Task: Explore Airbnb accommodation in Doboj, Bosnia and Herzegovina from 6th December, 2023 to 12th December, 2023 for 4 adults.4 bedrooms having 4 beds and 4 bathrooms. Property type can be flat. Amenities needed are: wifi, washing machine, TV, free parkinig on premises, hot tub, gym, smoking allowed. Look for 5 properties as per requirement.
Action: Mouse moved to (544, 75)
Screenshot: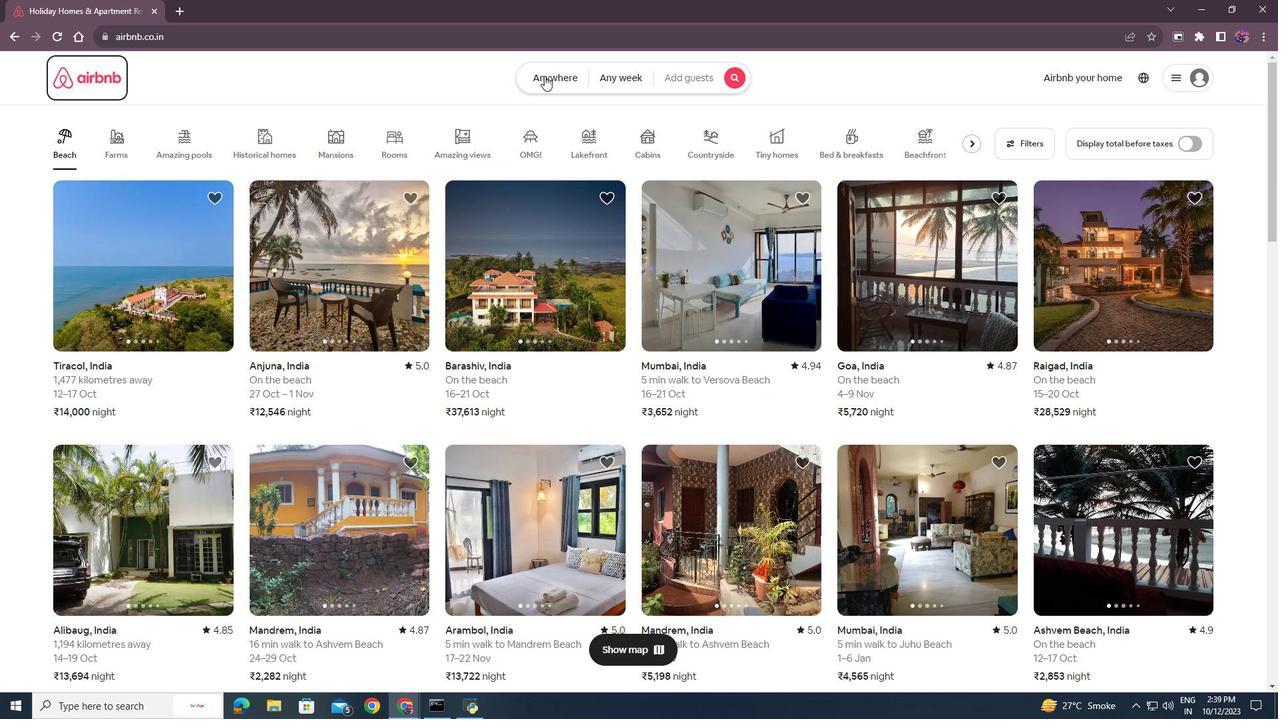 
Action: Mouse pressed left at (544, 75)
Screenshot: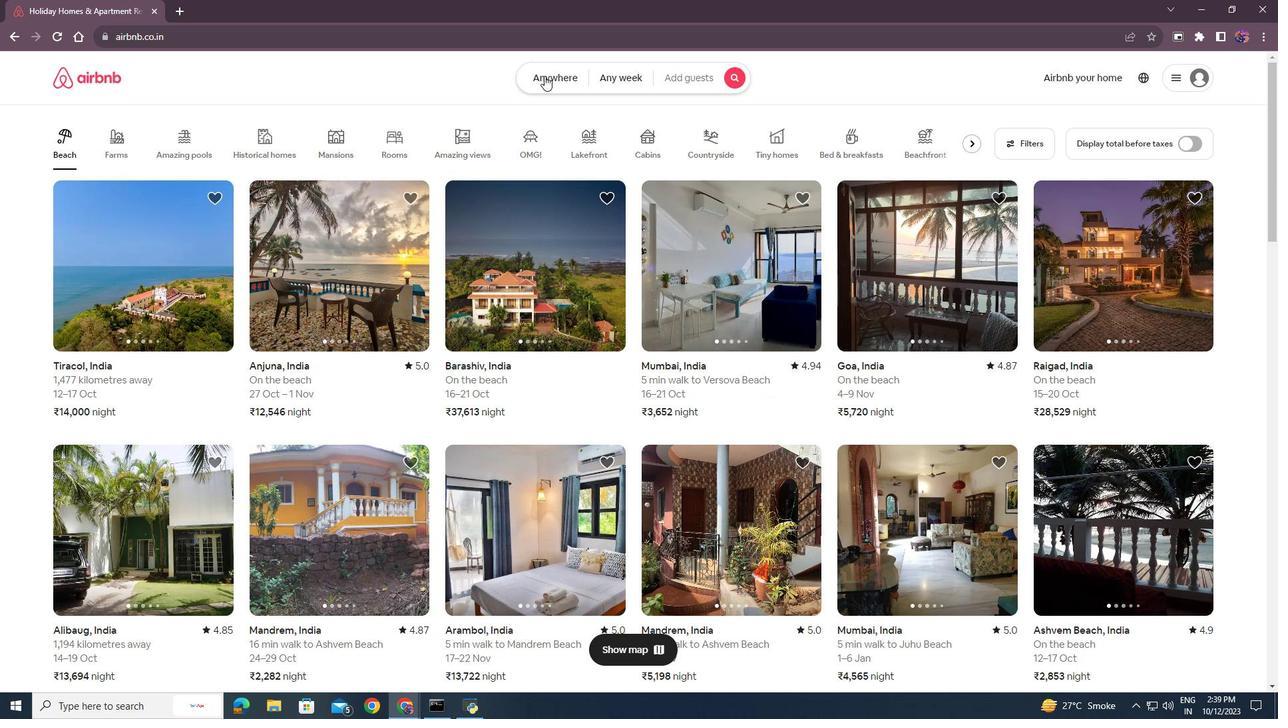 
Action: Mouse moved to (430, 129)
Screenshot: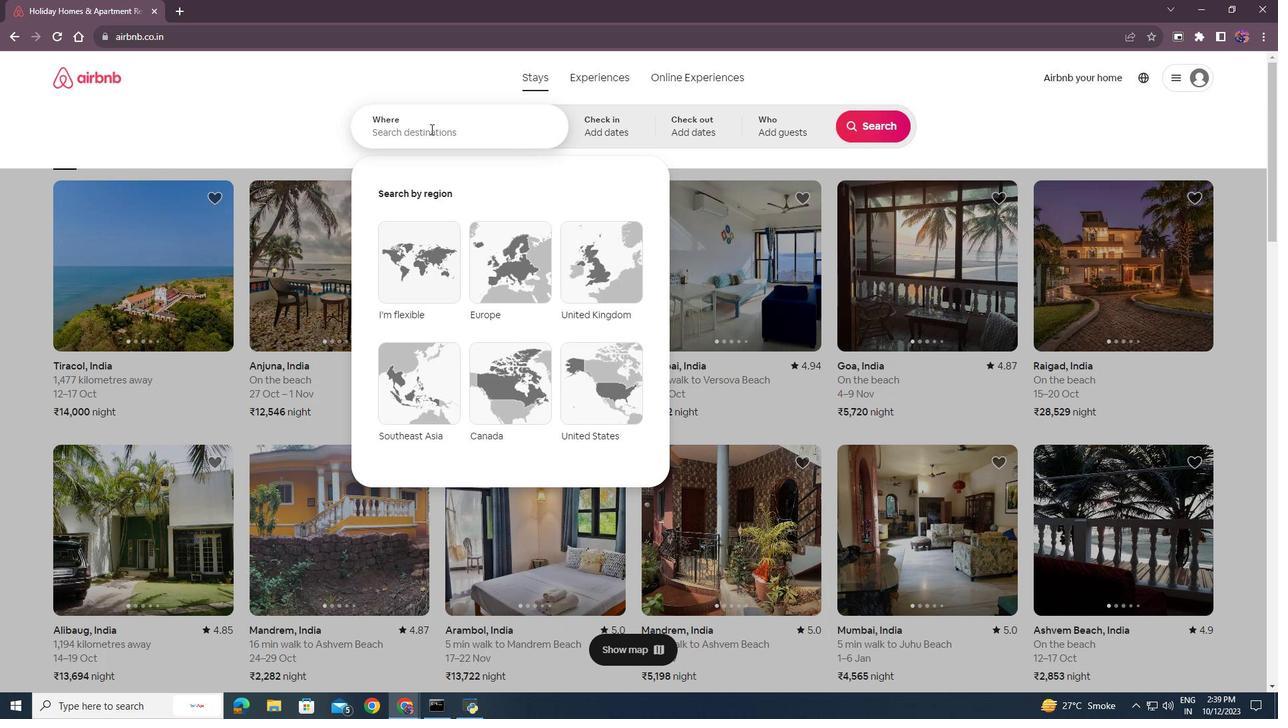 
Action: Mouse pressed left at (430, 129)
Screenshot: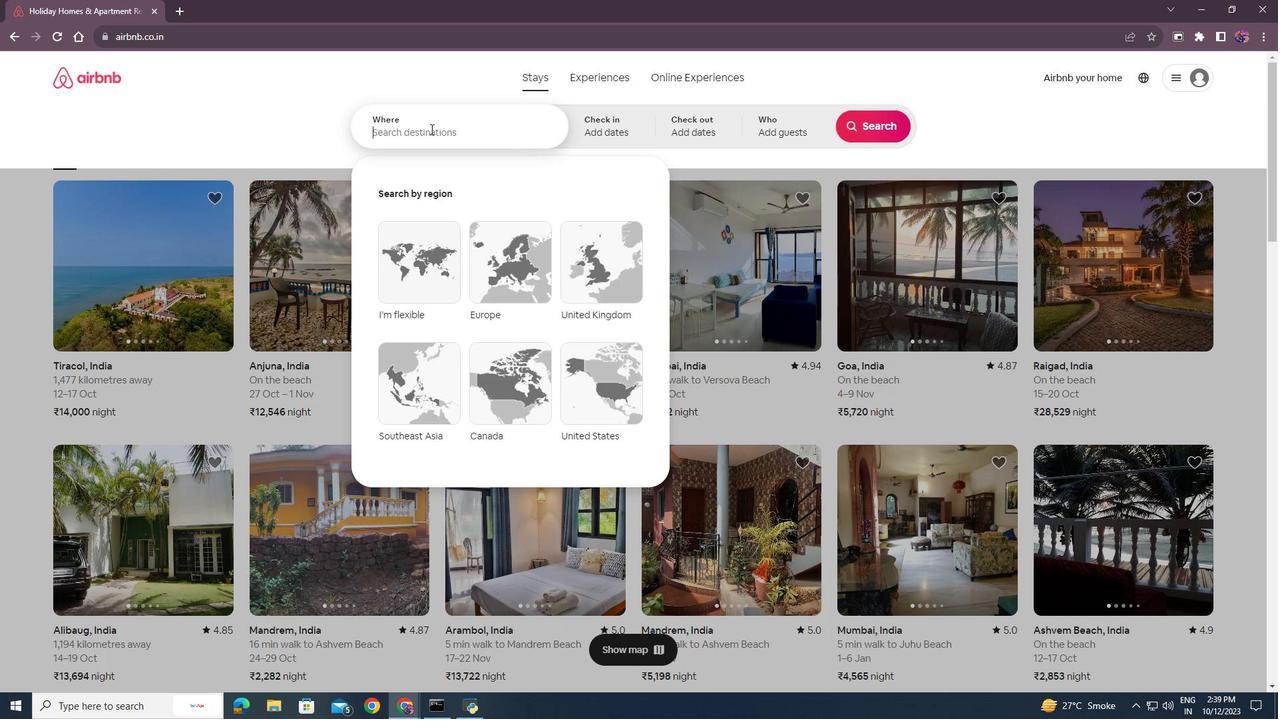 
Action: Key pressed <Key.shift>Doboj<Key.space><Key.shift><Key.shift><Key.shift><Key.shift>Bosnia<Key.enter>
Screenshot: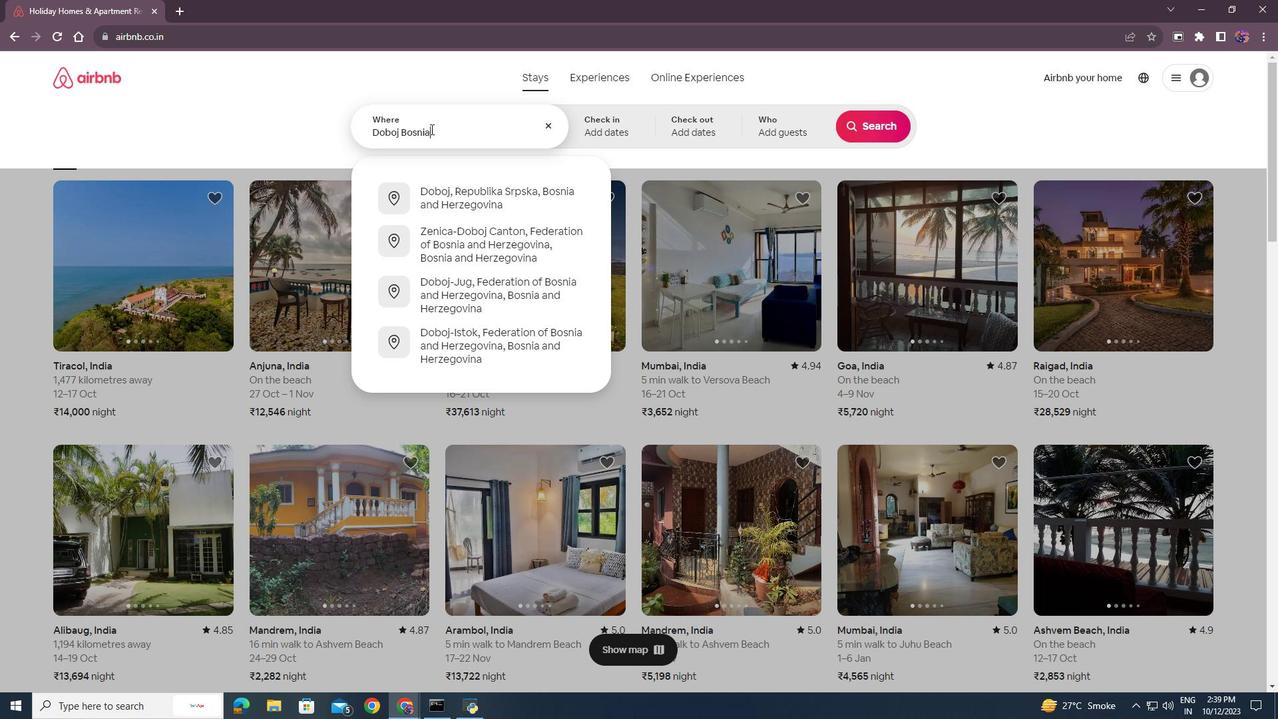 
Action: Mouse moved to (870, 231)
Screenshot: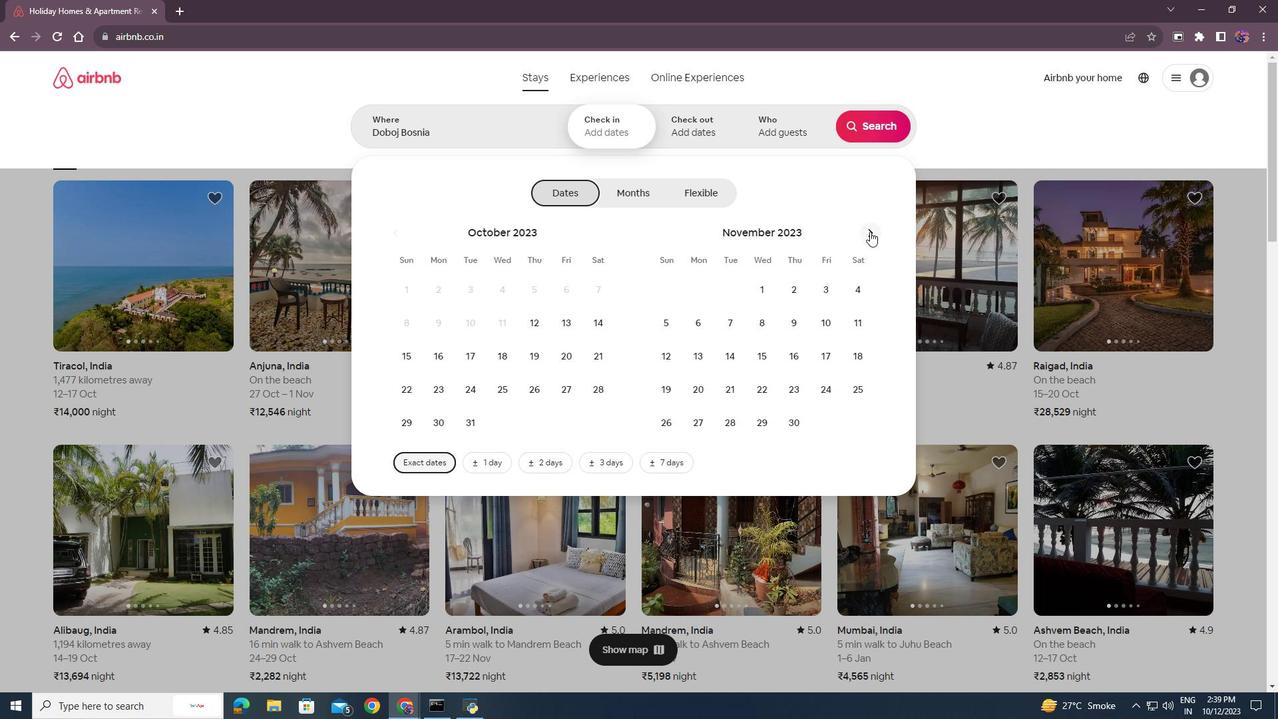 
Action: Mouse pressed left at (870, 231)
Screenshot: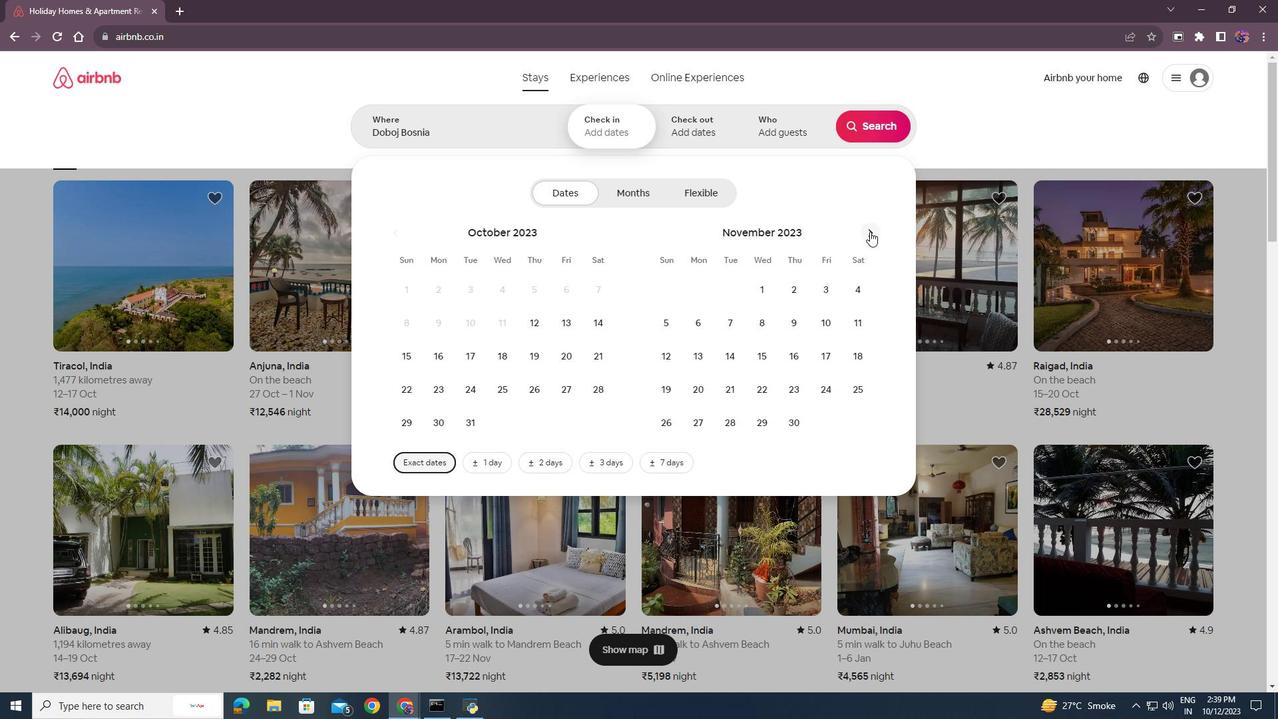 
Action: Mouse moved to (731, 352)
Screenshot: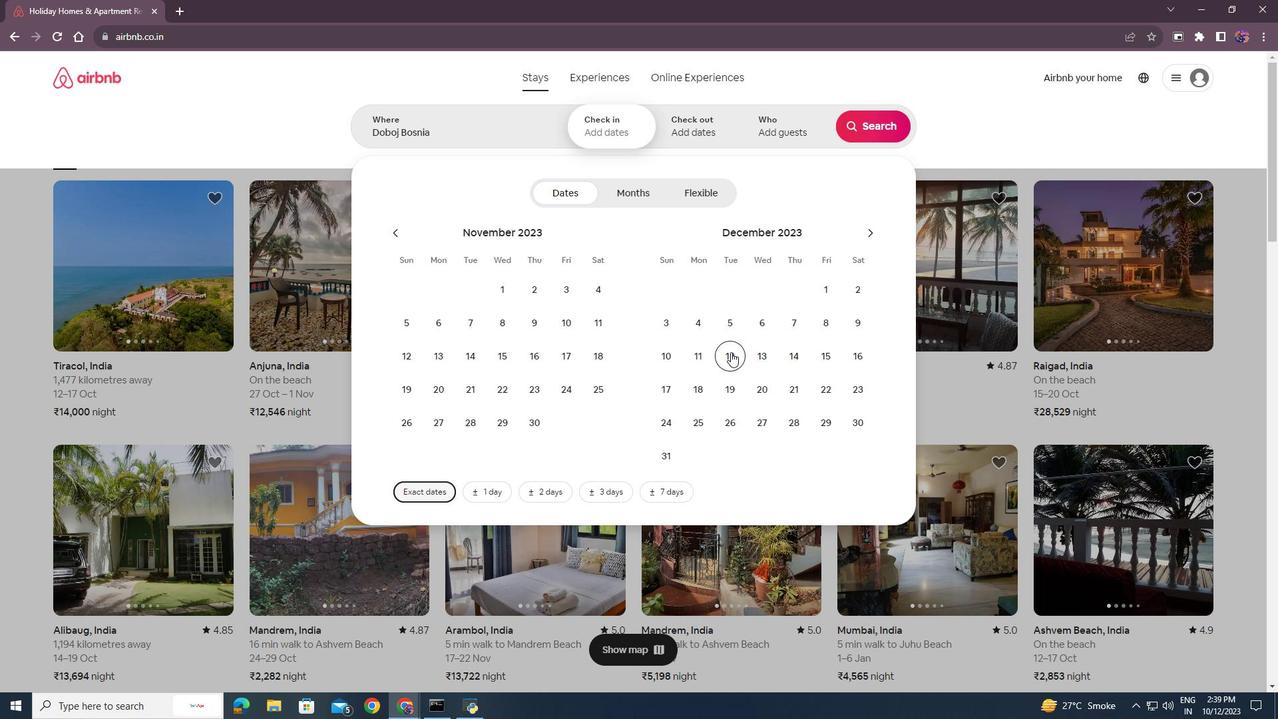 
Action: Mouse pressed left at (731, 352)
Screenshot: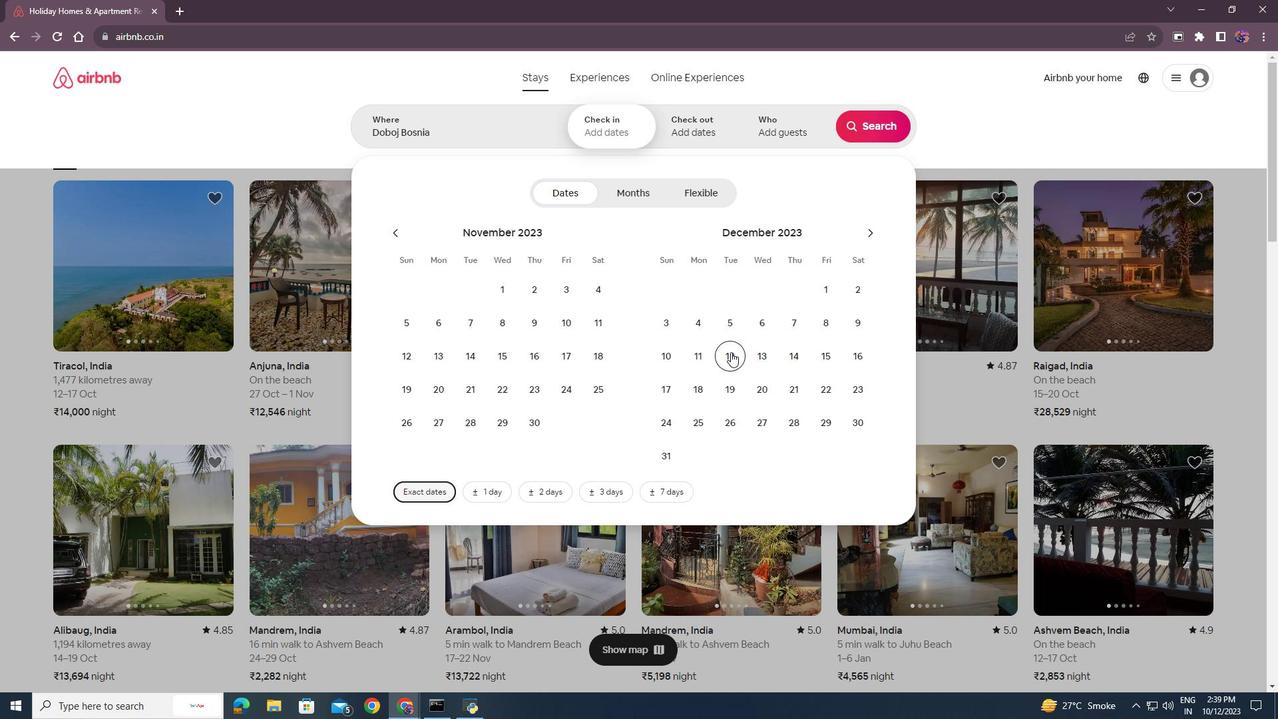 
Action: Mouse moved to (764, 318)
Screenshot: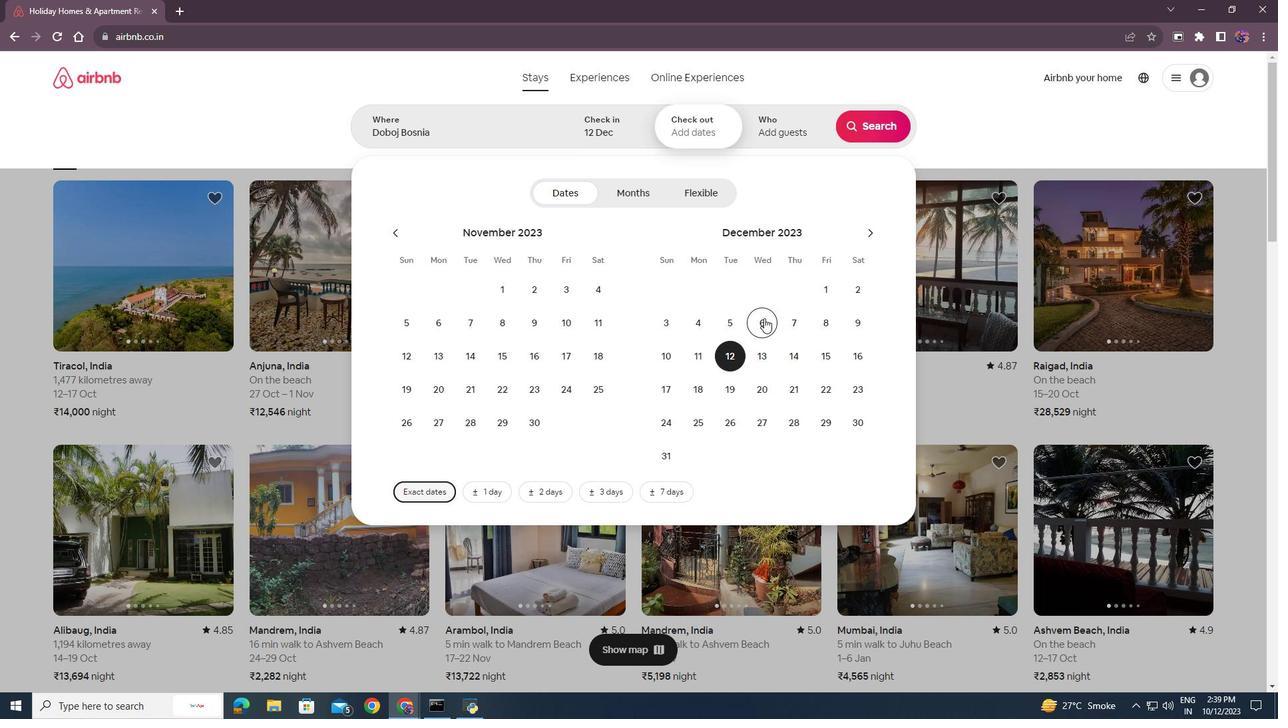 
Action: Mouse pressed left at (764, 318)
Screenshot: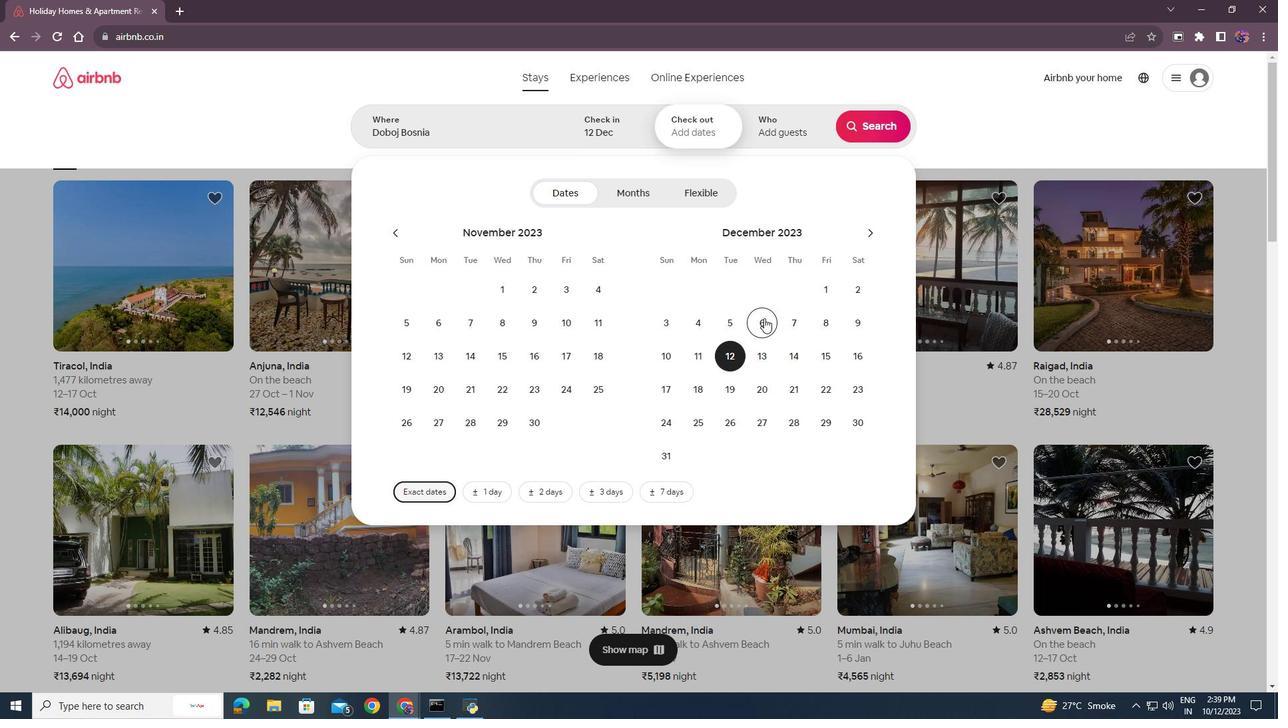 
Action: Mouse moved to (735, 354)
Screenshot: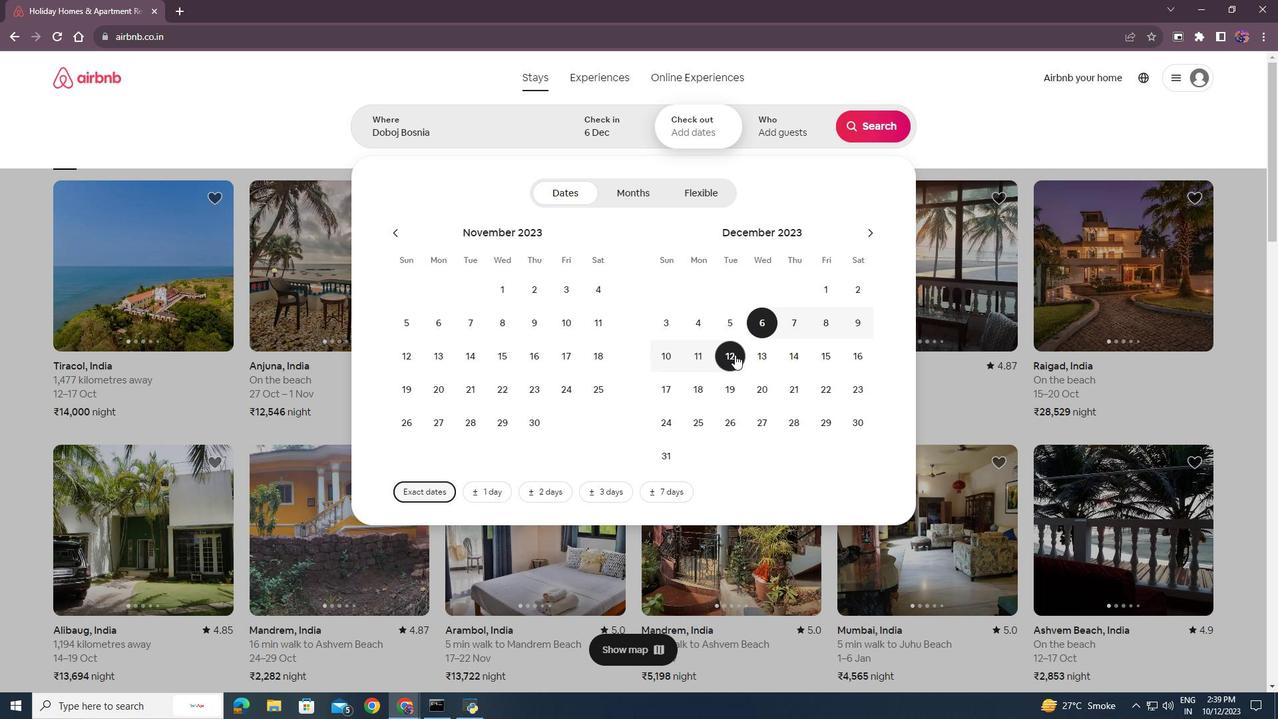 
Action: Mouse pressed left at (735, 354)
Screenshot: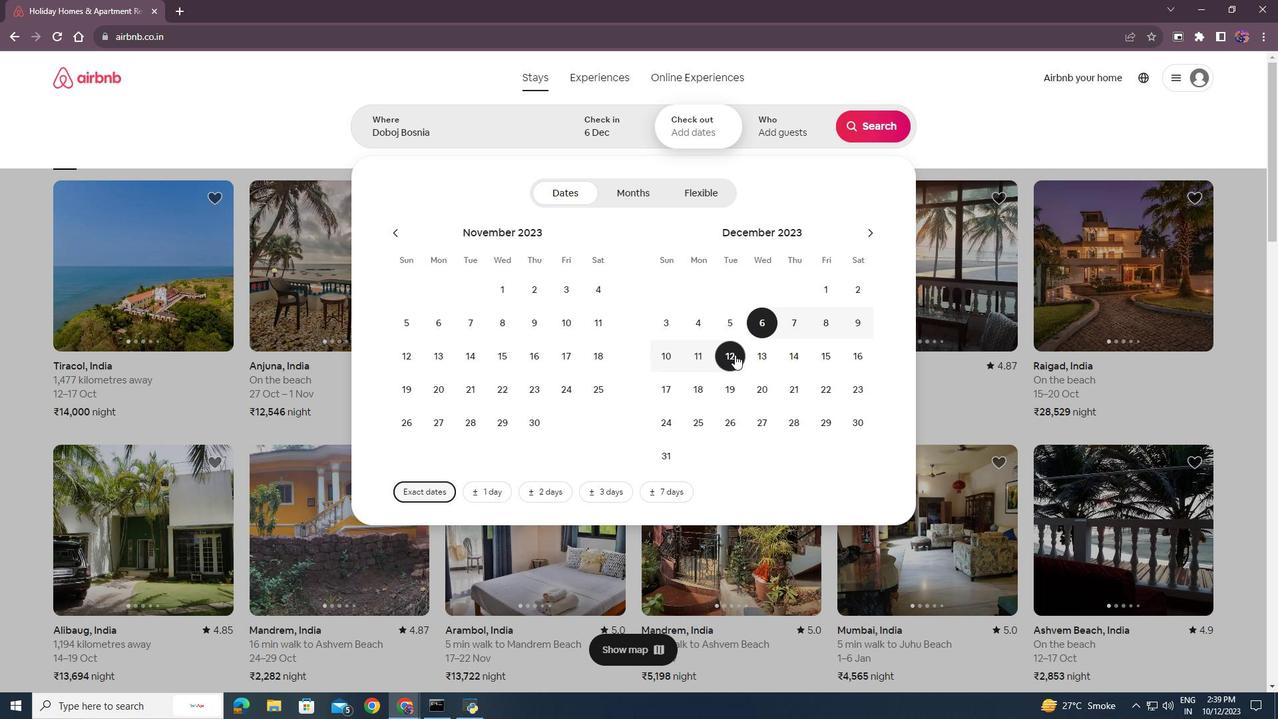 
Action: Mouse moved to (763, 316)
Screenshot: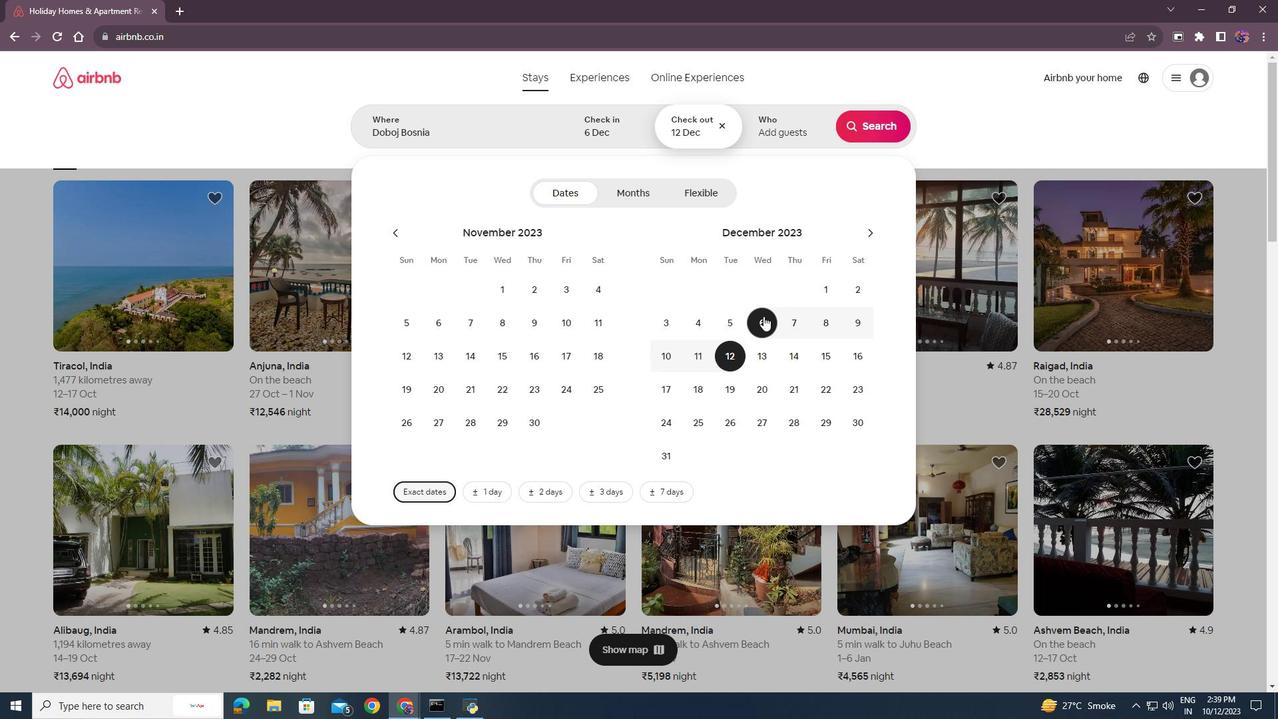 
Action: Mouse pressed left at (763, 316)
Screenshot: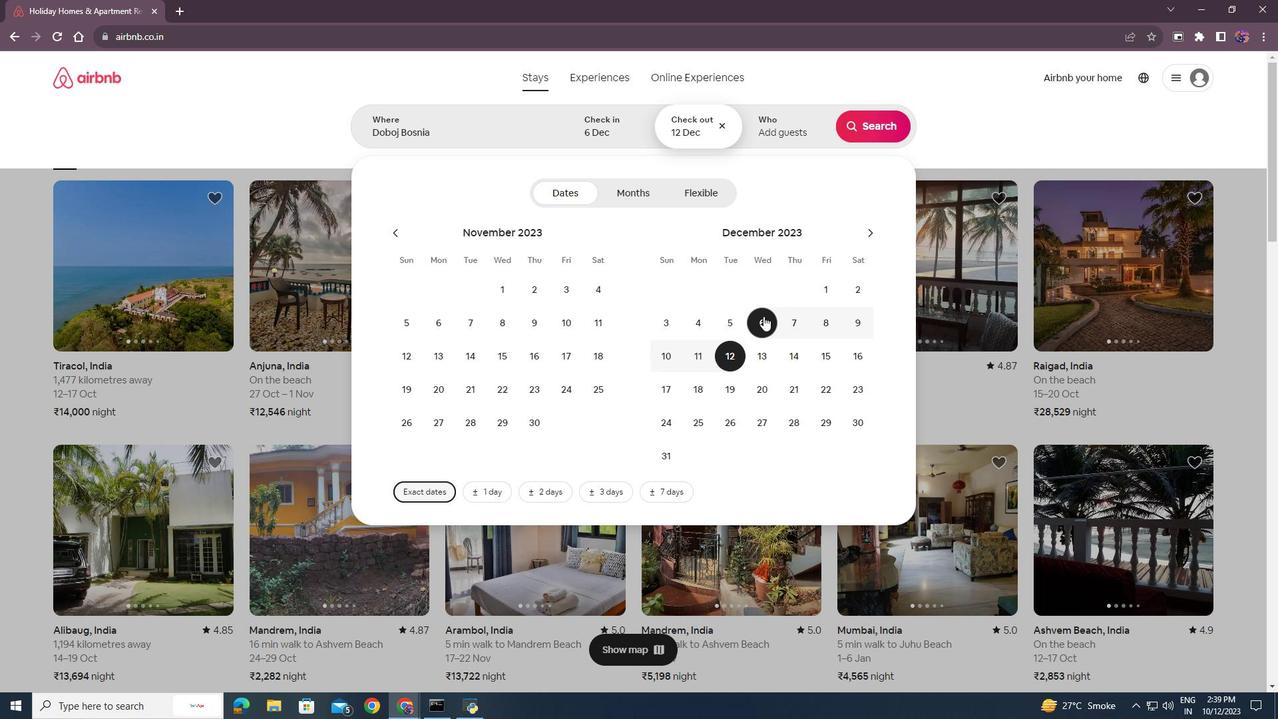 
Action: Mouse moved to (729, 358)
Screenshot: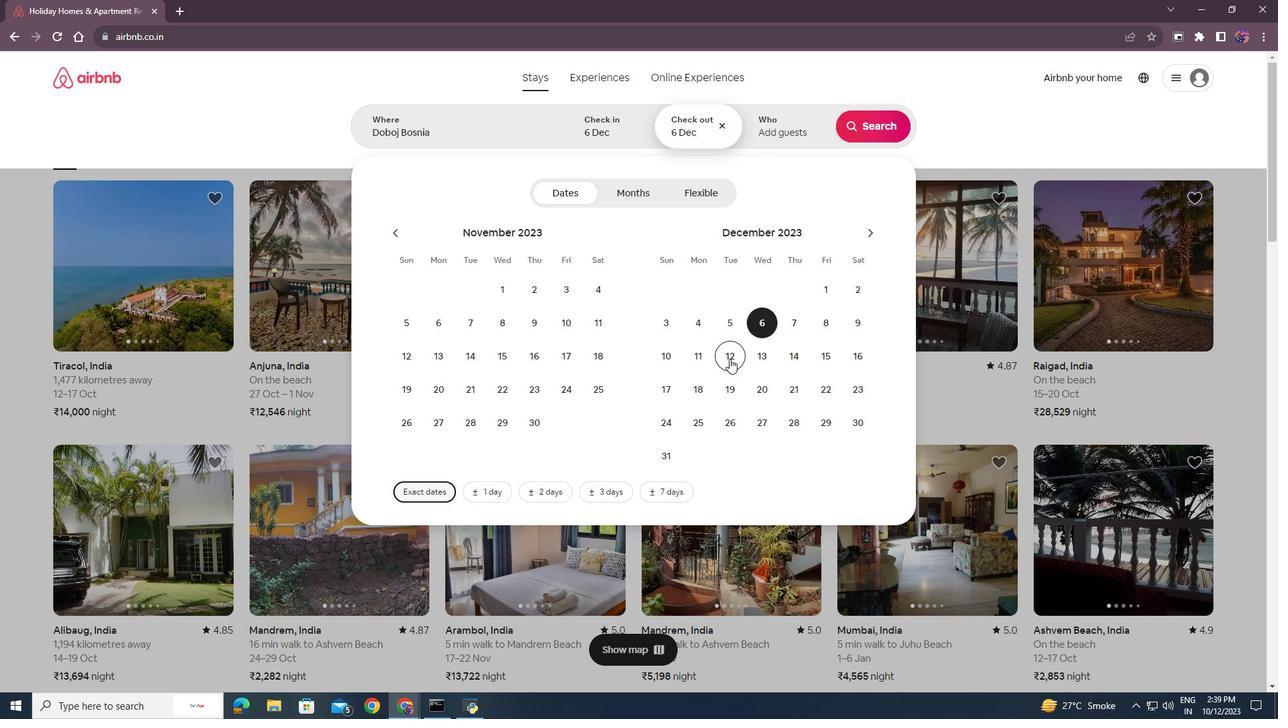 
Action: Mouse pressed left at (729, 358)
Screenshot: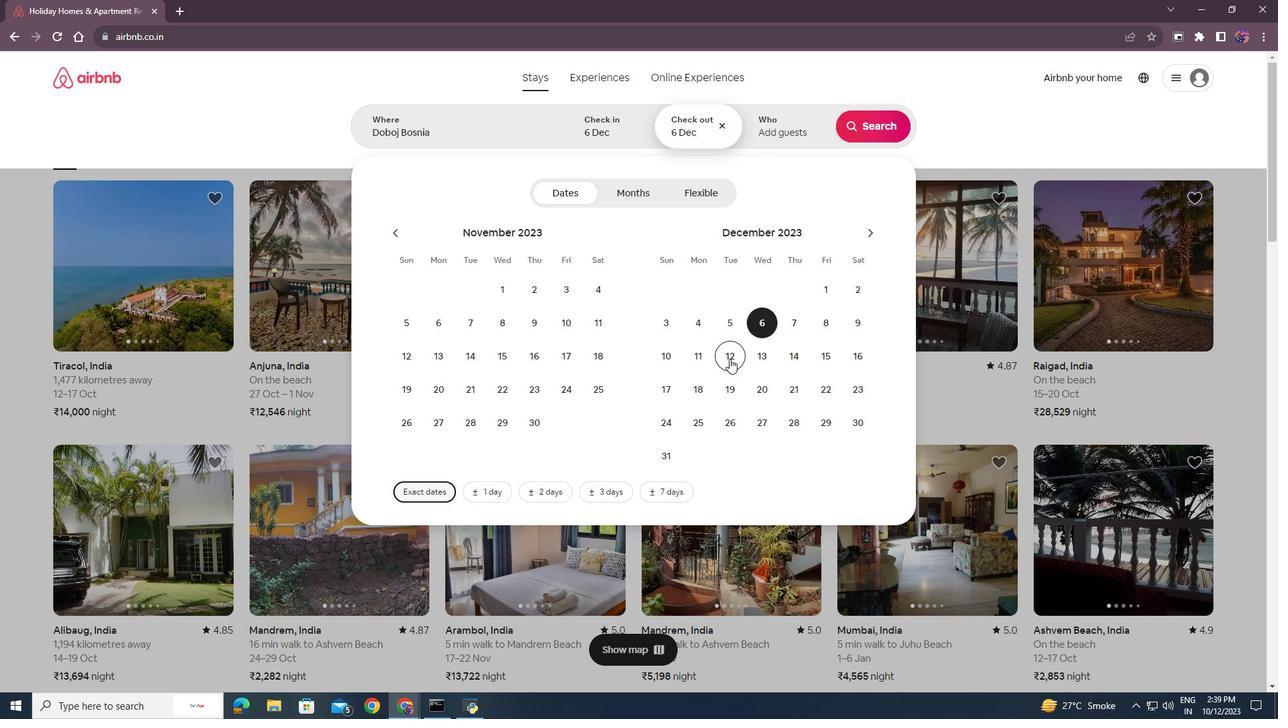 
Action: Mouse moved to (785, 125)
Screenshot: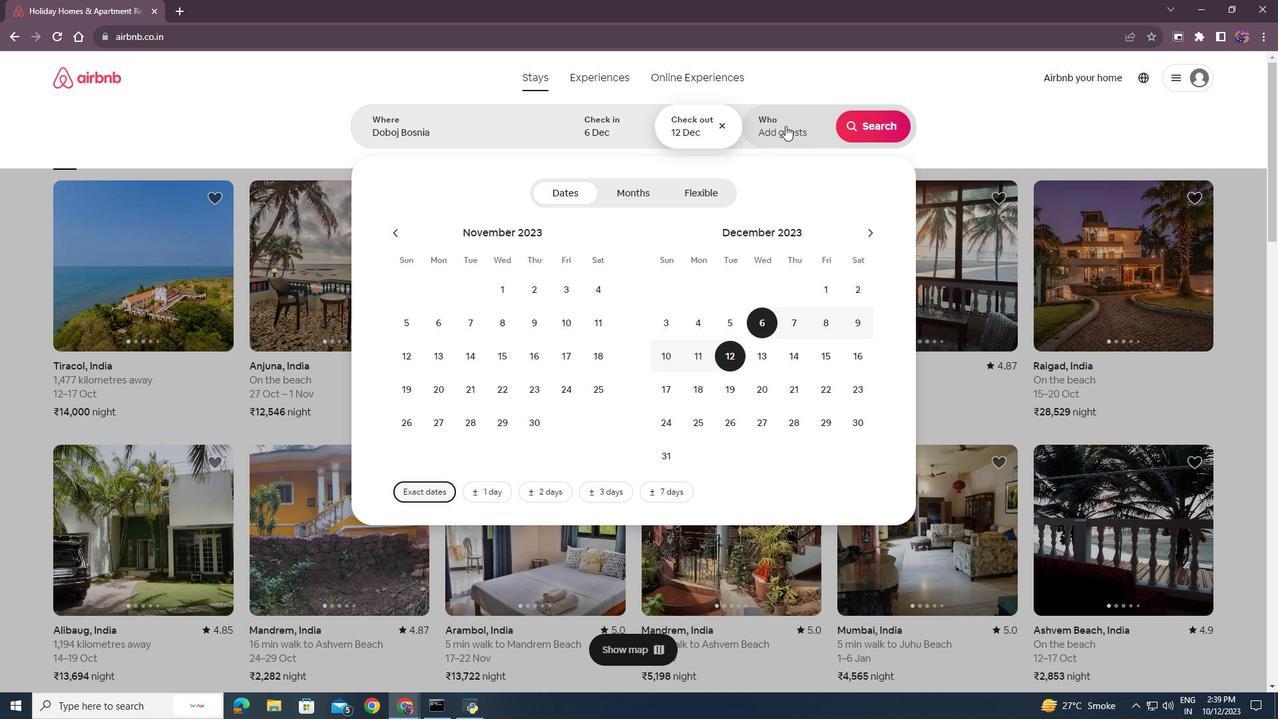
Action: Mouse pressed left at (785, 125)
Screenshot: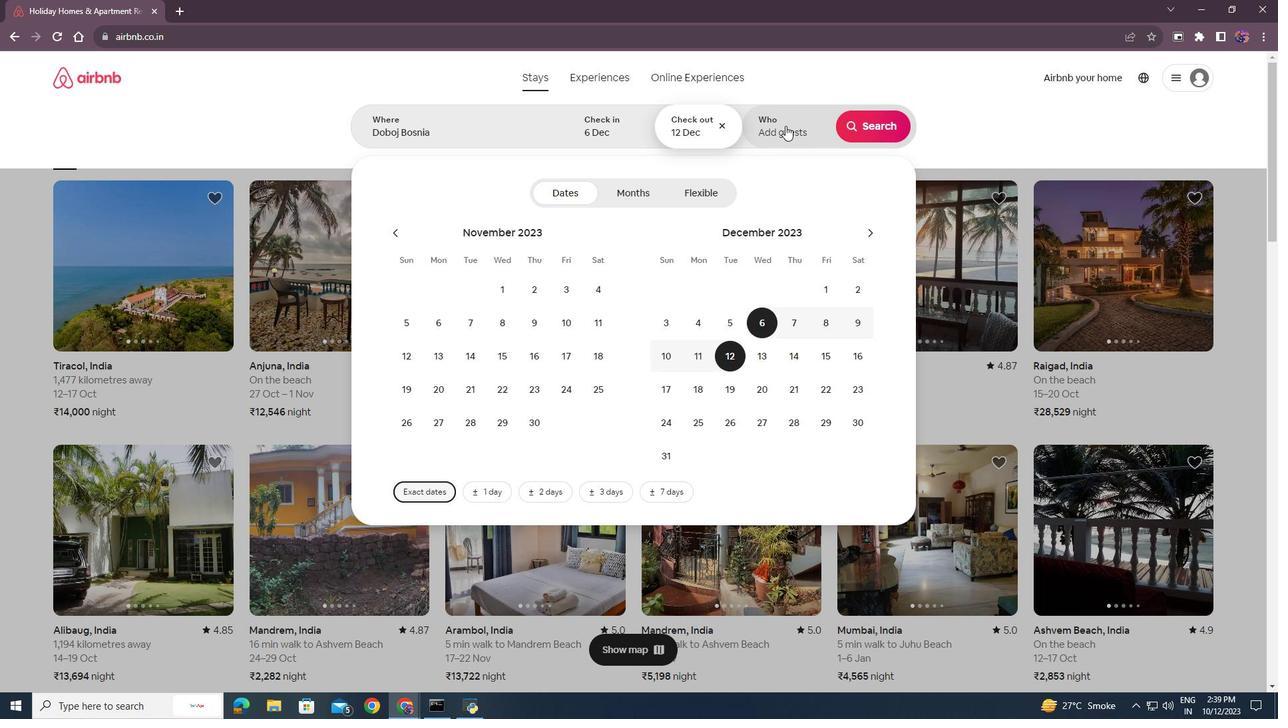 
Action: Mouse moved to (882, 199)
Screenshot: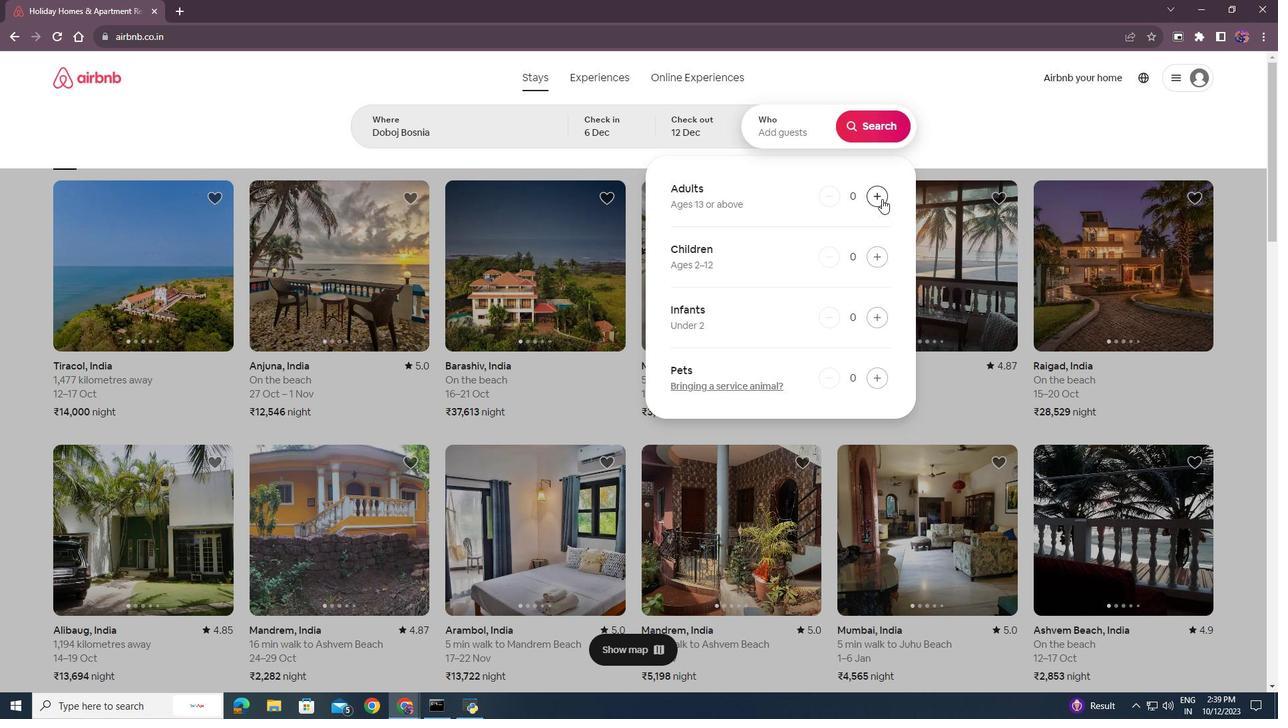 
Action: Mouse pressed left at (882, 199)
Screenshot: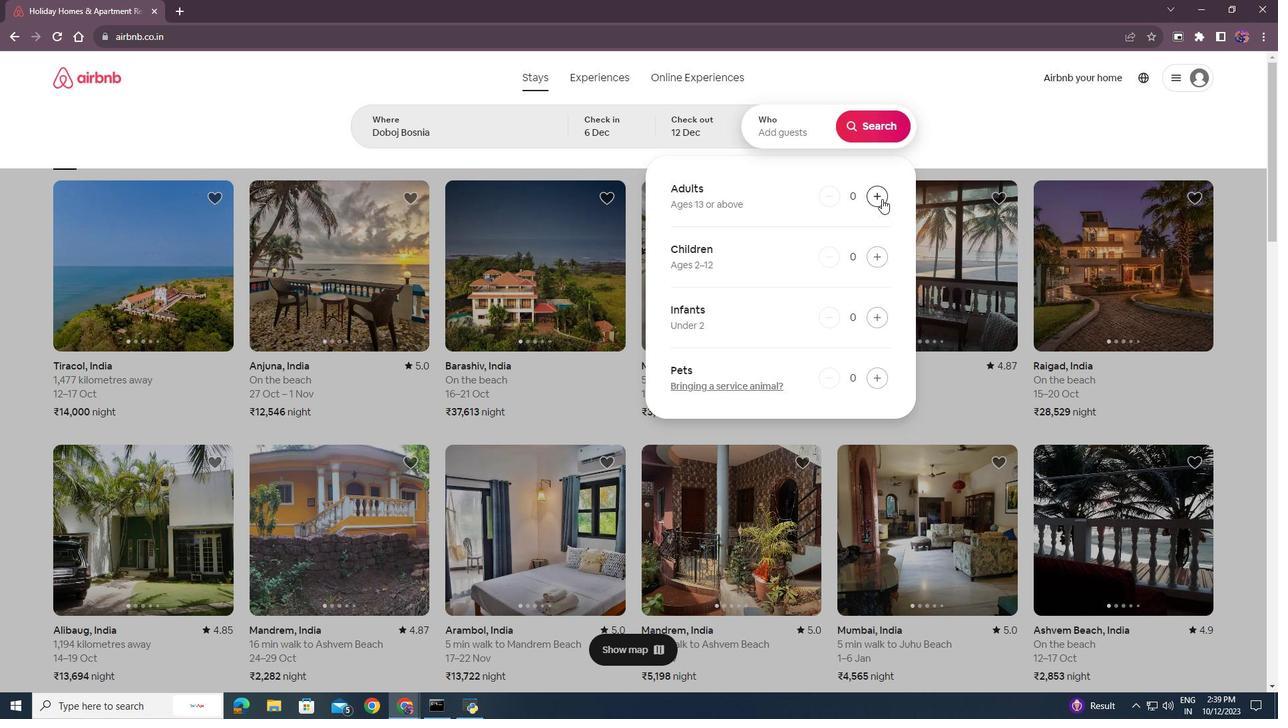 
Action: Mouse pressed left at (882, 199)
Screenshot: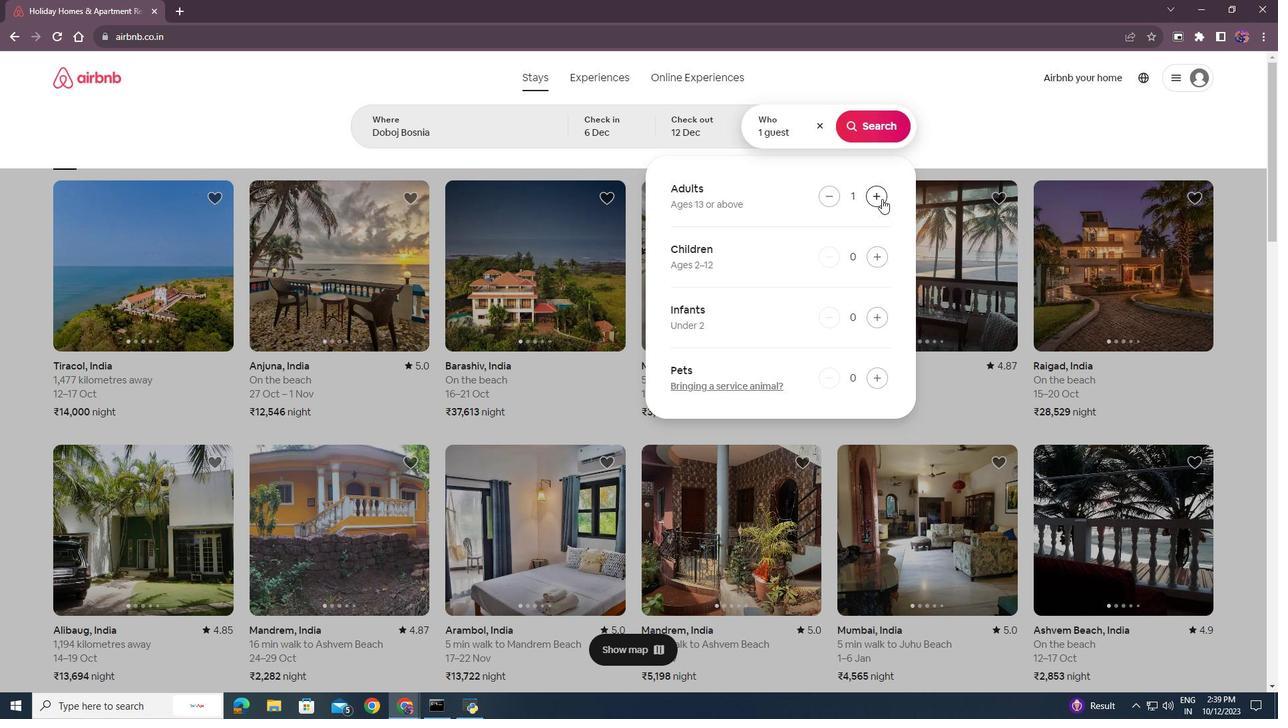 
Action: Mouse pressed left at (882, 199)
Screenshot: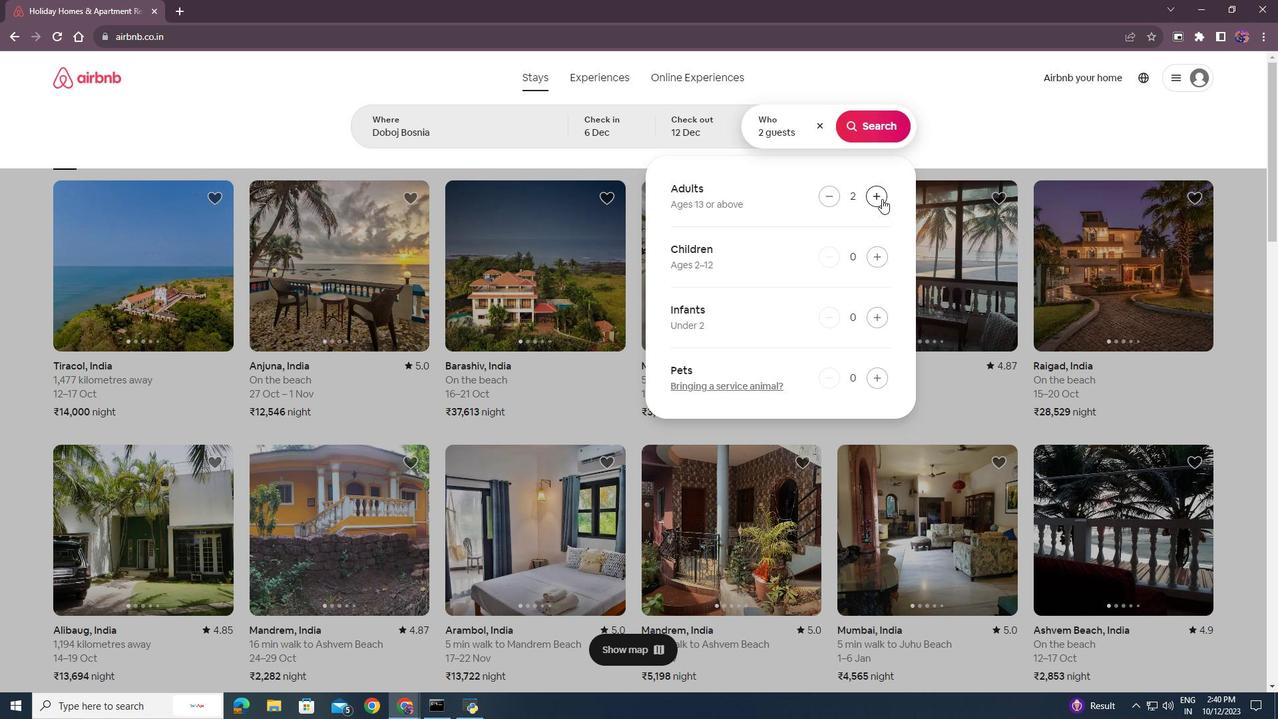 
Action: Mouse pressed left at (882, 199)
Screenshot: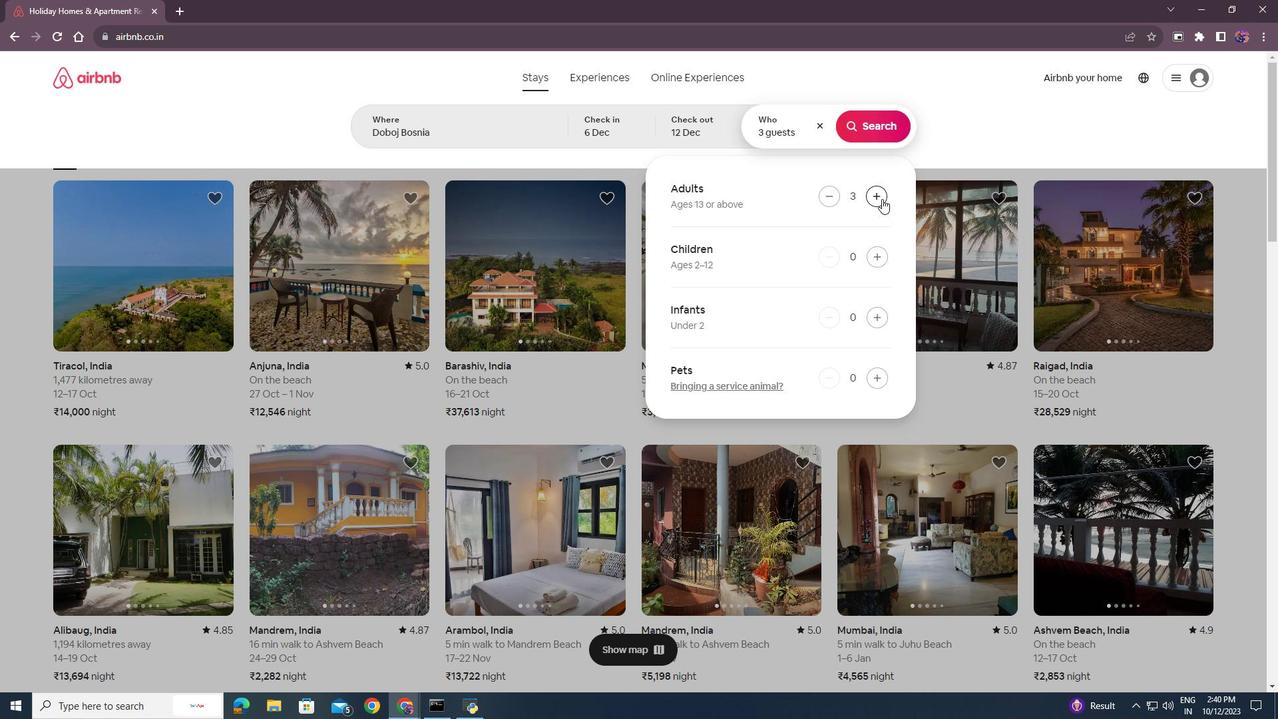 
Action: Mouse moved to (867, 126)
Screenshot: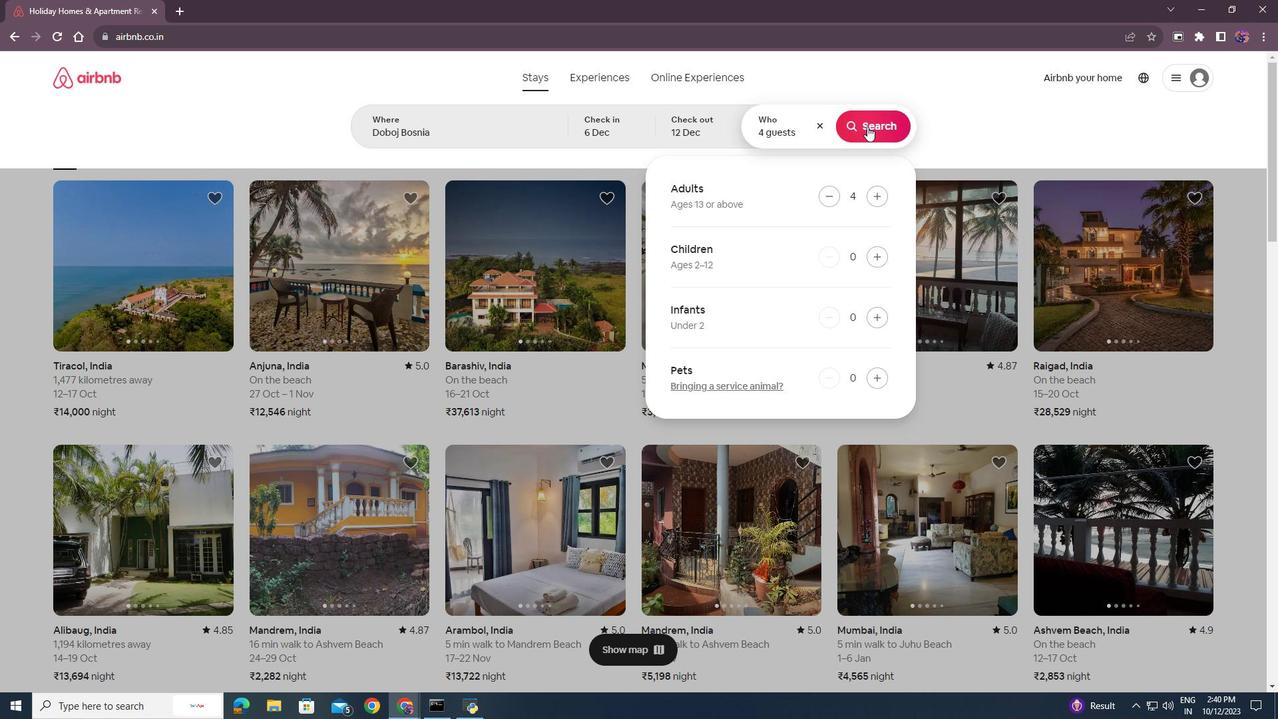 
Action: Mouse pressed left at (867, 126)
Screenshot: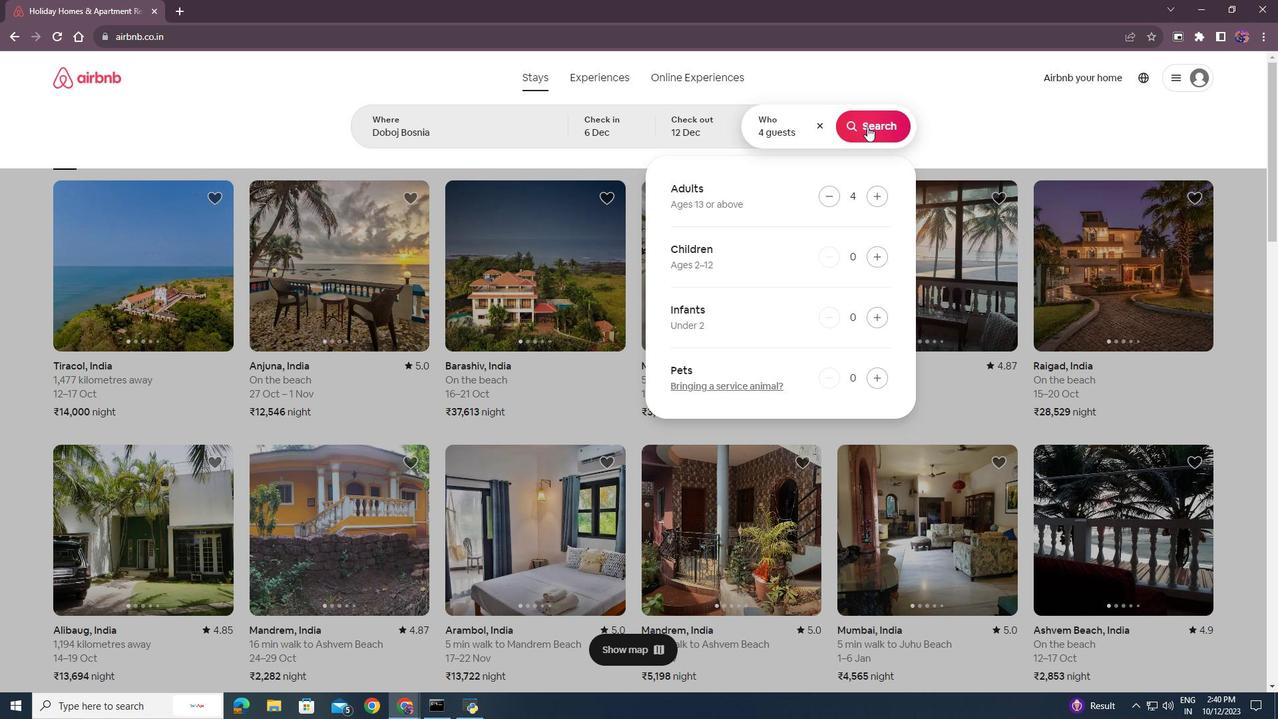 
Action: Mouse moved to (1067, 128)
Screenshot: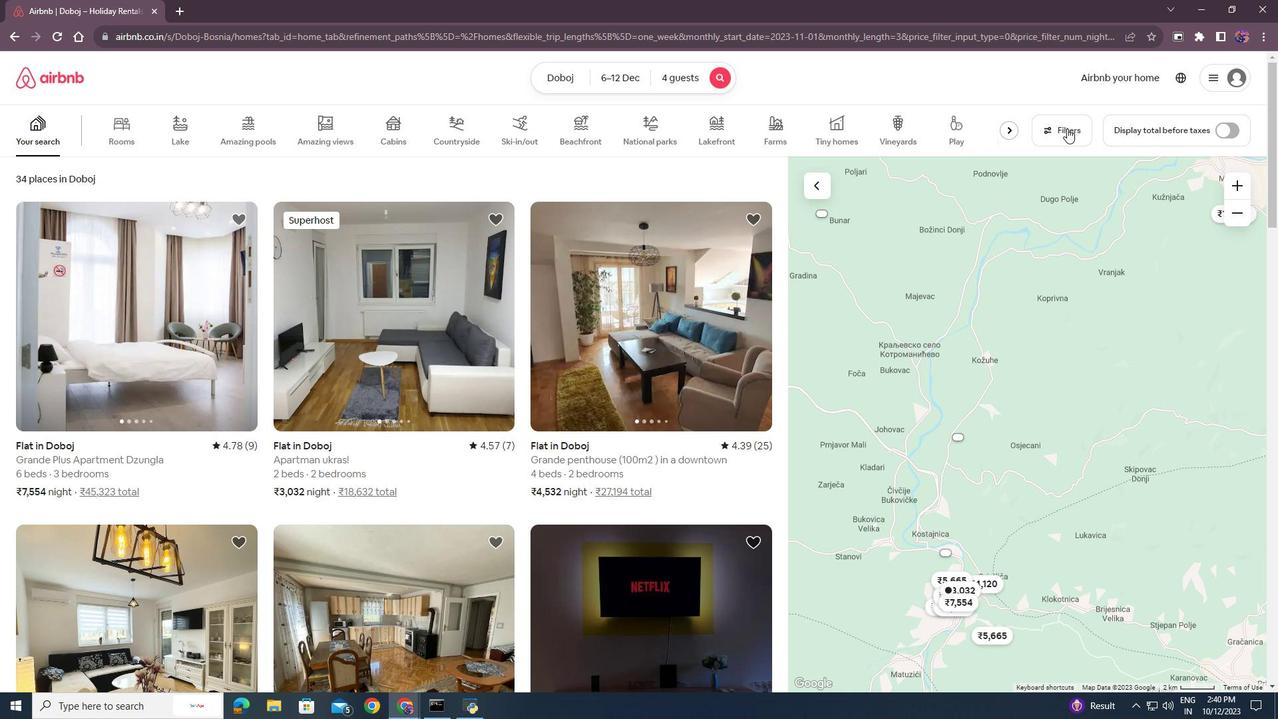 
Action: Mouse pressed left at (1067, 128)
Screenshot: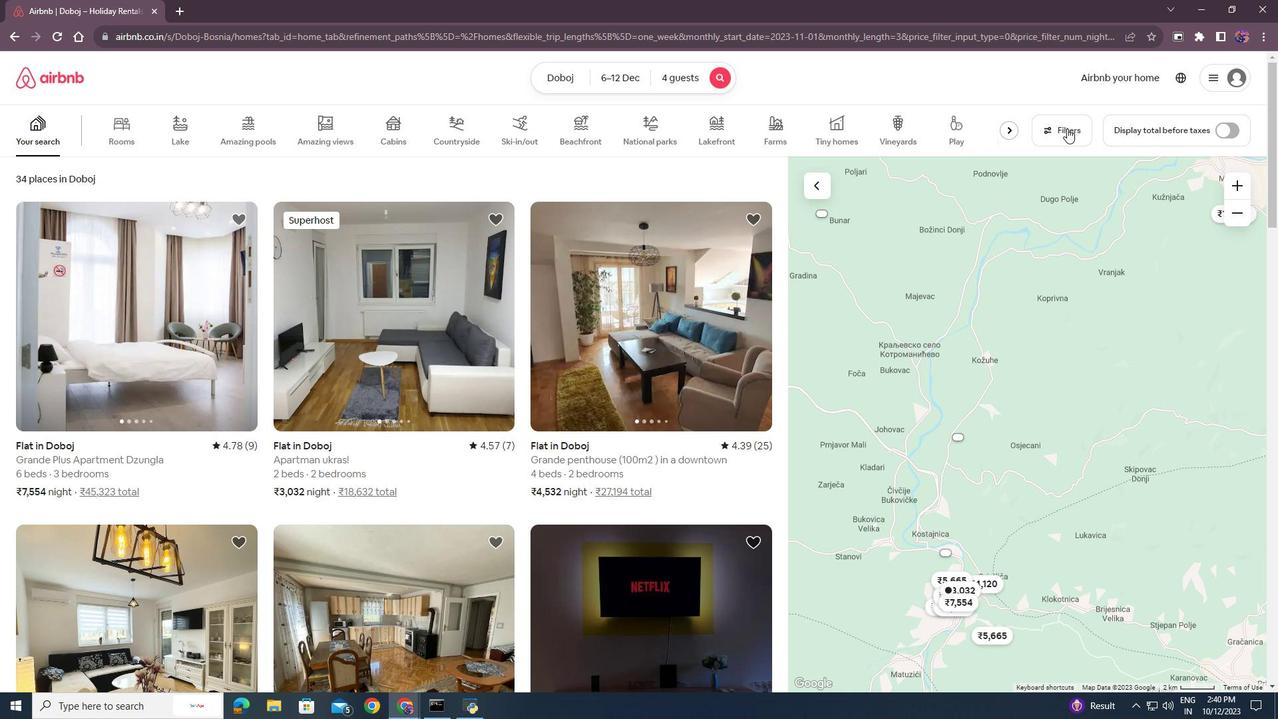 
Action: Mouse moved to (553, 424)
Screenshot: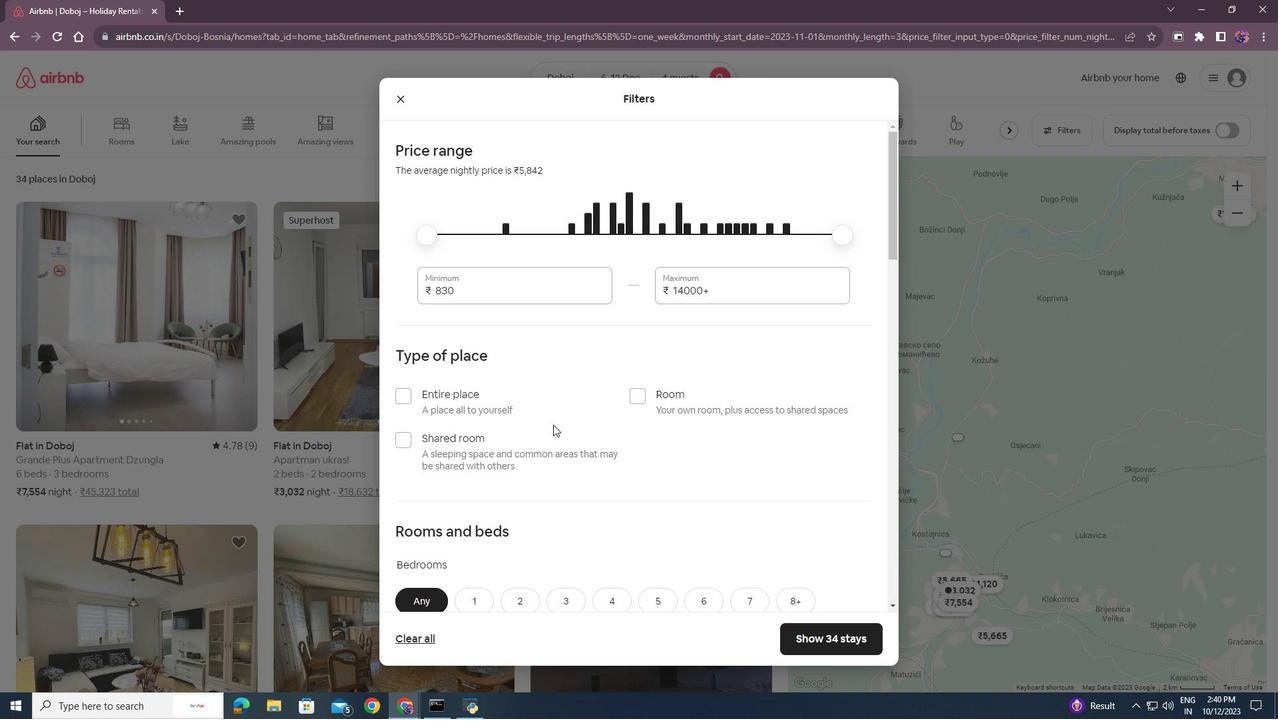 
Action: Mouse scrolled (553, 424) with delta (0, 0)
Screenshot: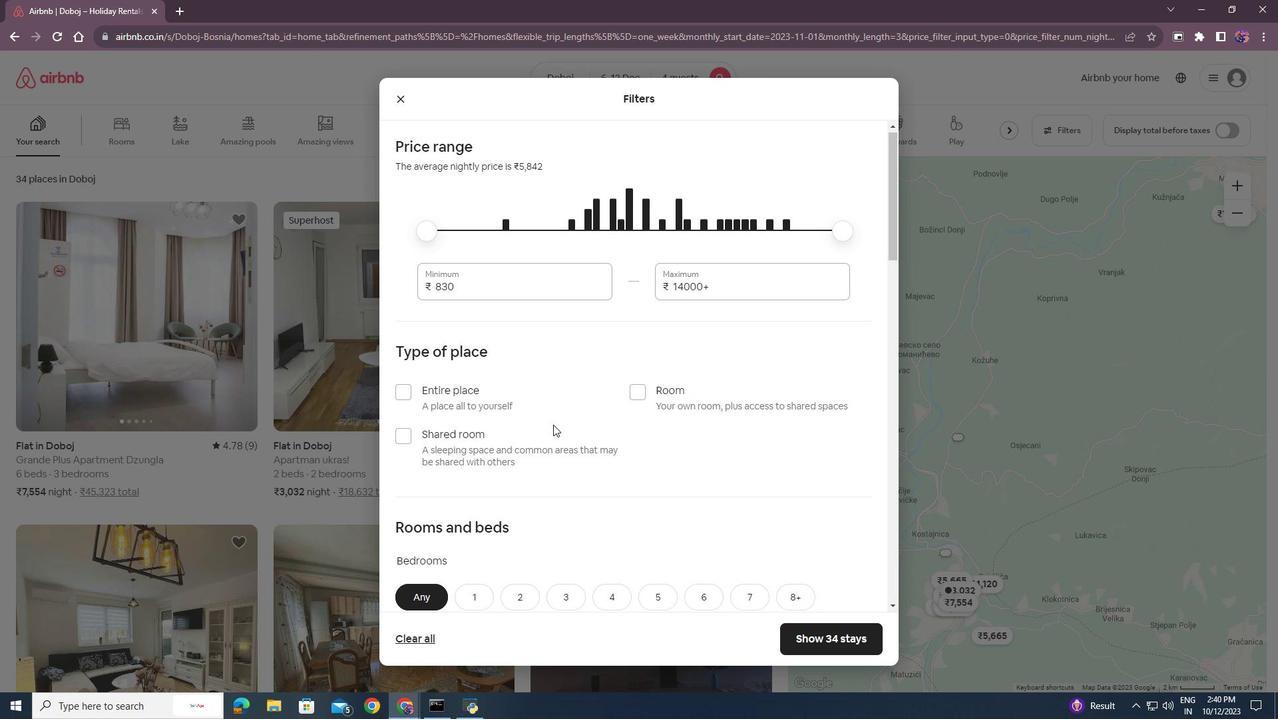 
Action: Mouse scrolled (553, 424) with delta (0, 0)
Screenshot: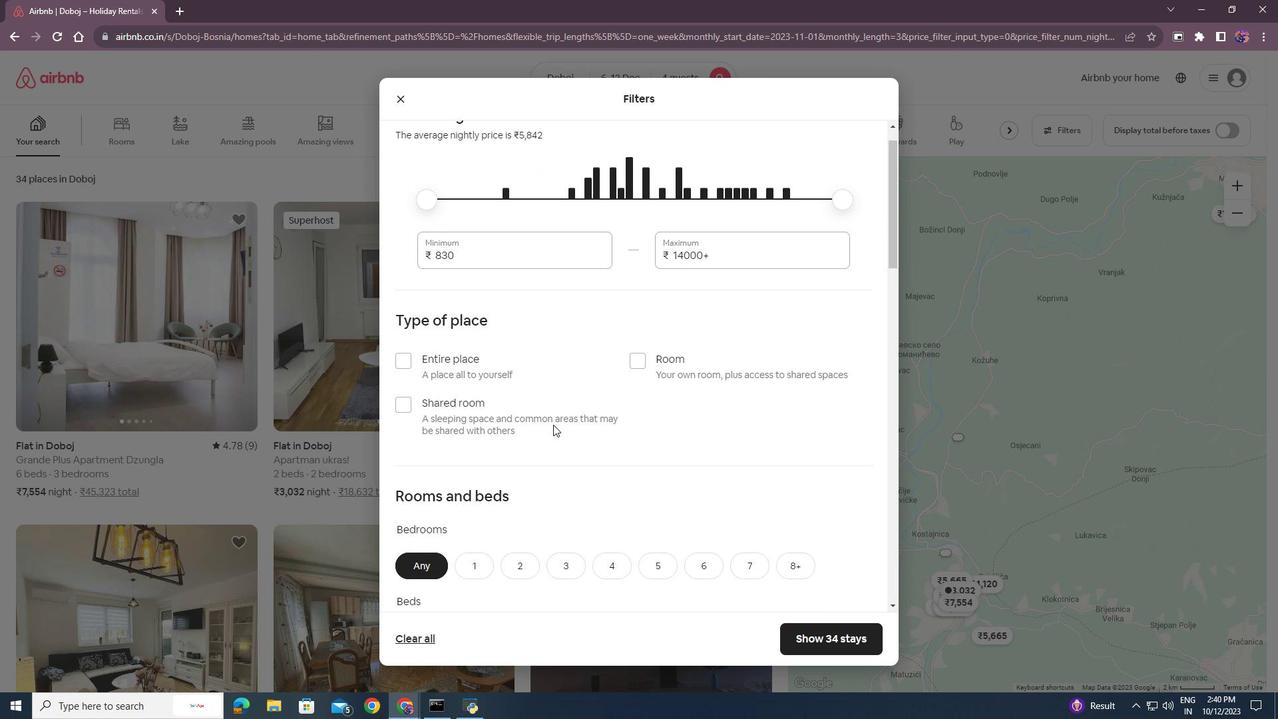 
Action: Mouse scrolled (553, 424) with delta (0, 0)
Screenshot: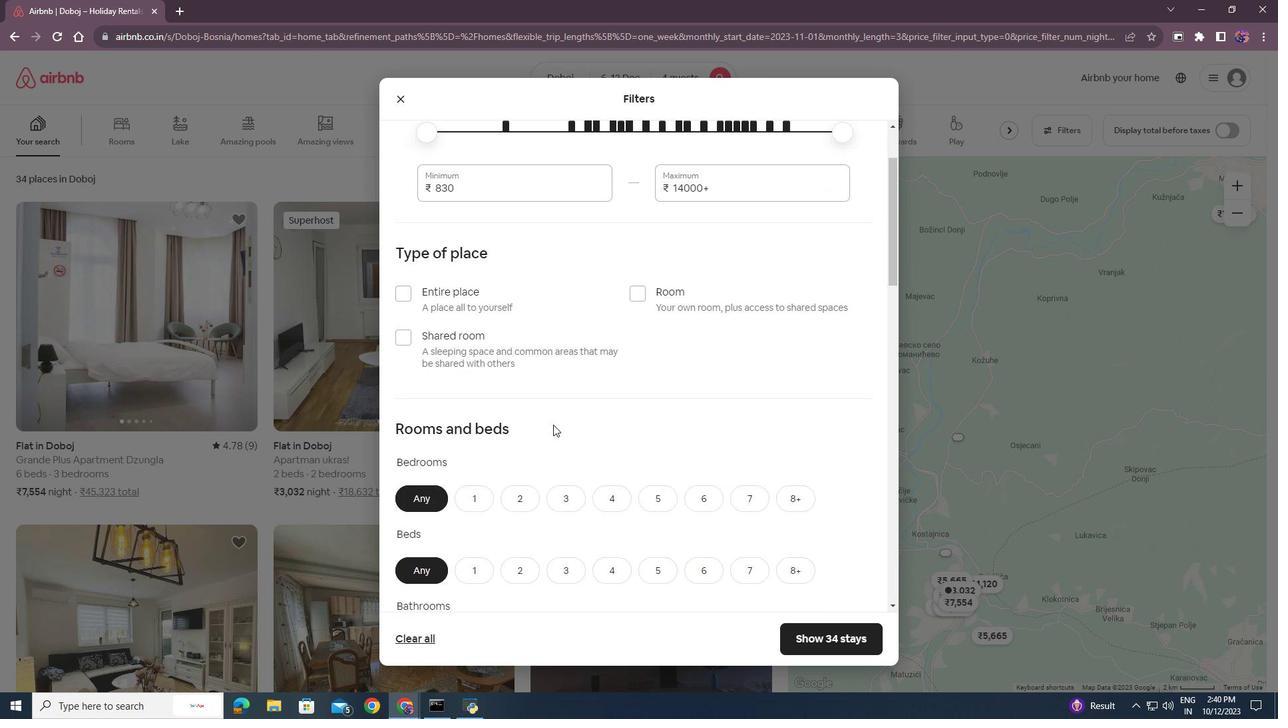 
Action: Mouse scrolled (553, 424) with delta (0, 0)
Screenshot: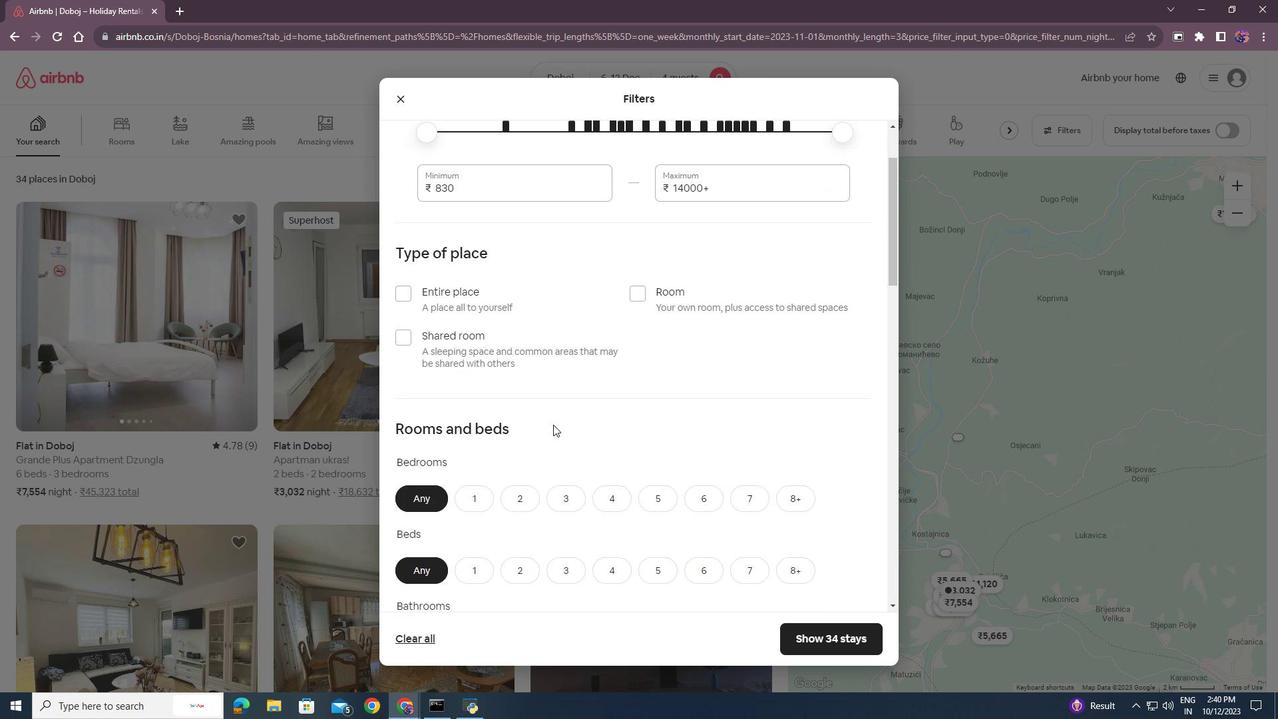 
Action: Mouse moved to (615, 328)
Screenshot: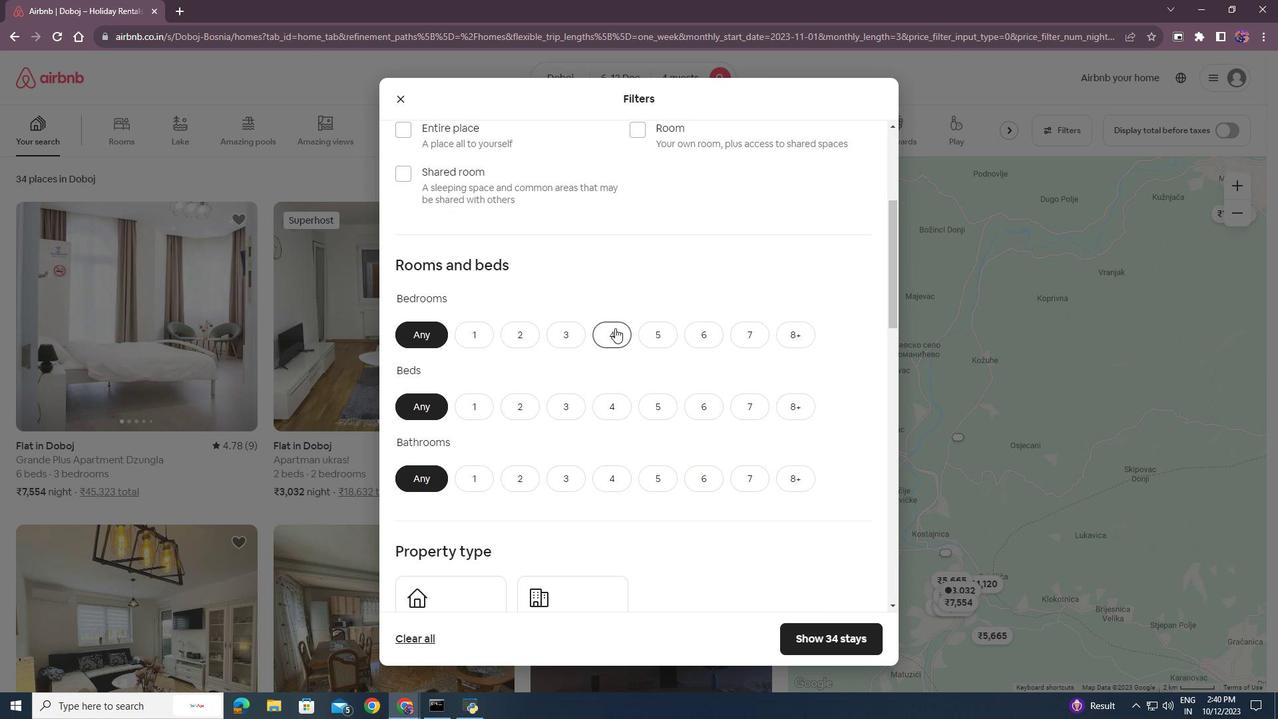 
Action: Mouse pressed left at (615, 328)
Screenshot: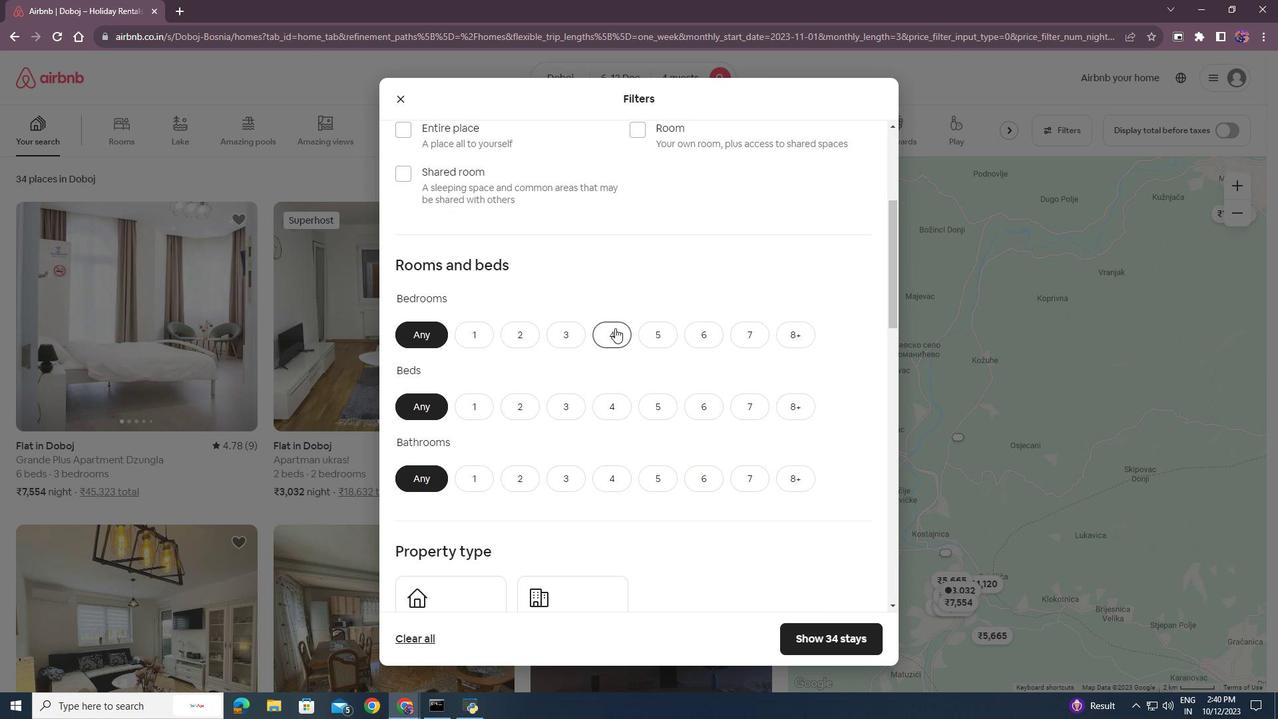 
Action: Mouse moved to (608, 402)
Screenshot: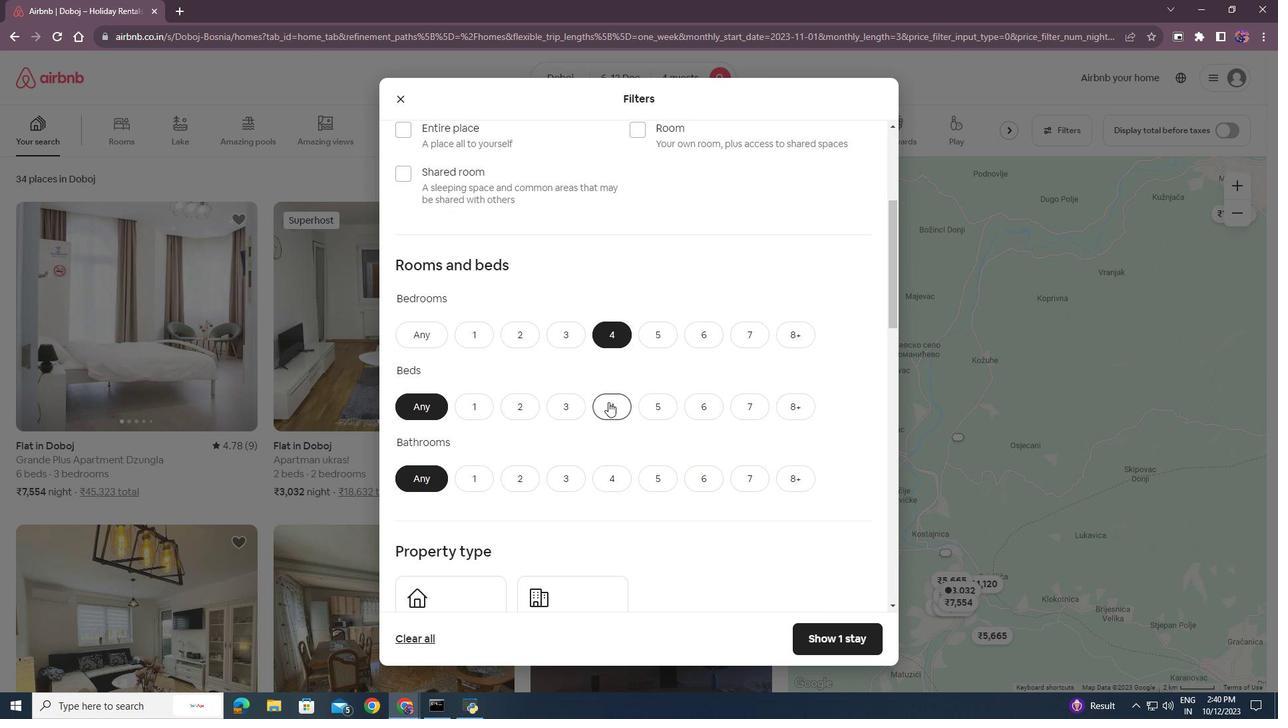 
Action: Mouse pressed left at (608, 402)
Screenshot: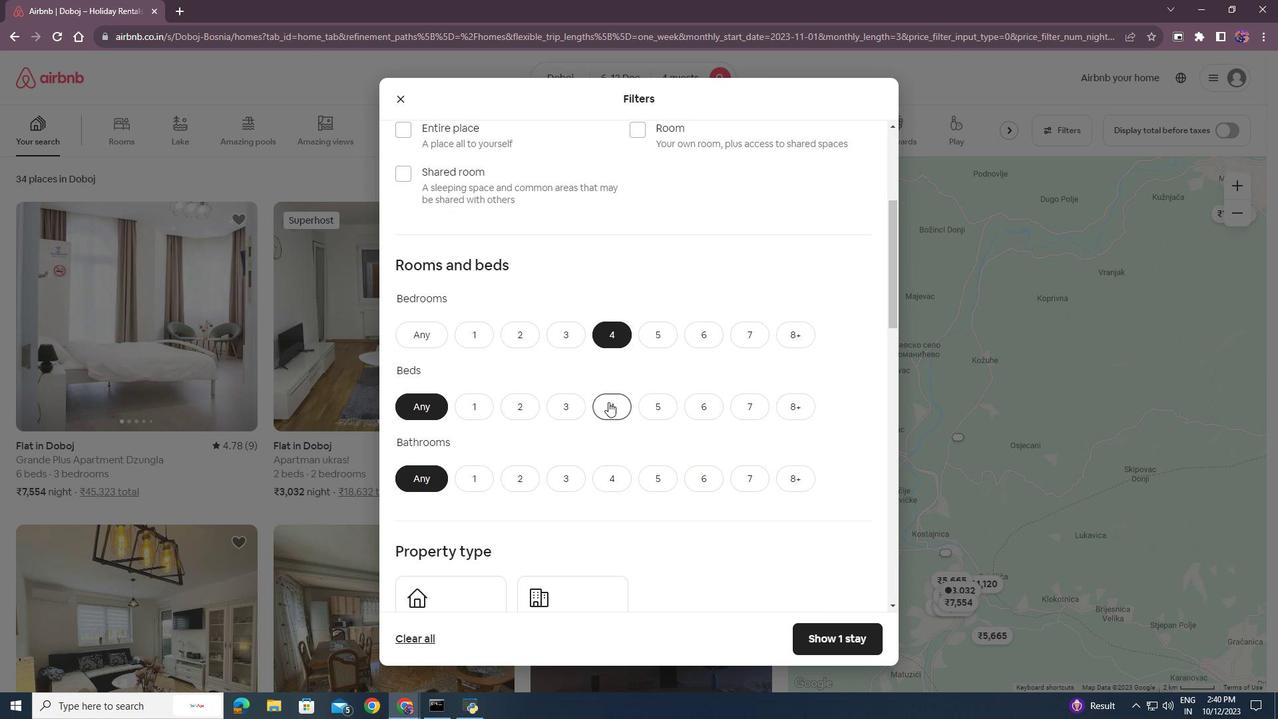 
Action: Mouse moved to (611, 484)
Screenshot: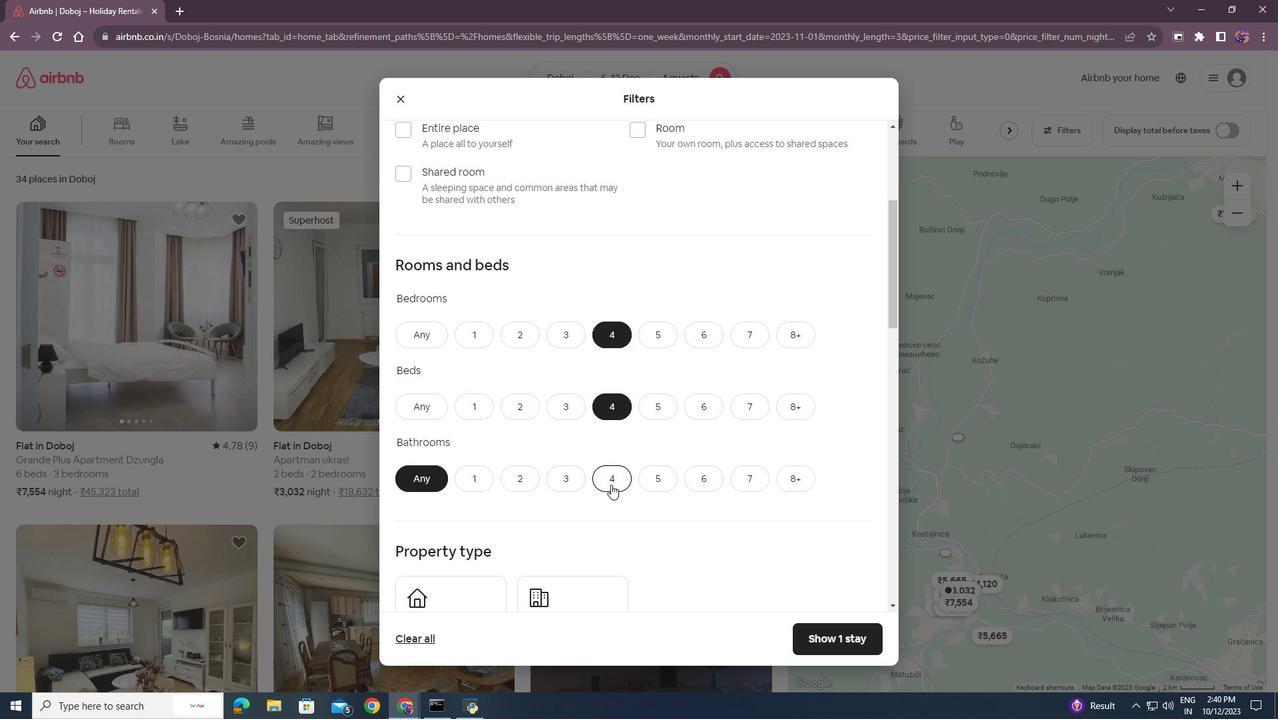
Action: Mouse pressed left at (611, 484)
Screenshot: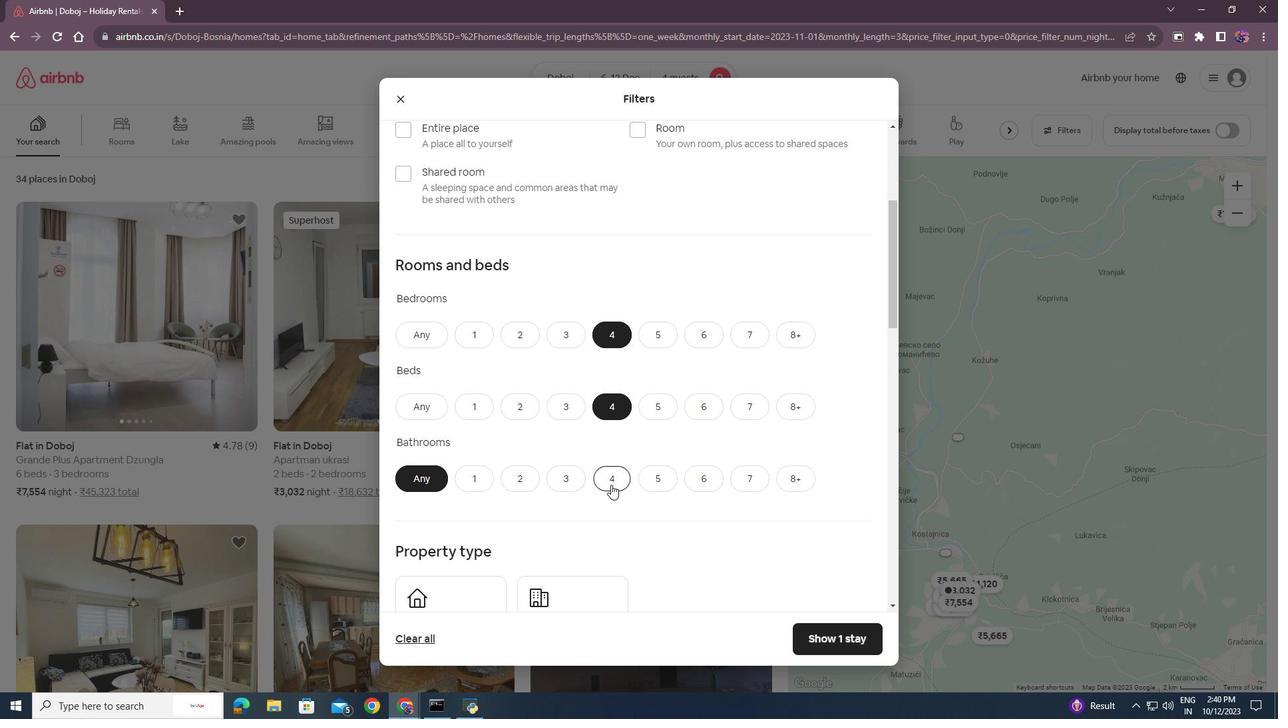 
Action: Mouse moved to (613, 522)
Screenshot: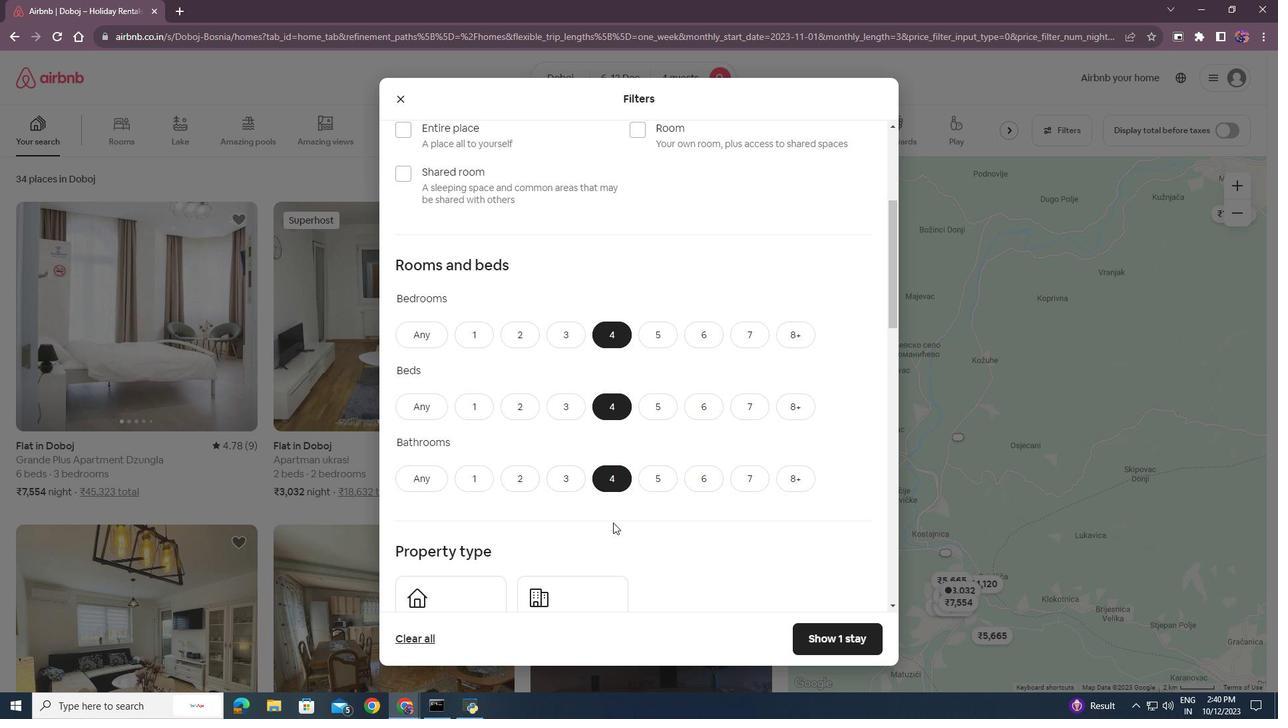
Action: Mouse scrolled (613, 522) with delta (0, 0)
Screenshot: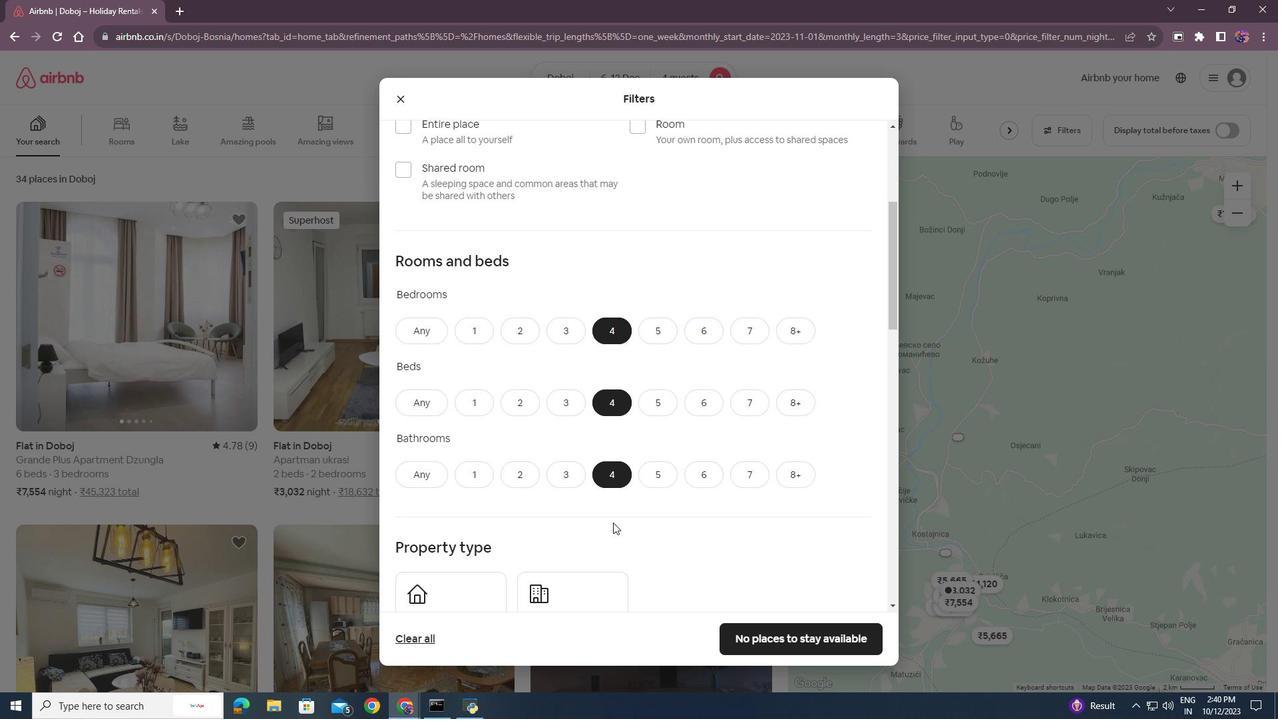 
Action: Mouse scrolled (613, 522) with delta (0, 0)
Screenshot: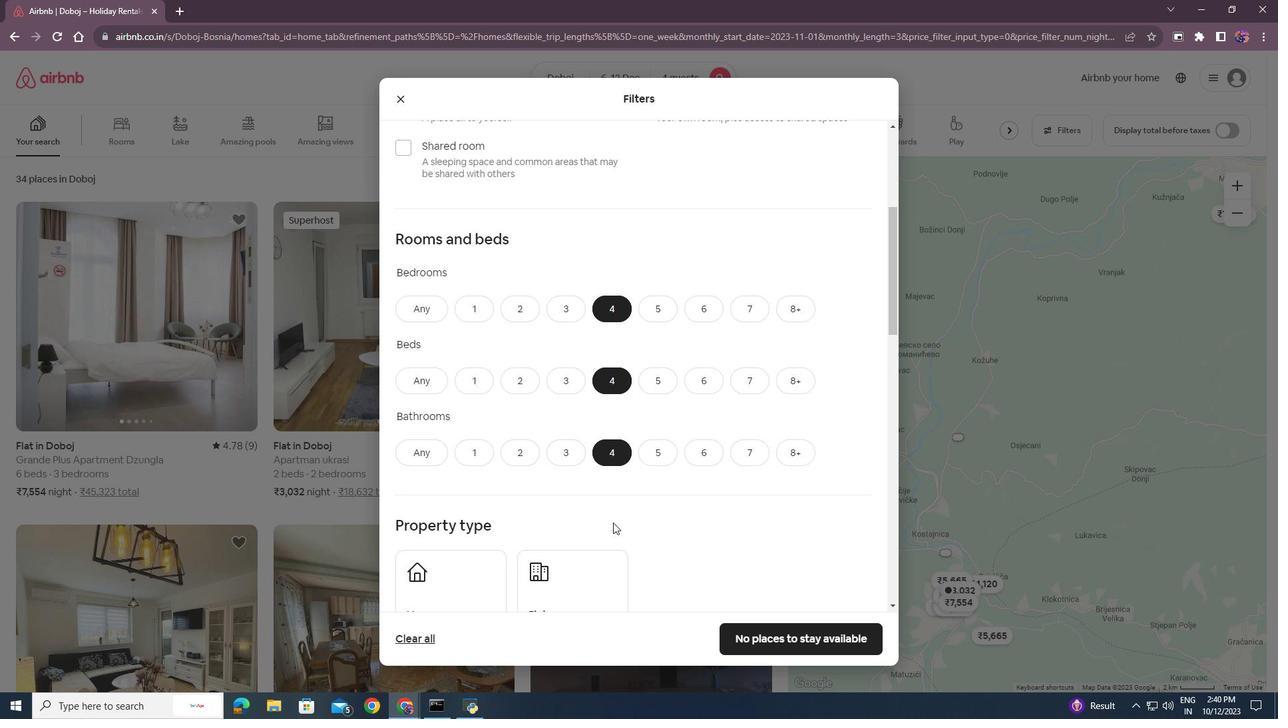 
Action: Mouse moved to (612, 517)
Screenshot: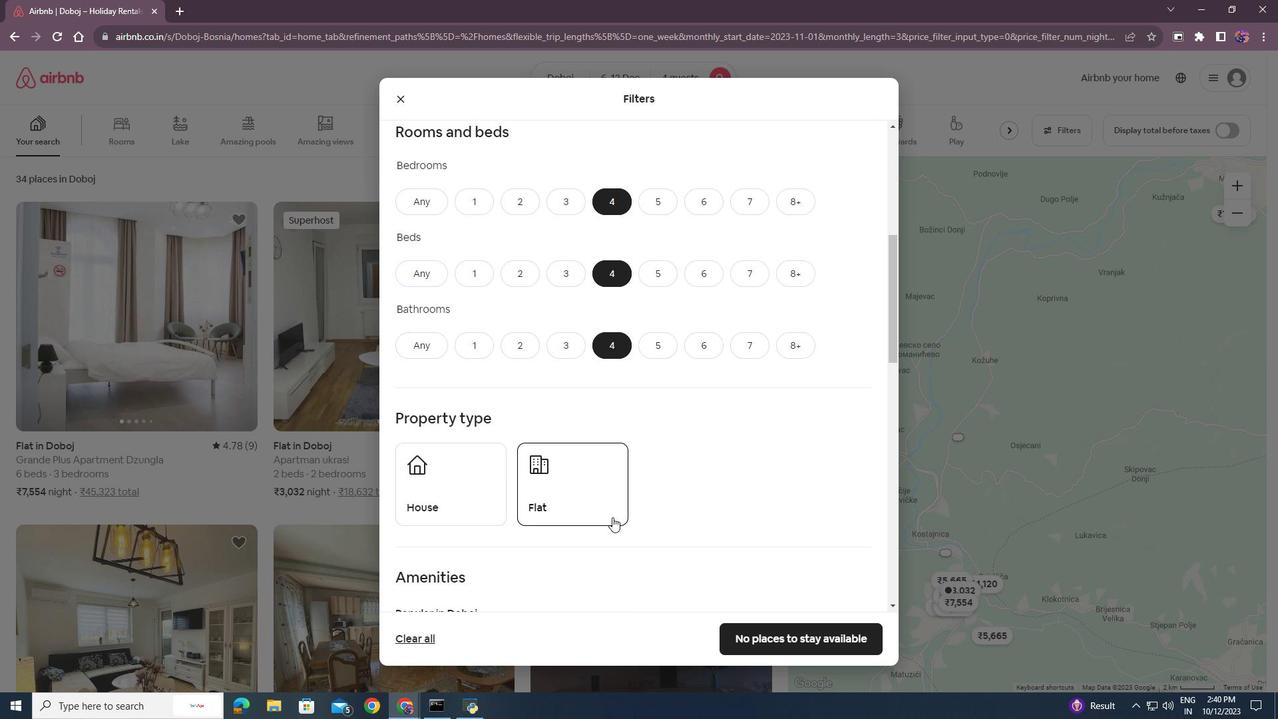
Action: Mouse scrolled (612, 516) with delta (0, 0)
Screenshot: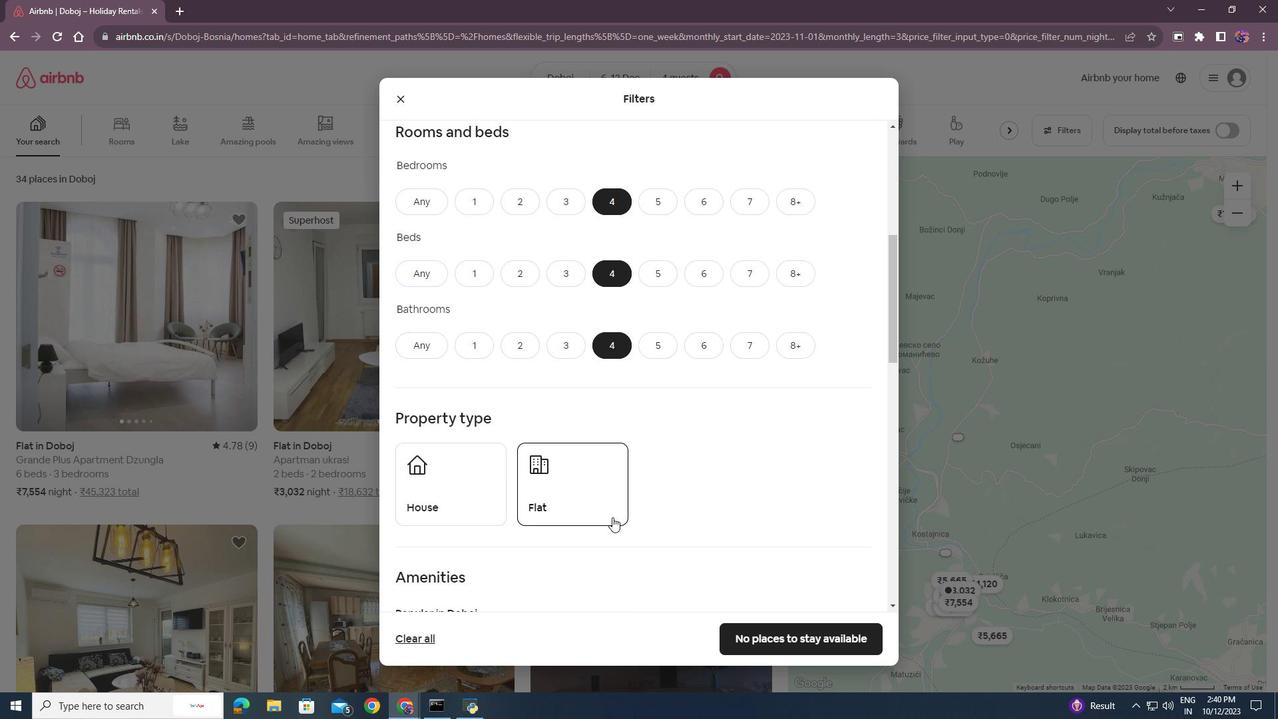 
Action: Mouse moved to (578, 438)
Screenshot: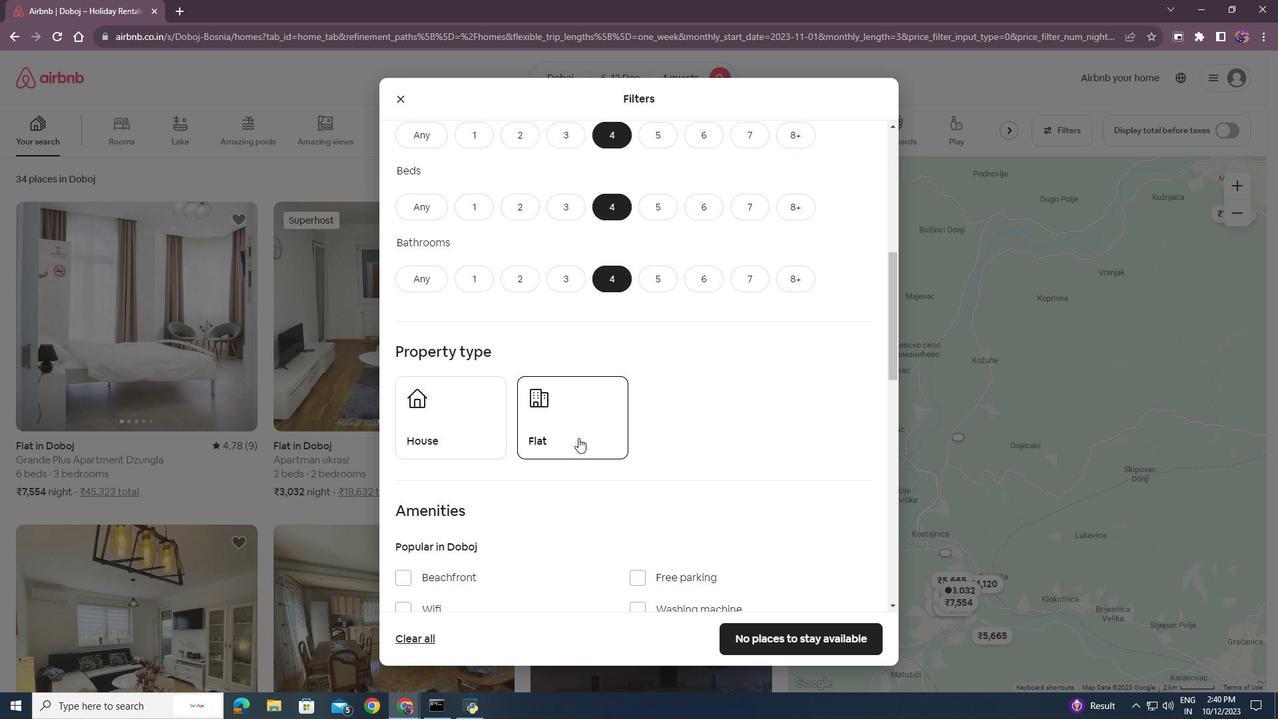 
Action: Mouse pressed left at (578, 438)
Screenshot: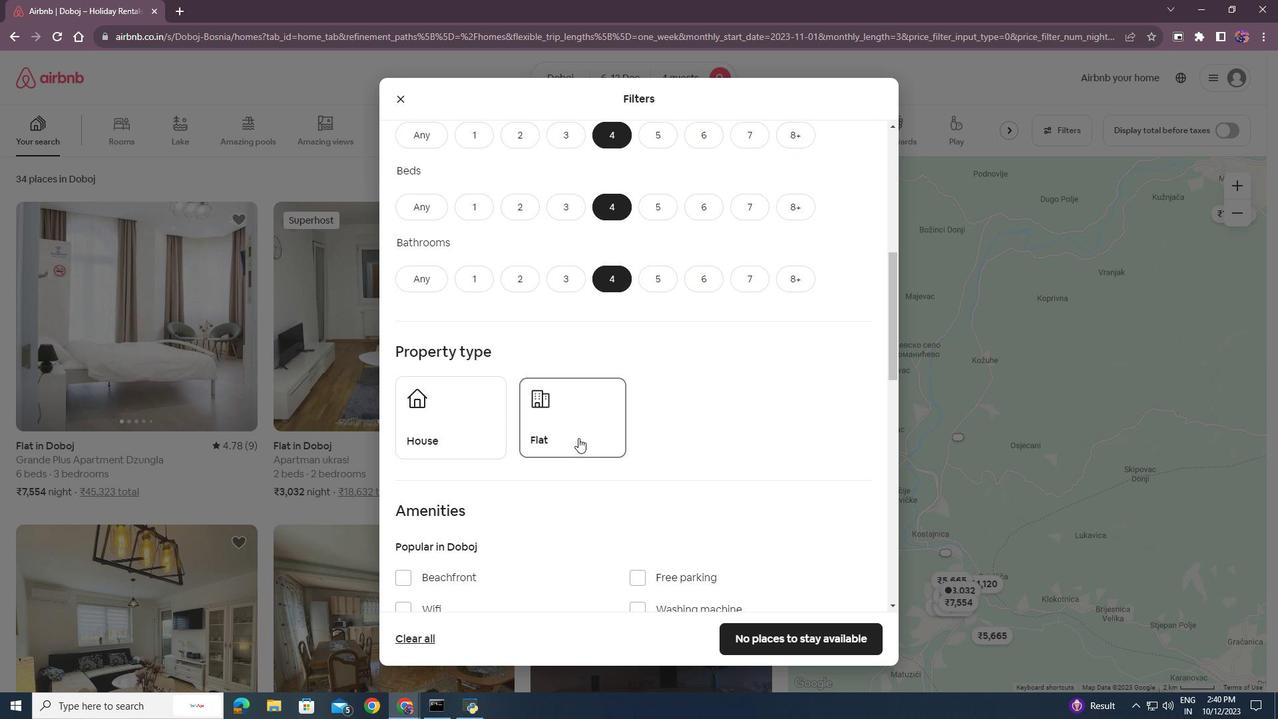 
Action: Mouse moved to (580, 513)
Screenshot: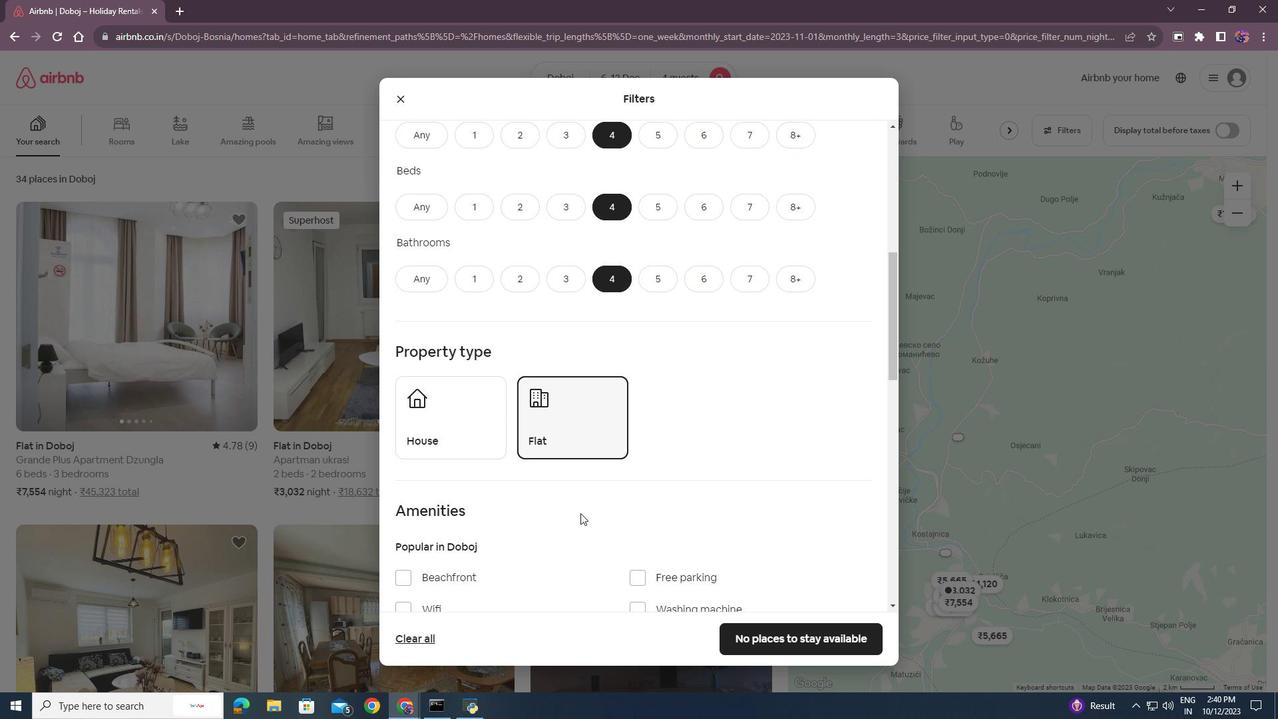 
Action: Mouse scrolled (580, 512) with delta (0, 0)
Screenshot: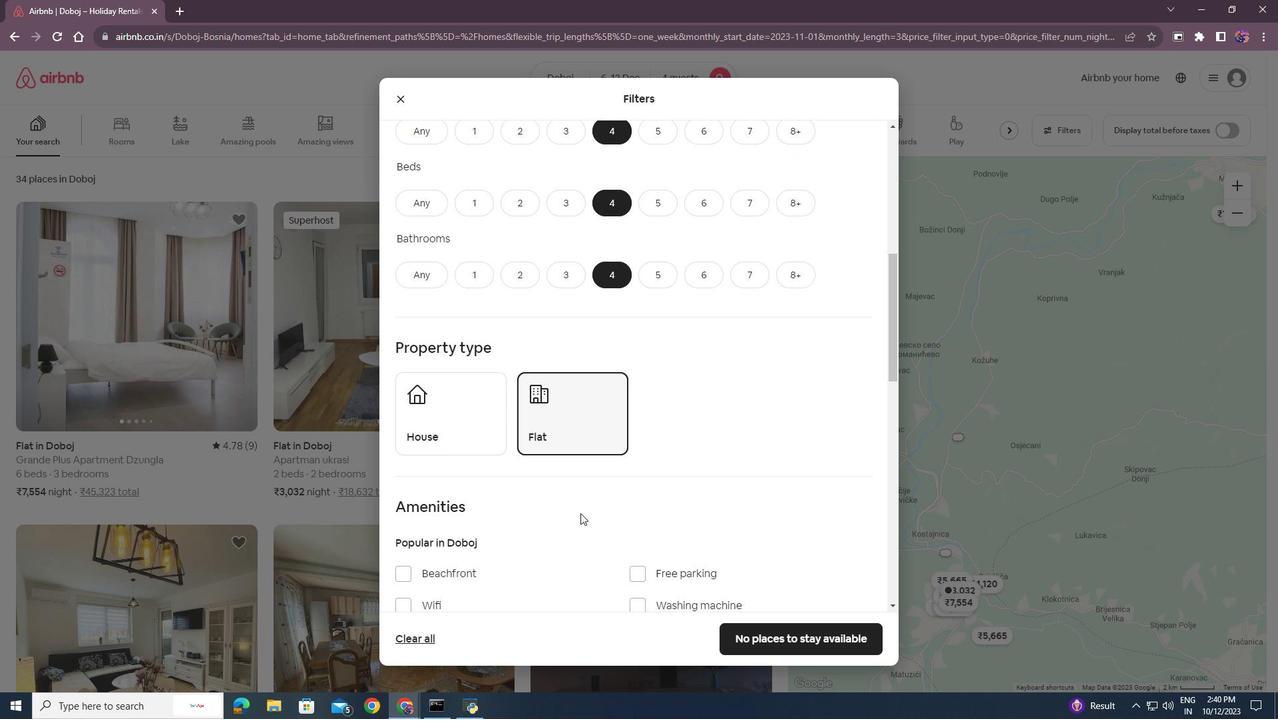 
Action: Mouse moved to (580, 513)
Screenshot: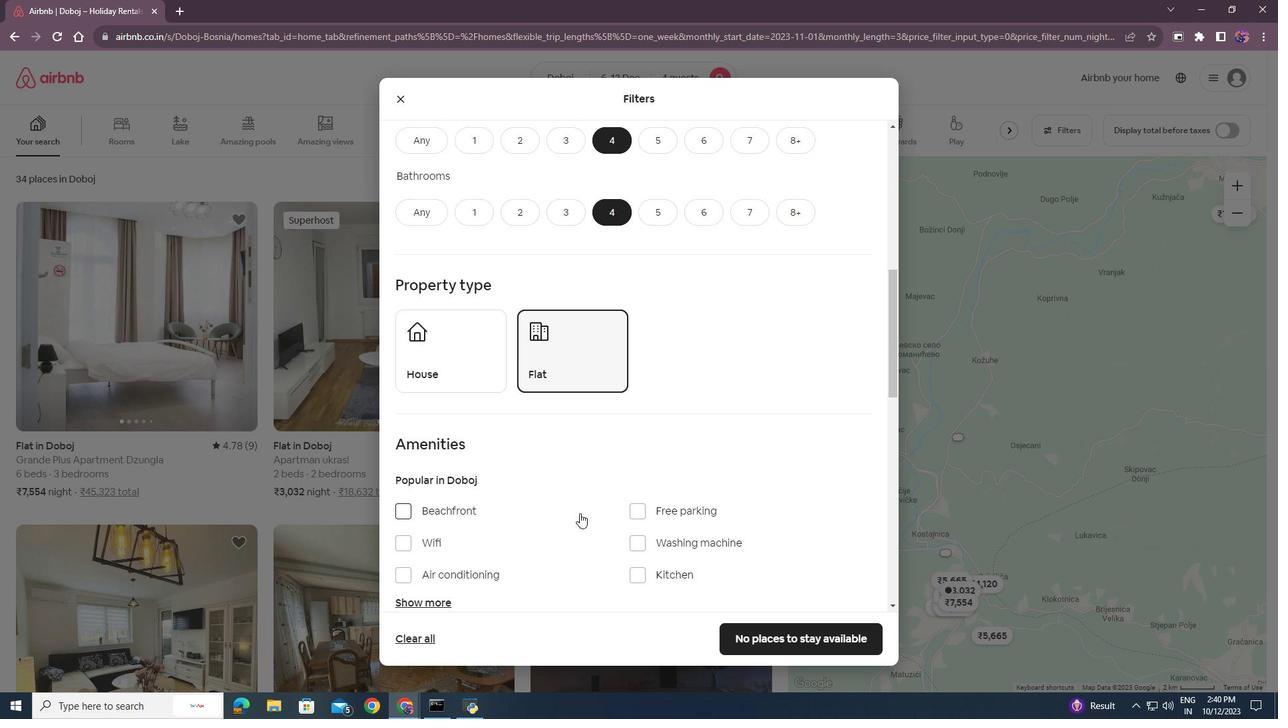 
Action: Mouse scrolled (580, 512) with delta (0, 0)
Screenshot: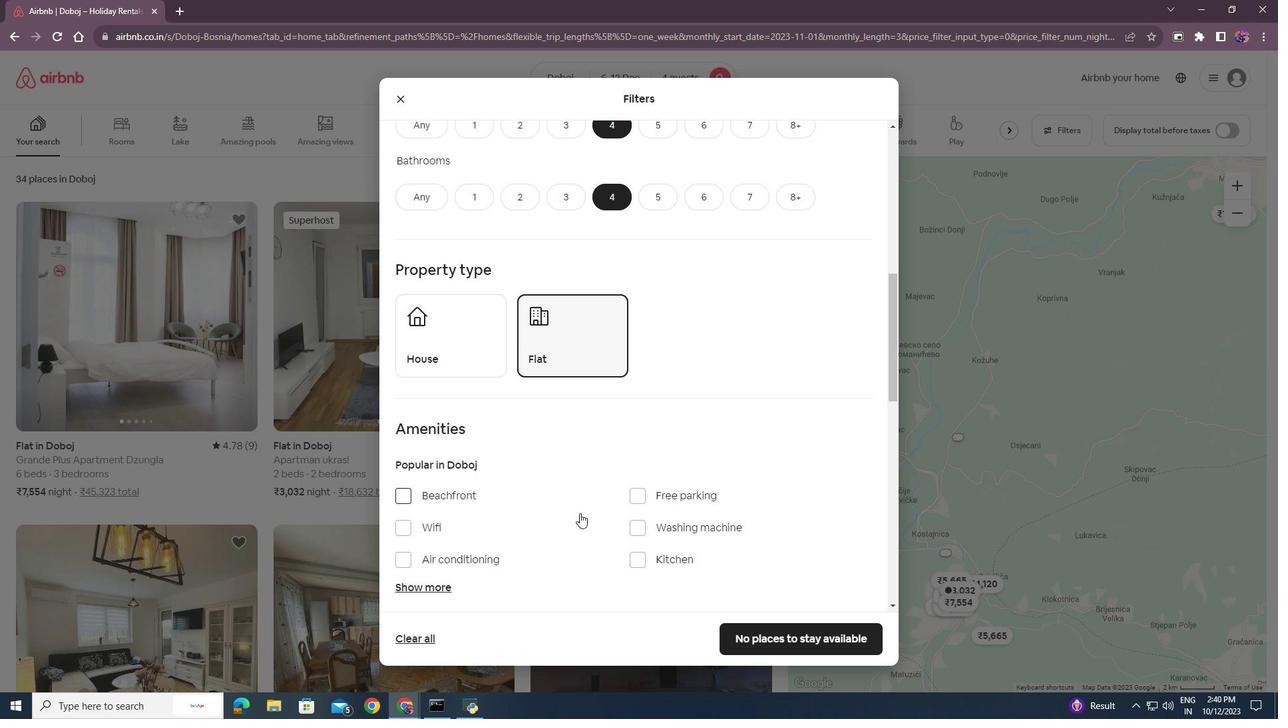 
Action: Mouse scrolled (580, 512) with delta (0, 0)
Screenshot: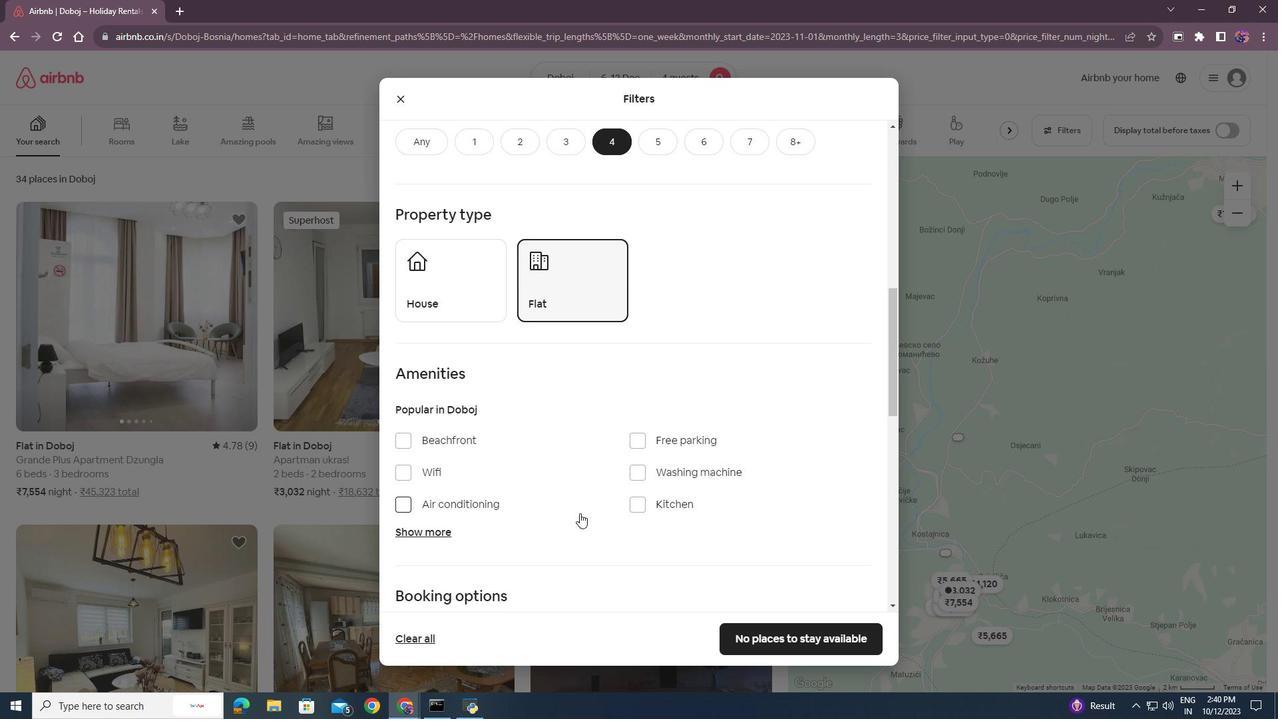 
Action: Mouse moved to (404, 405)
Screenshot: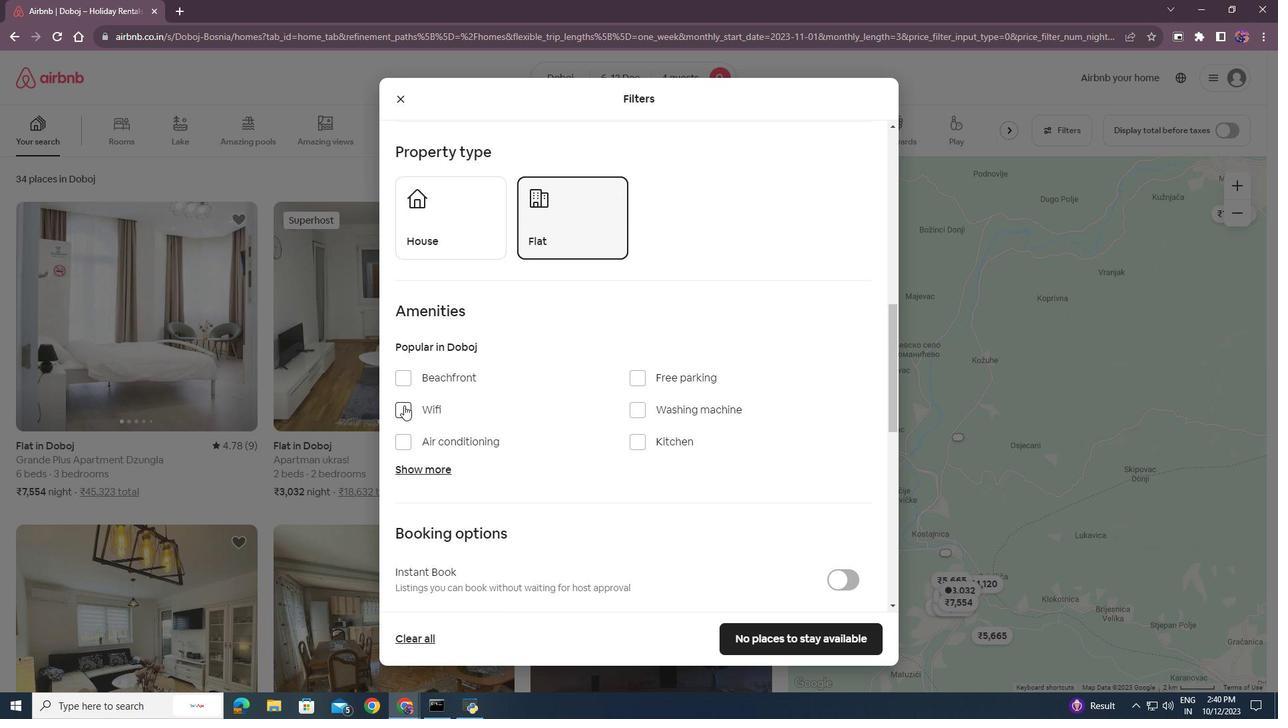 
Action: Mouse pressed left at (404, 405)
Screenshot: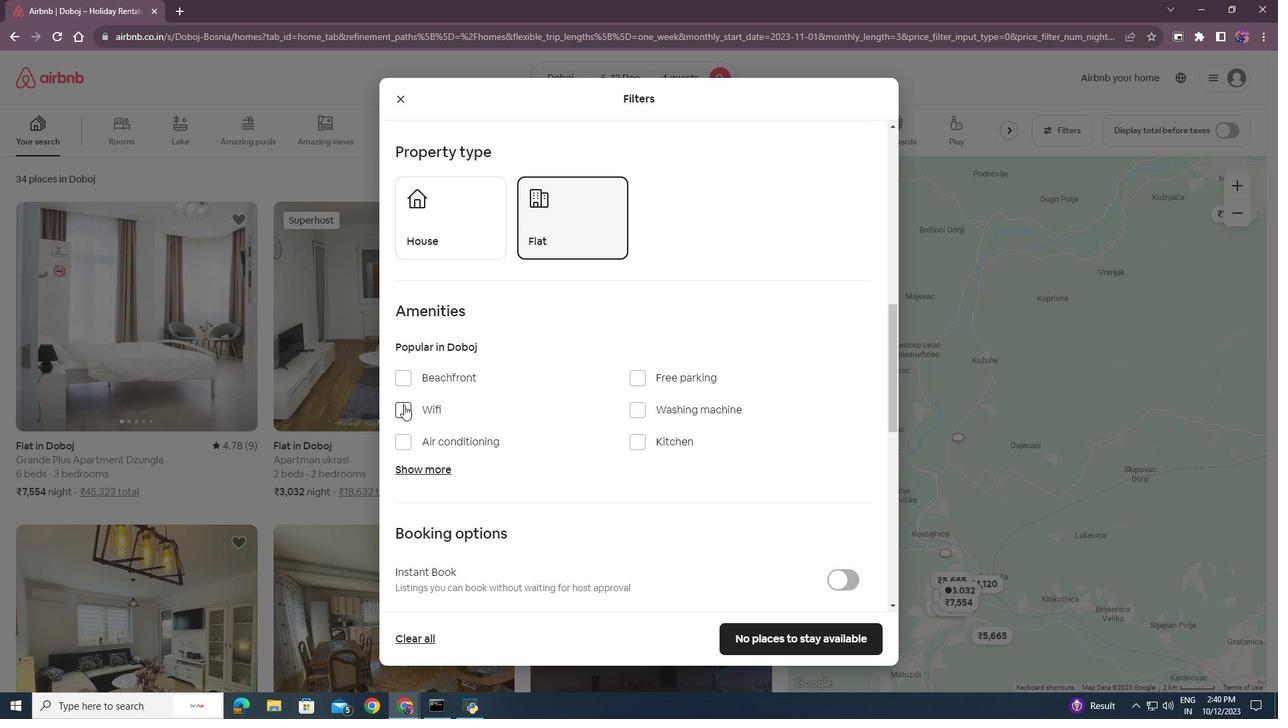 
Action: Mouse moved to (544, 439)
Screenshot: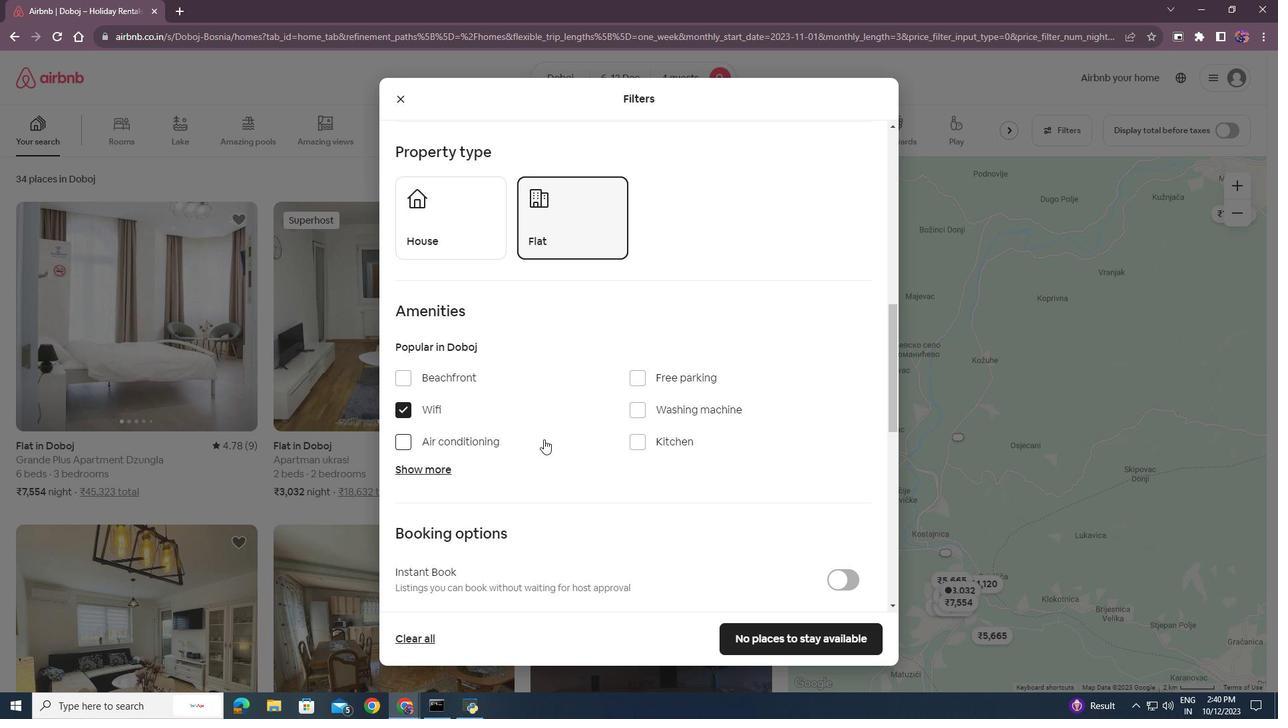 
Action: Mouse scrolled (544, 438) with delta (0, 0)
Screenshot: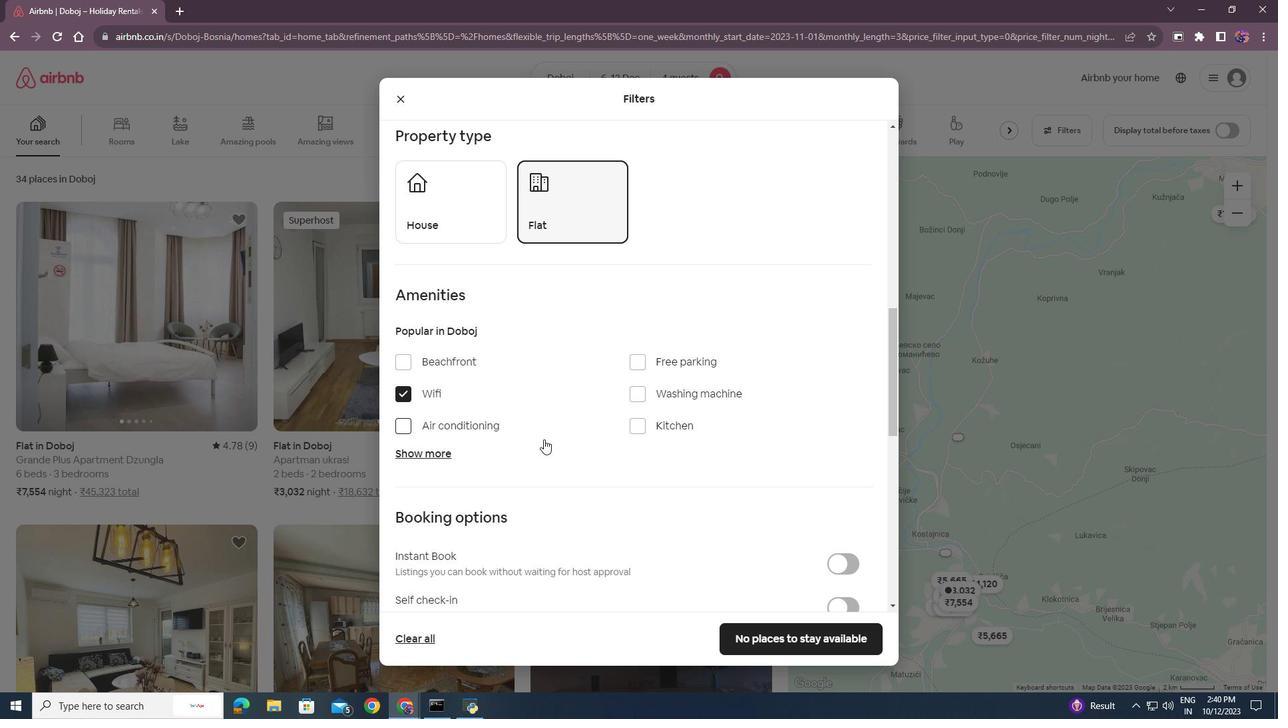 
Action: Mouse moved to (427, 399)
Screenshot: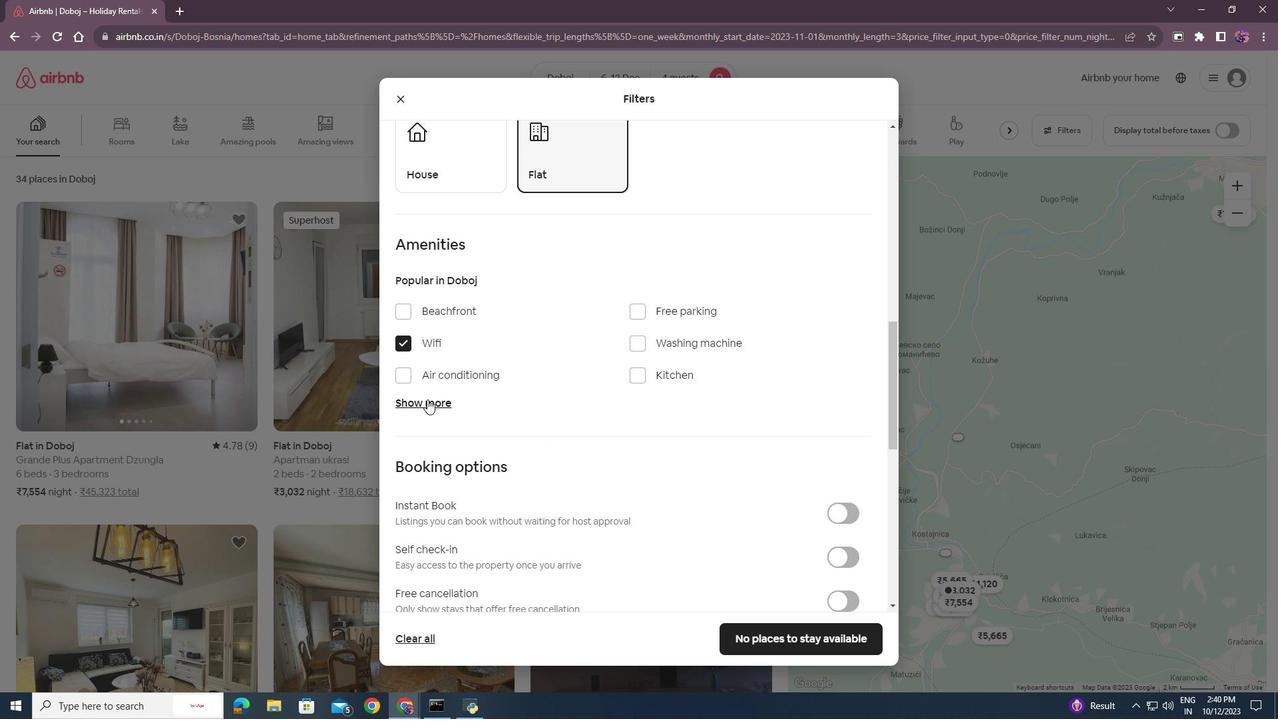 
Action: Mouse pressed left at (427, 399)
Screenshot: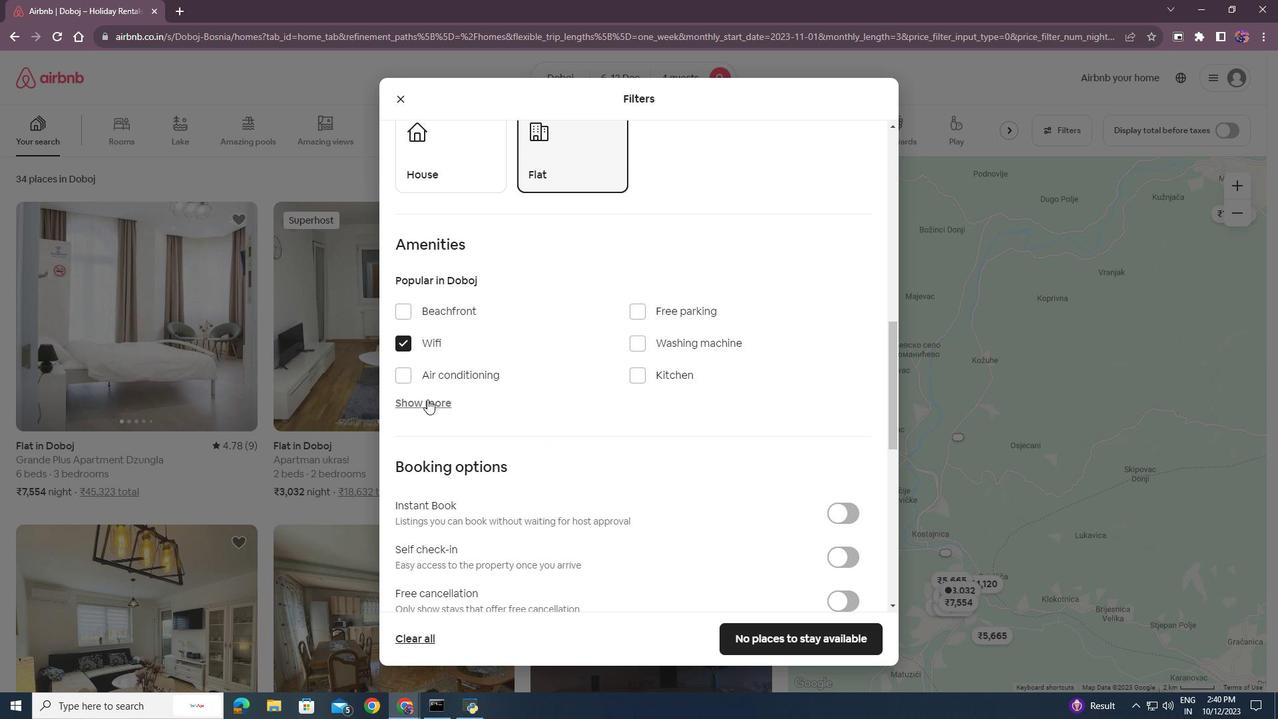 
Action: Mouse moved to (635, 343)
Screenshot: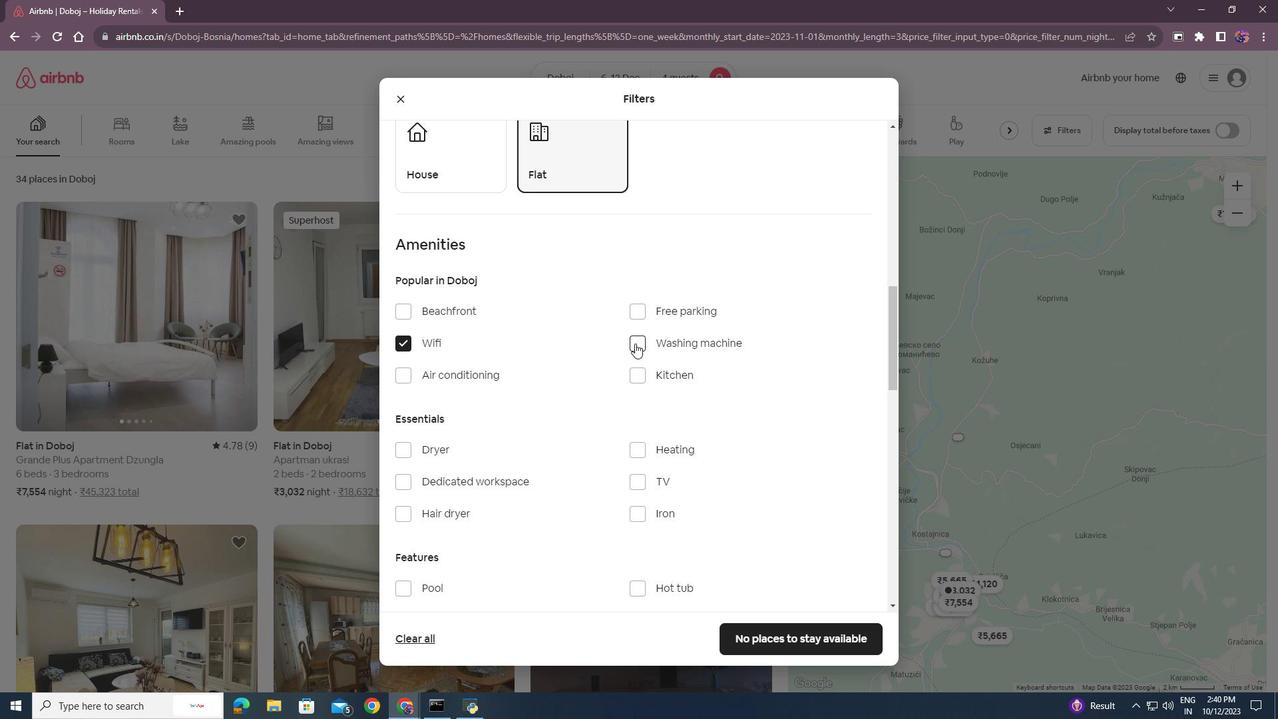 
Action: Mouse pressed left at (635, 343)
Screenshot: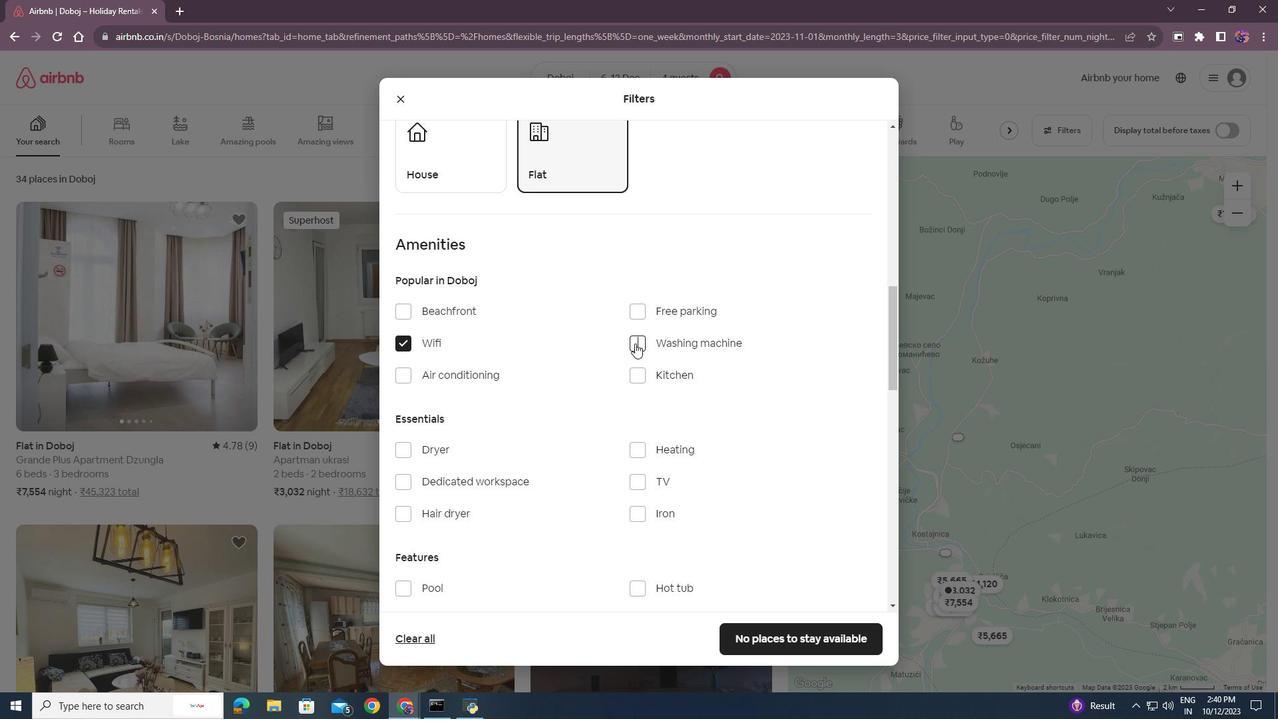 
Action: Mouse moved to (637, 308)
Screenshot: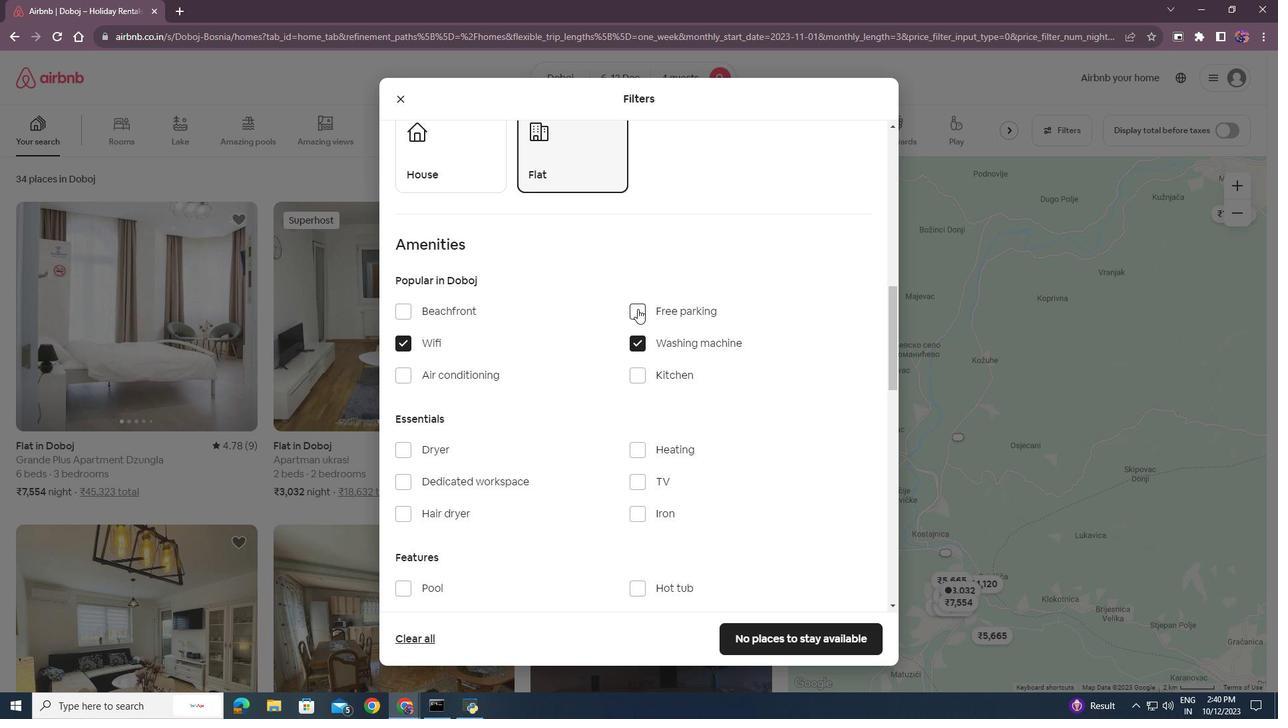 
Action: Mouse pressed left at (637, 308)
Screenshot: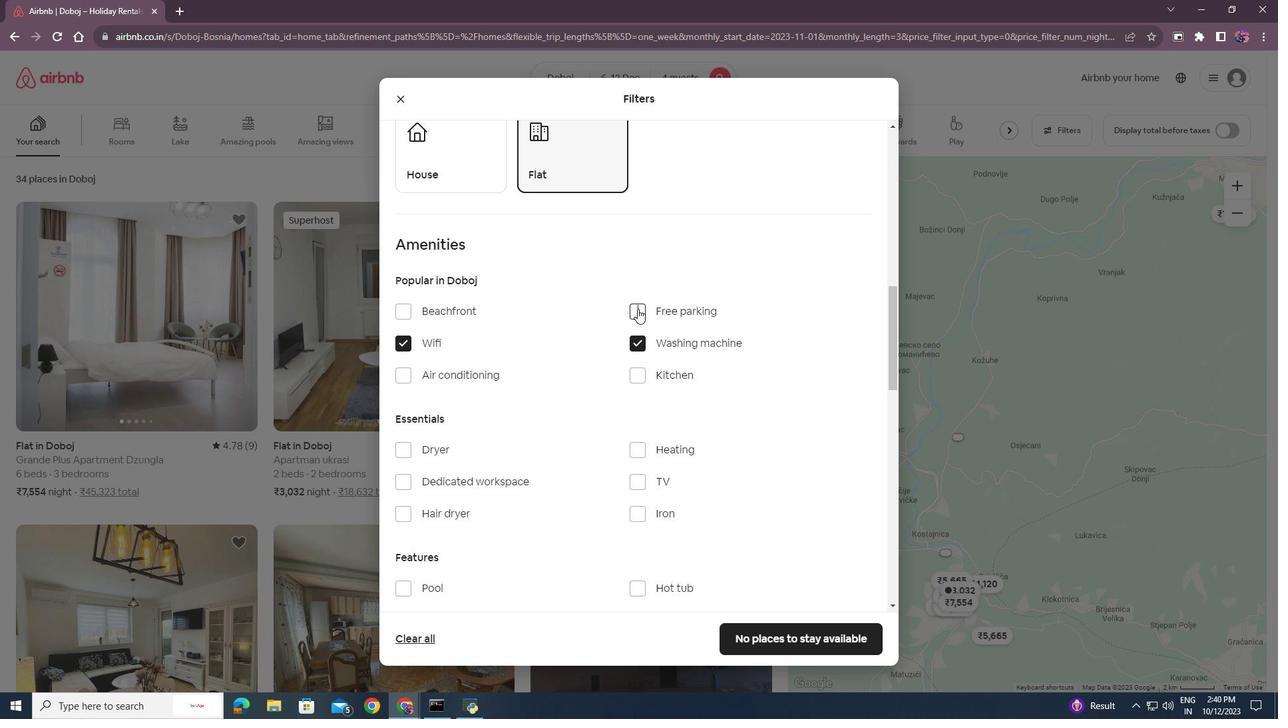 
Action: Mouse moved to (636, 480)
Screenshot: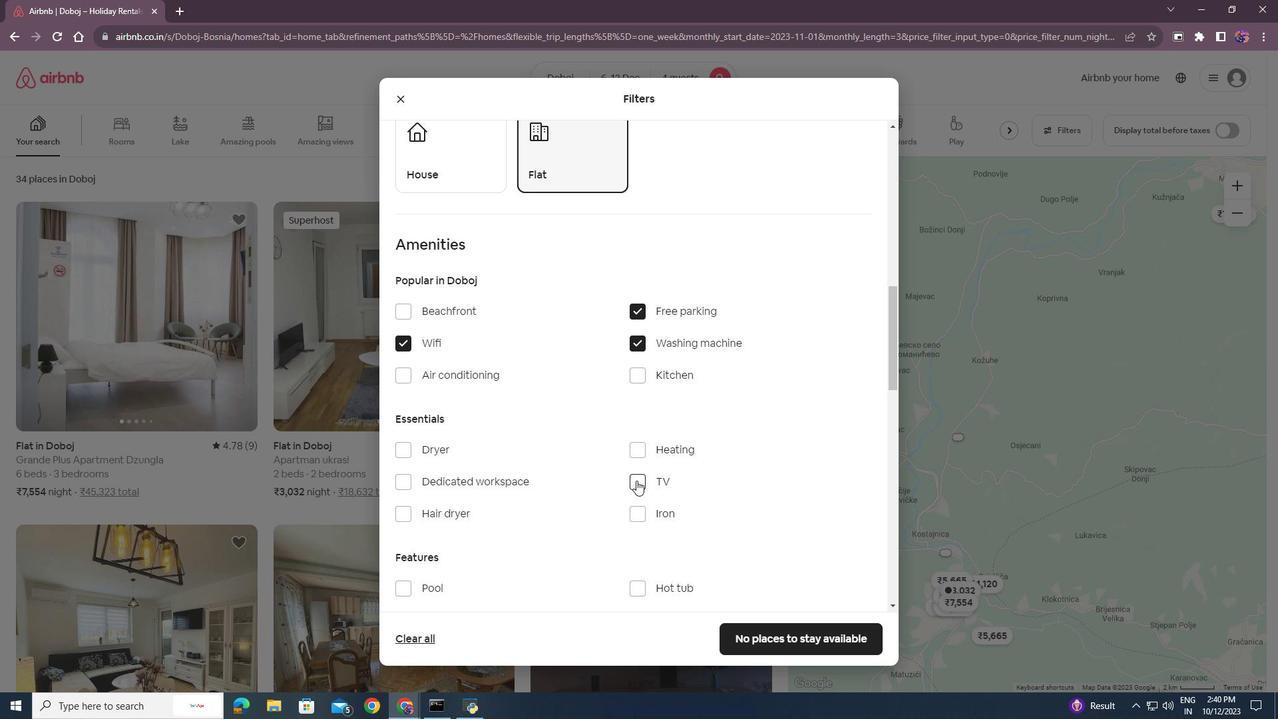 
Action: Mouse pressed left at (636, 480)
Screenshot: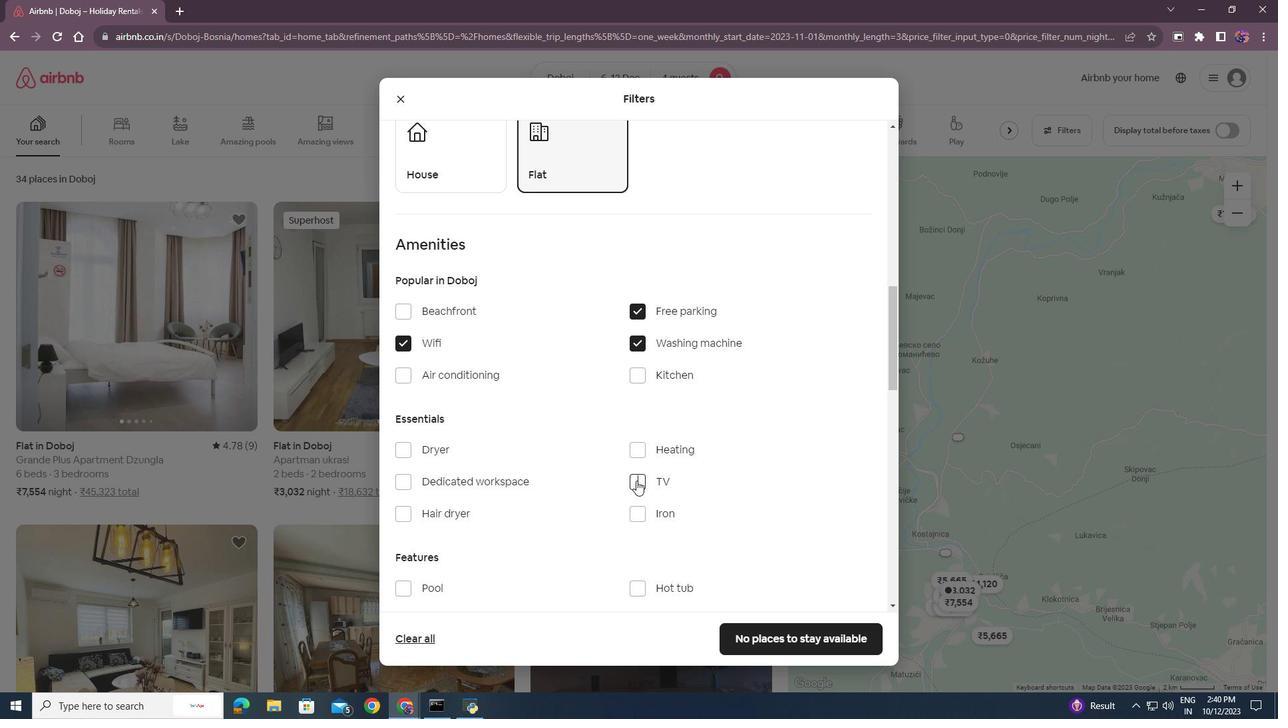 
Action: Mouse moved to (588, 510)
Screenshot: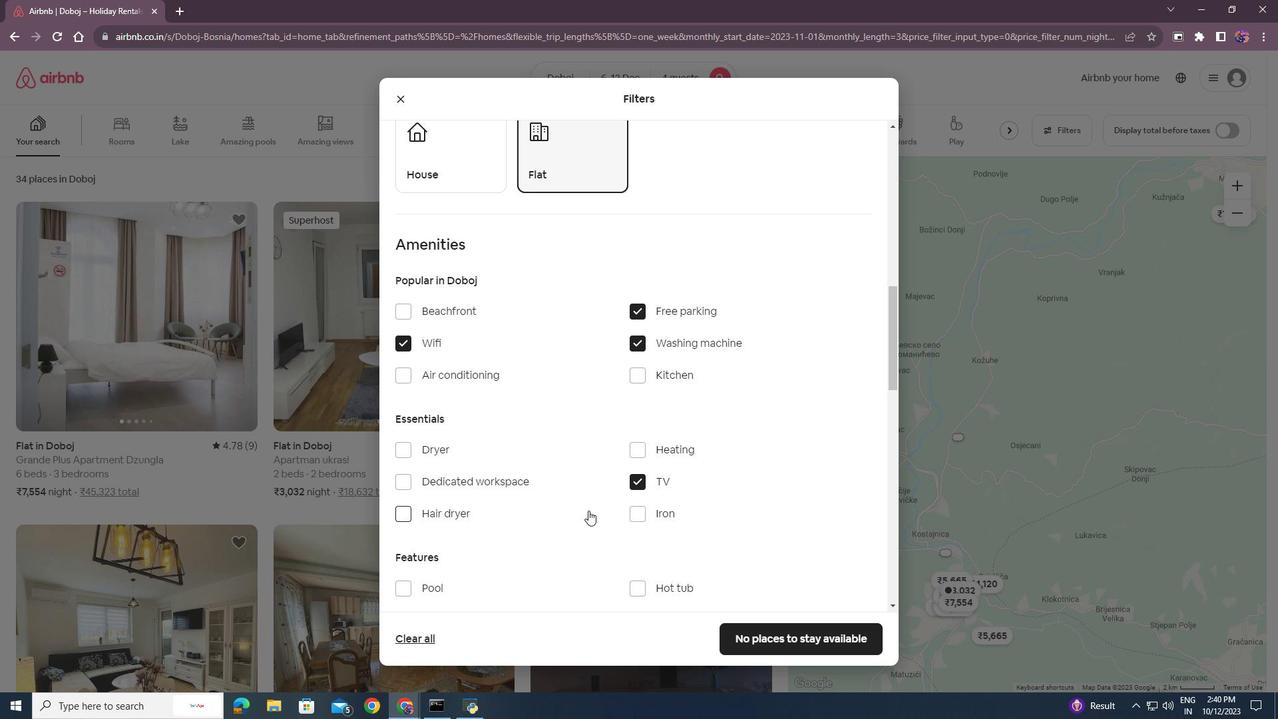 
Action: Mouse scrolled (588, 510) with delta (0, 0)
Screenshot: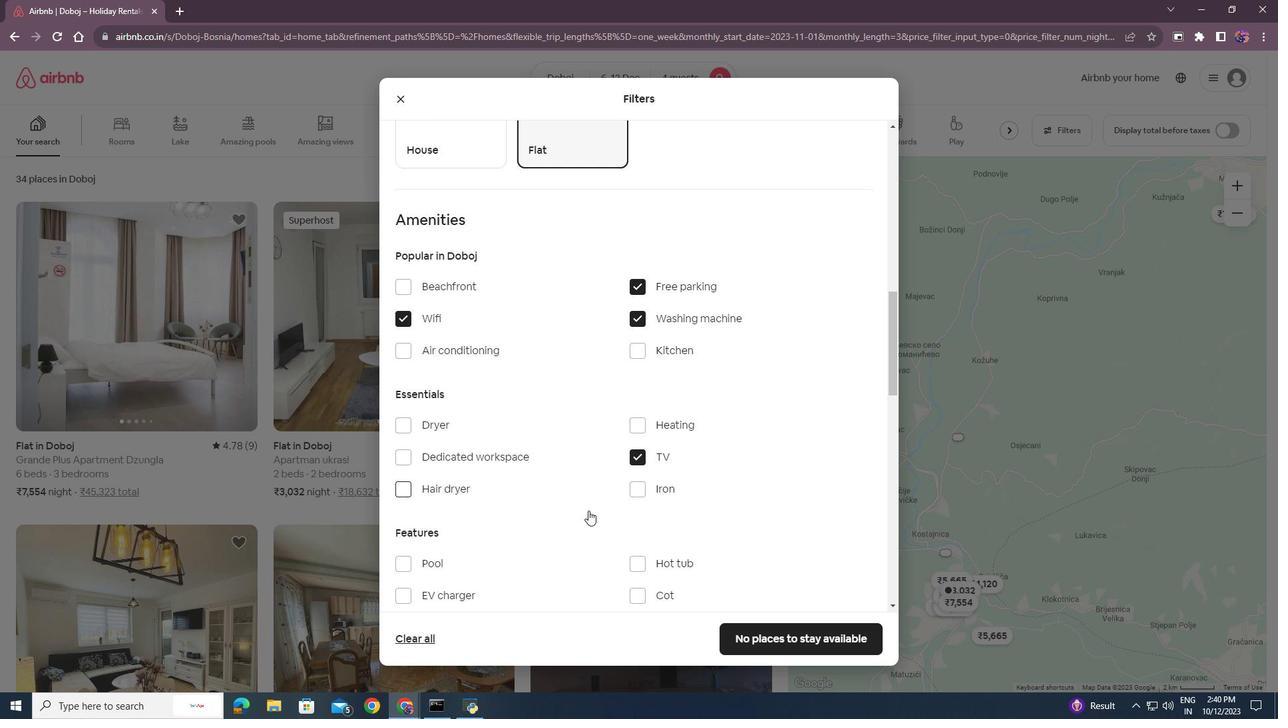 
Action: Mouse moved to (580, 496)
Screenshot: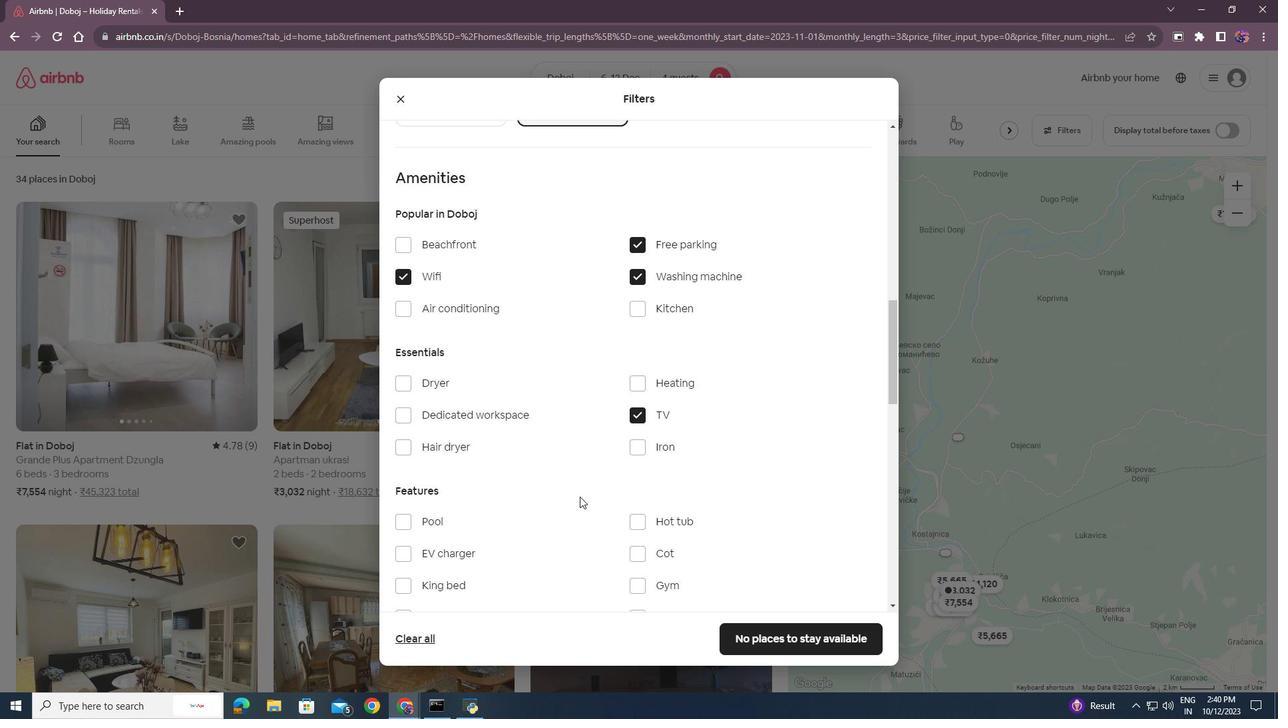 
Action: Mouse scrolled (580, 496) with delta (0, 0)
Screenshot: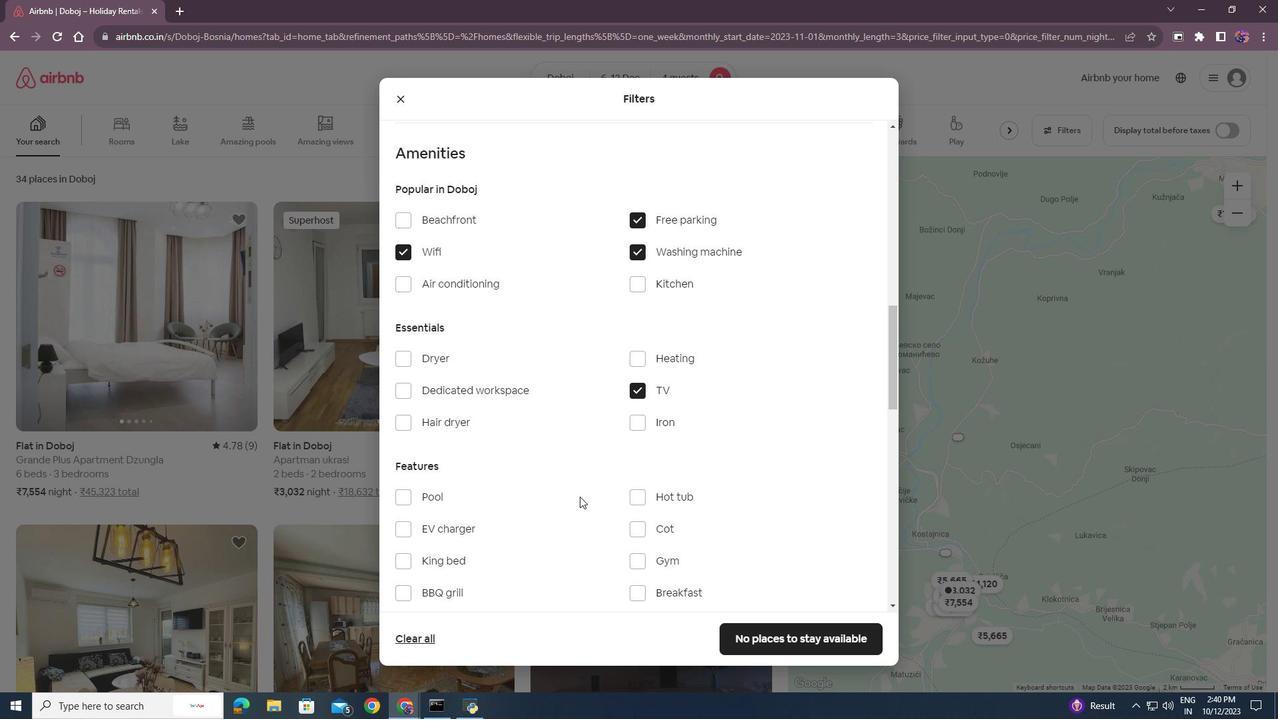 
Action: Mouse moved to (490, 433)
Screenshot: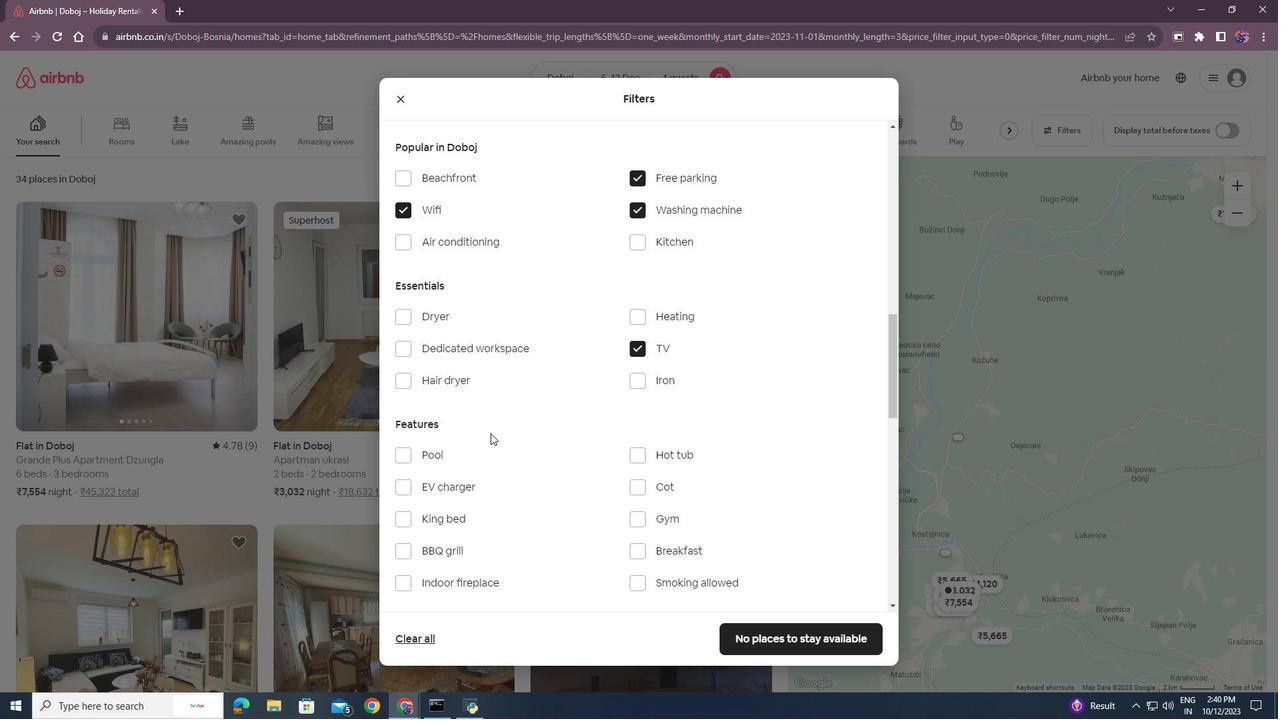 
Action: Mouse scrolled (490, 434) with delta (0, 0)
Screenshot: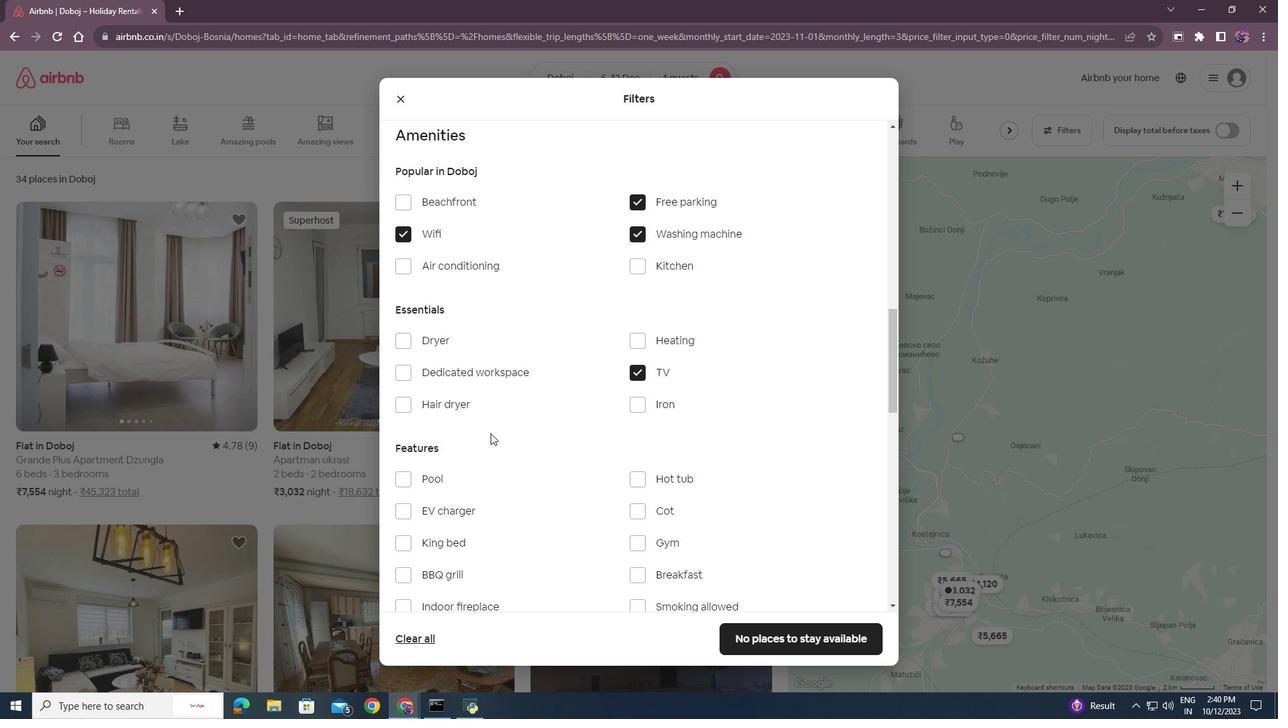 
Action: Mouse moved to (490, 433)
Screenshot: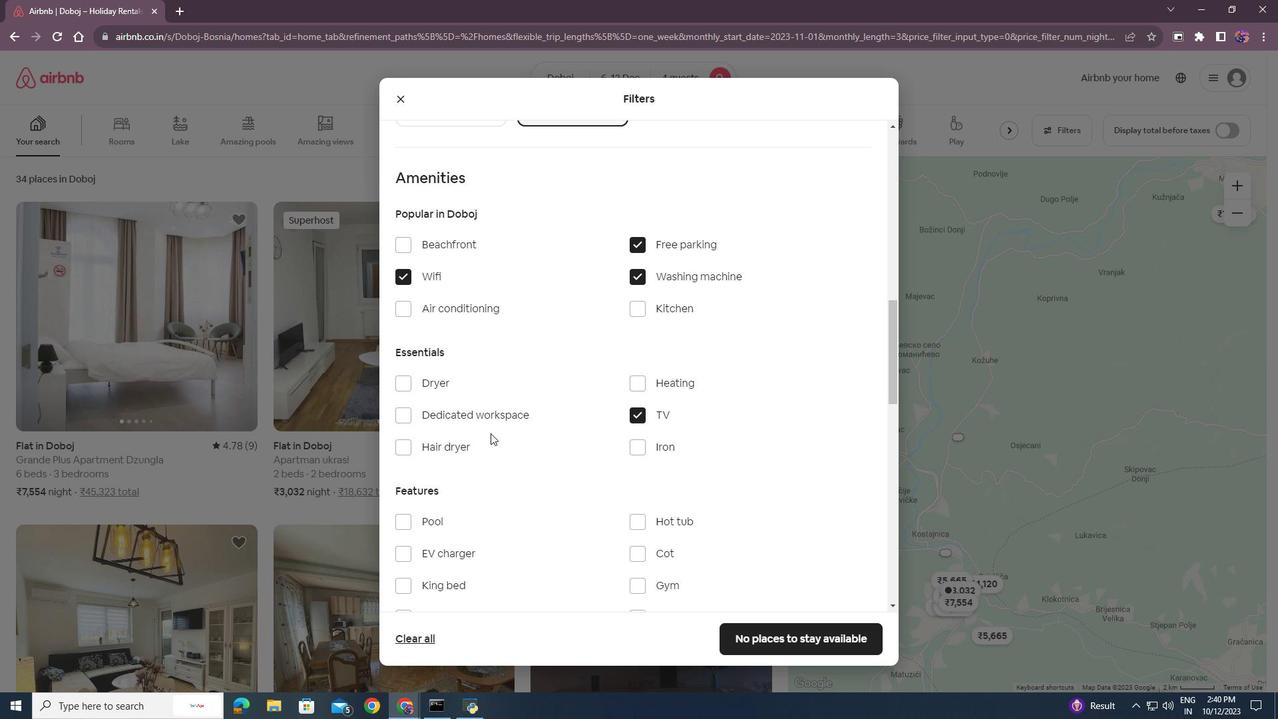
Action: Mouse scrolled (490, 432) with delta (0, 0)
Screenshot: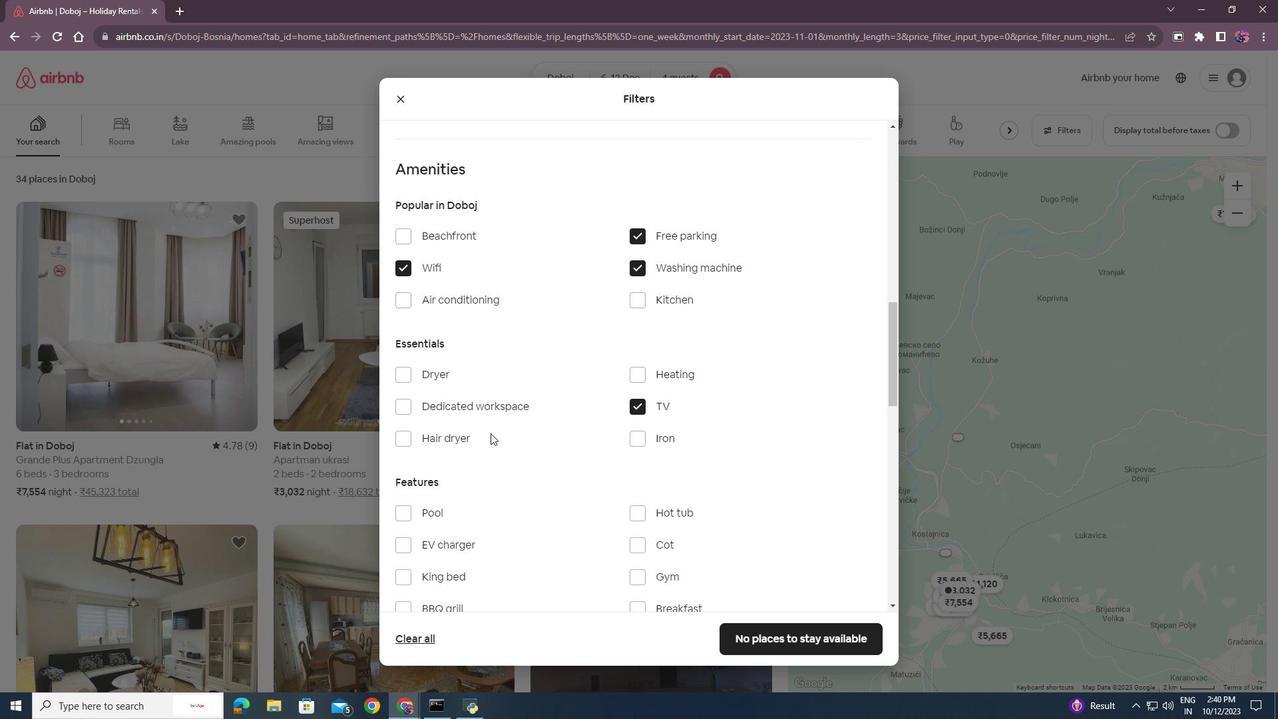 
Action: Mouse moved to (491, 433)
Screenshot: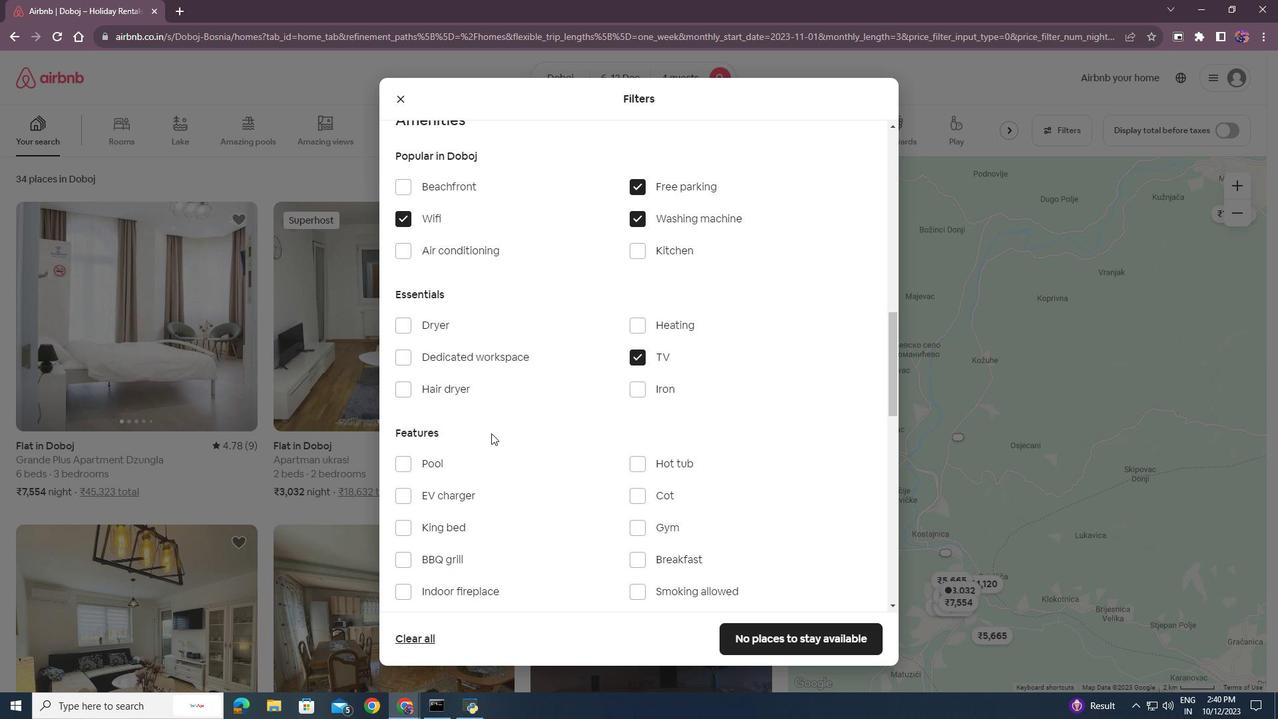 
Action: Mouse scrolled (491, 432) with delta (0, 0)
Screenshot: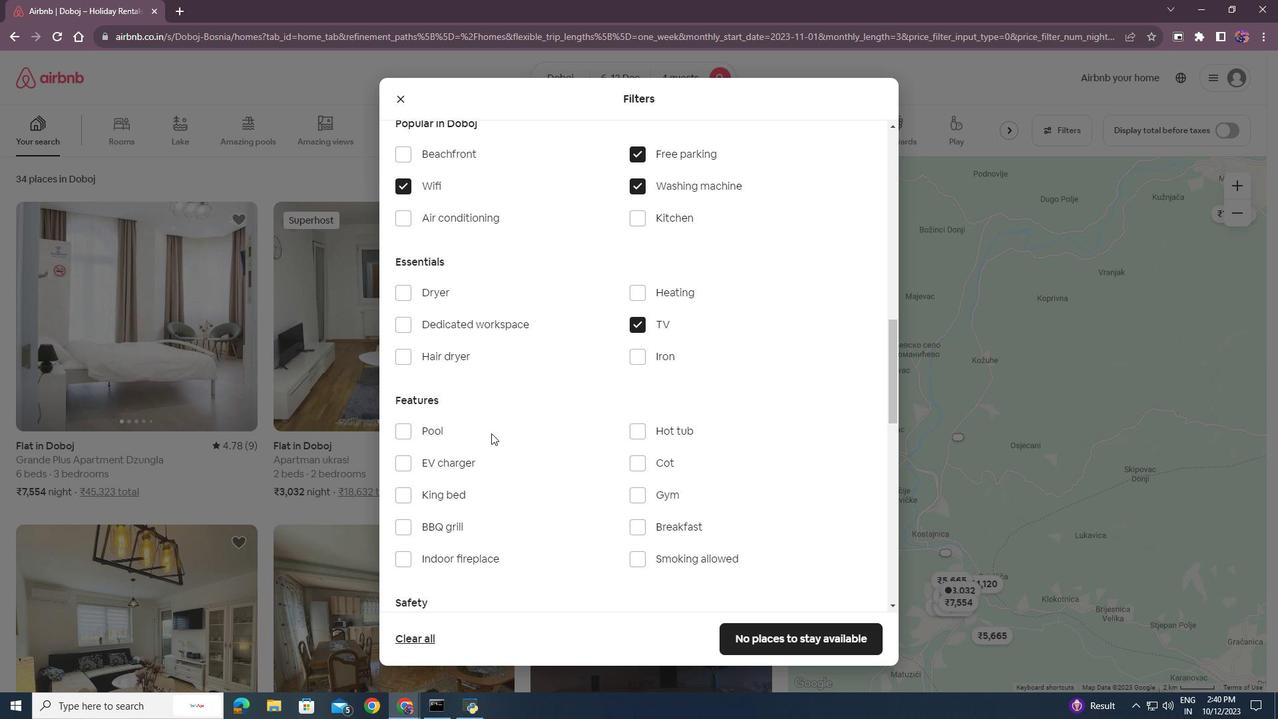 
Action: Mouse moved to (631, 396)
Screenshot: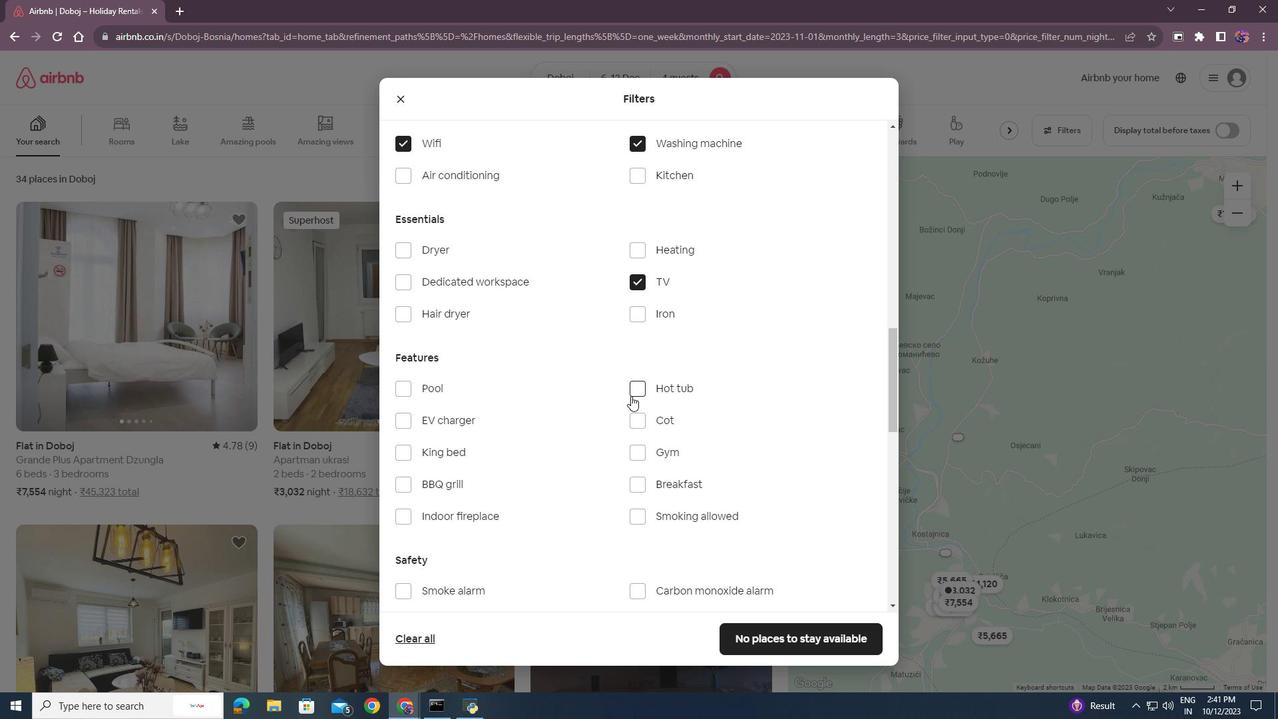 
Action: Mouse pressed left at (631, 396)
Screenshot: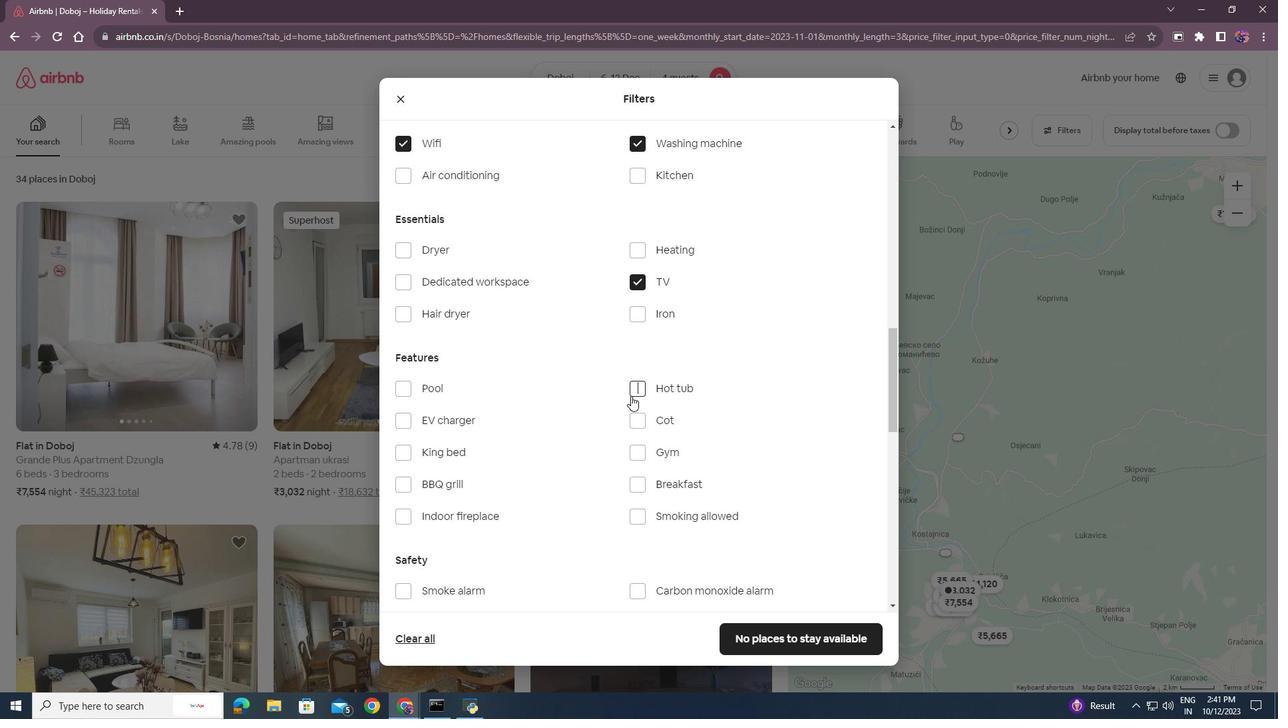 
Action: Mouse moved to (564, 448)
Screenshot: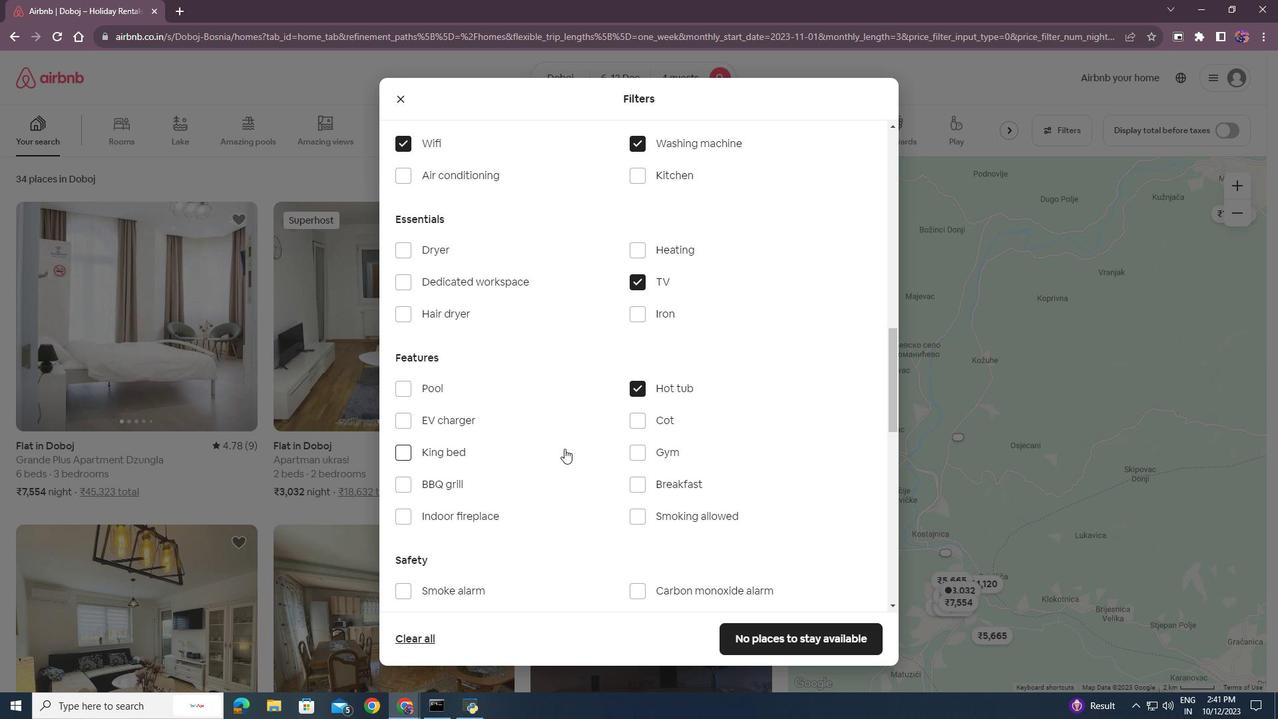 
Action: Mouse scrolled (564, 448) with delta (0, 0)
Screenshot: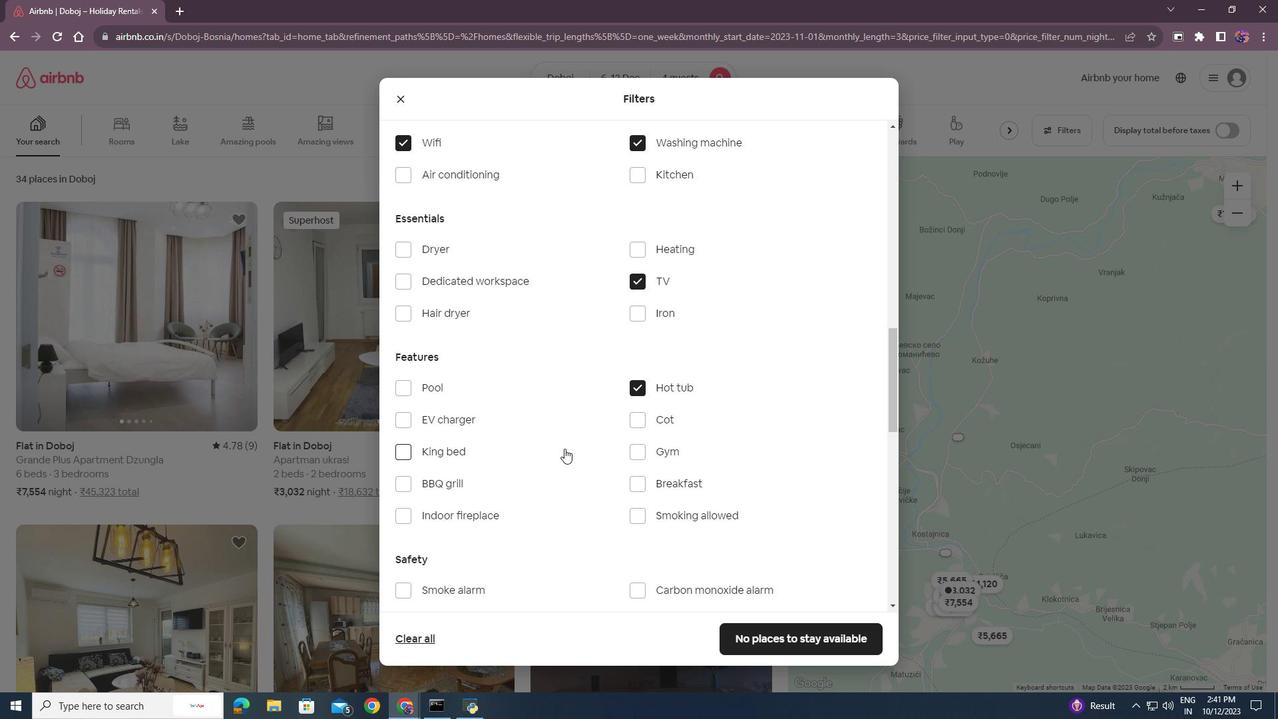 
Action: Mouse moved to (639, 388)
Screenshot: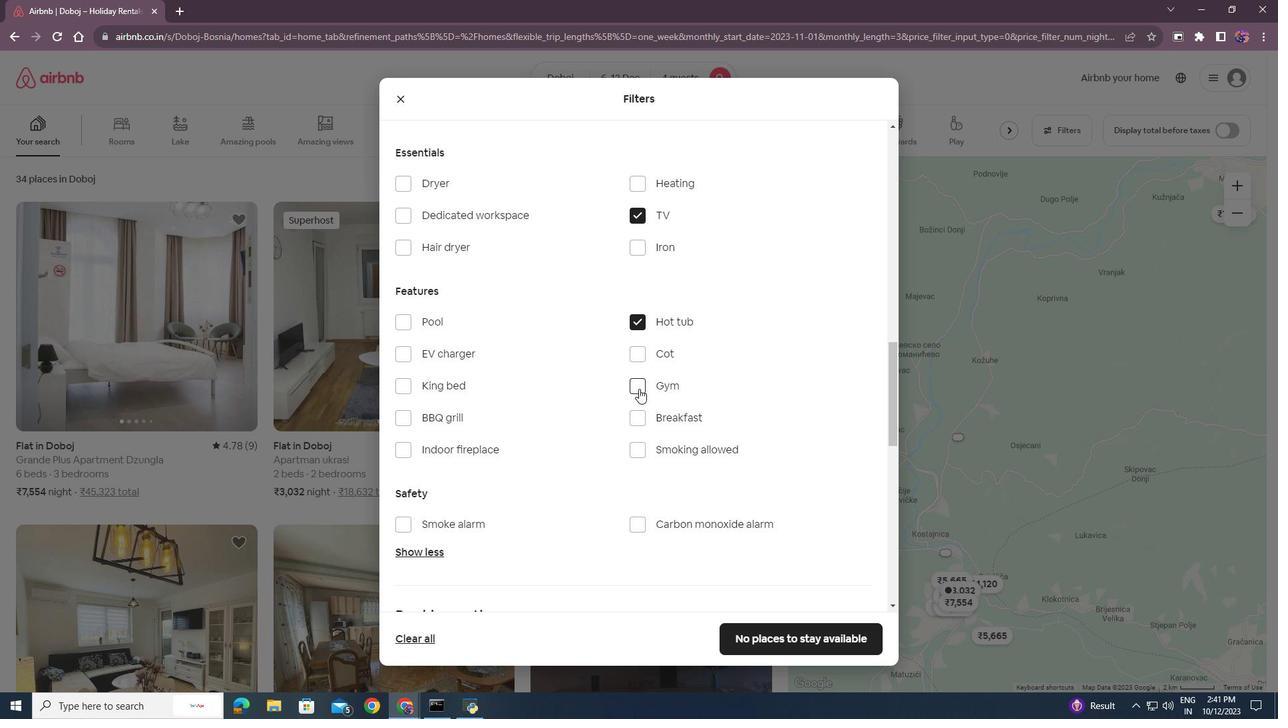 
Action: Mouse pressed left at (639, 388)
Screenshot: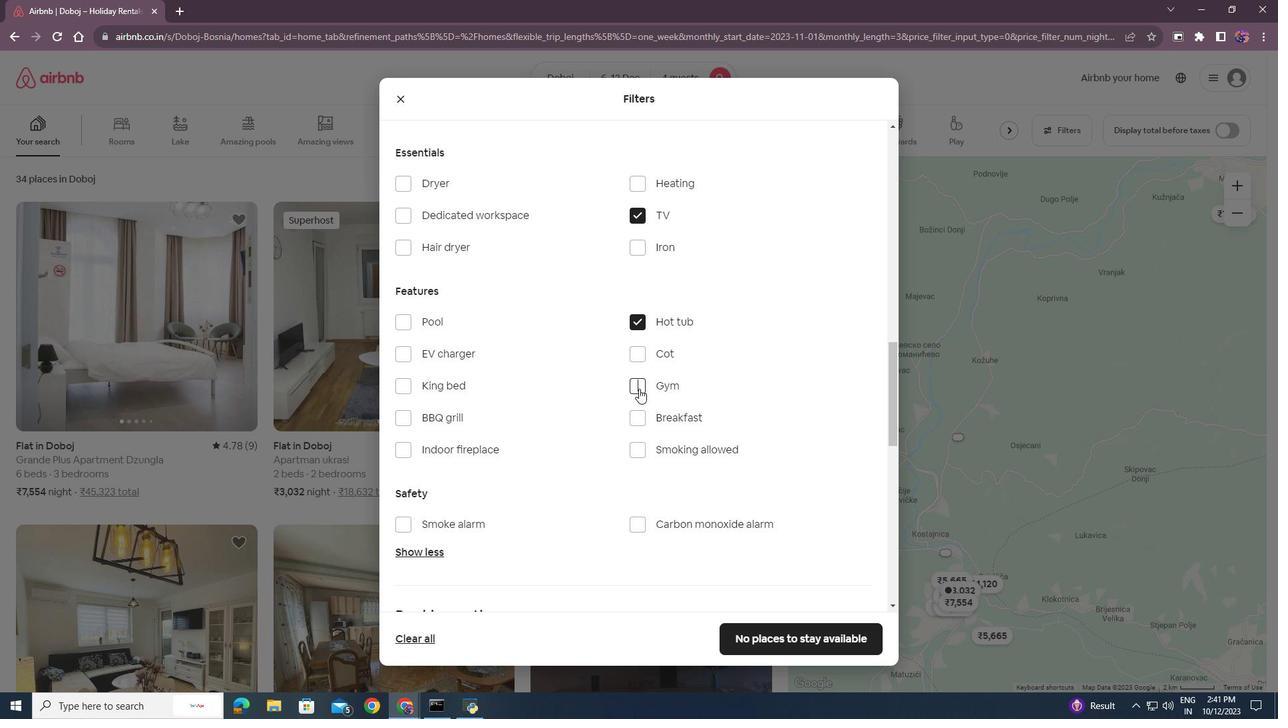 
Action: Mouse moved to (639, 452)
Screenshot: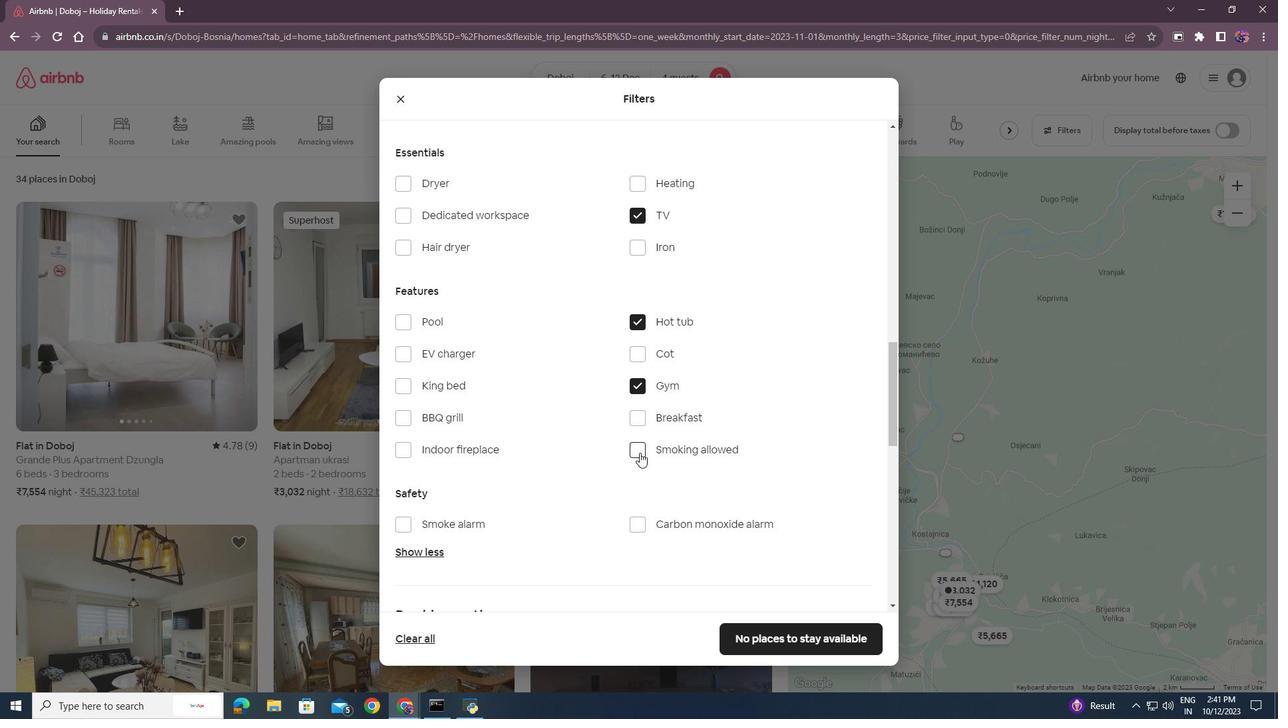
Action: Mouse pressed left at (639, 452)
Screenshot: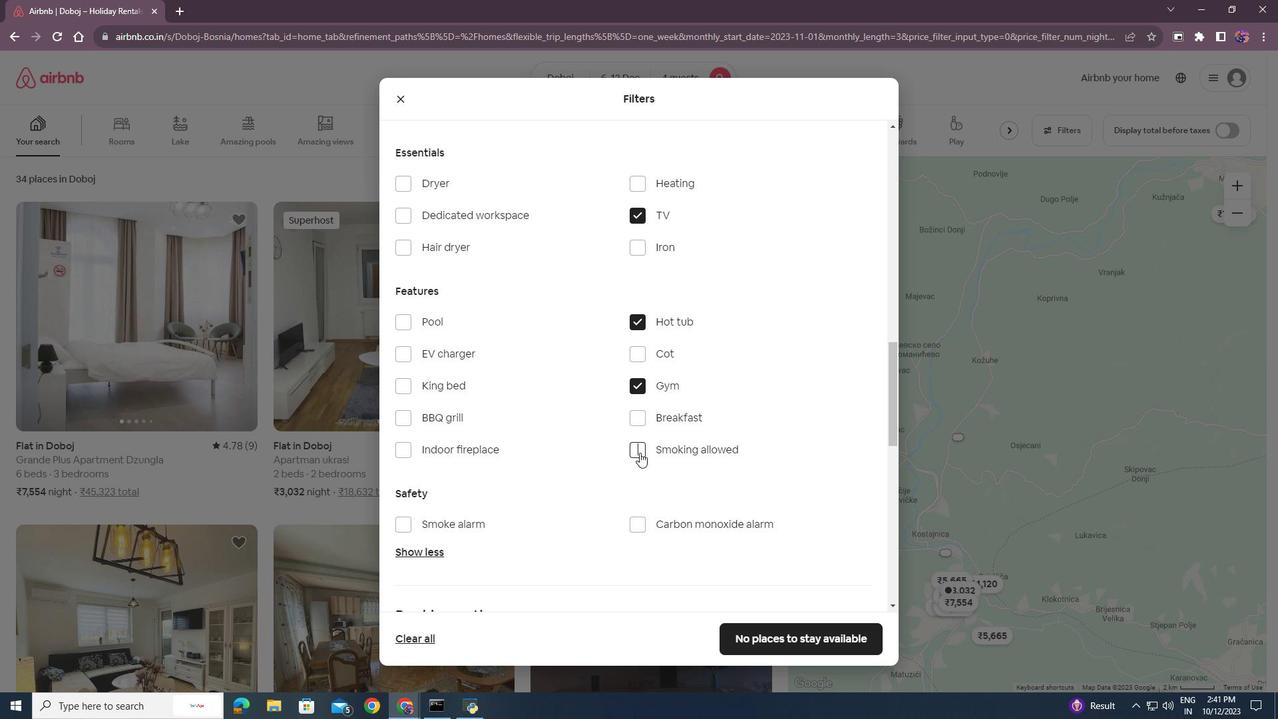 
Action: Mouse moved to (597, 492)
Screenshot: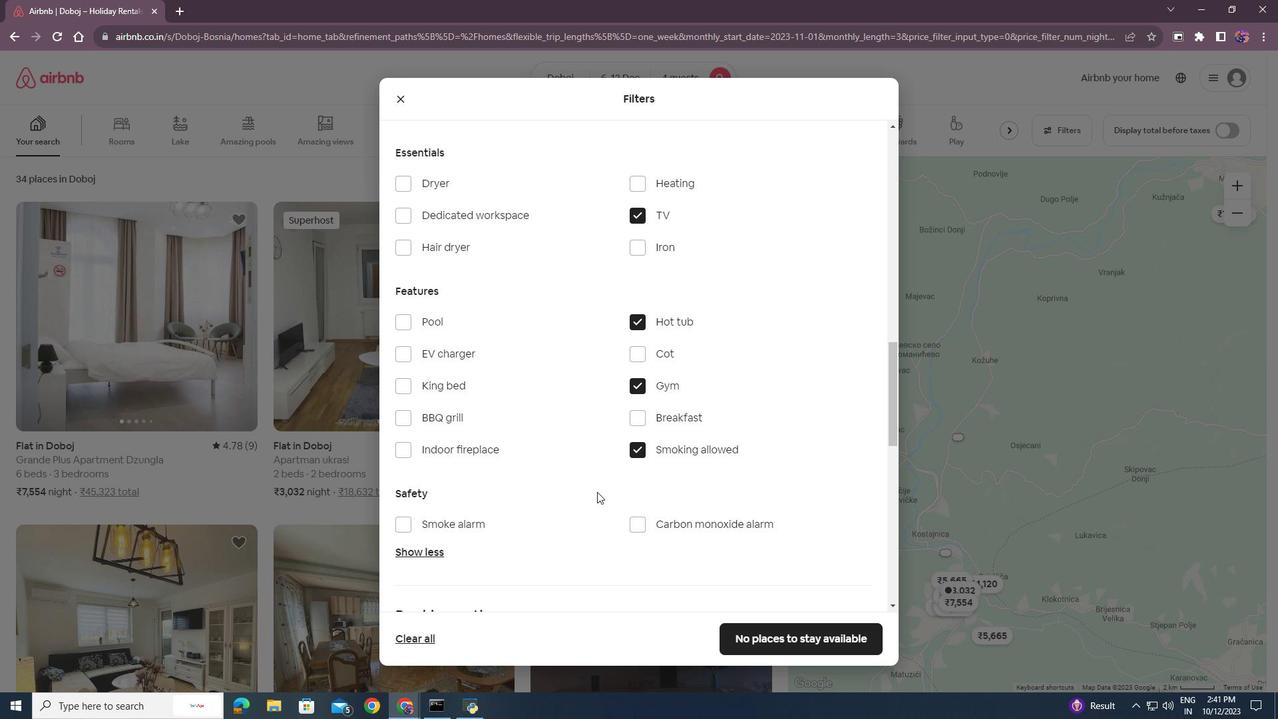 
Action: Mouse scrolled (597, 492) with delta (0, 0)
Screenshot: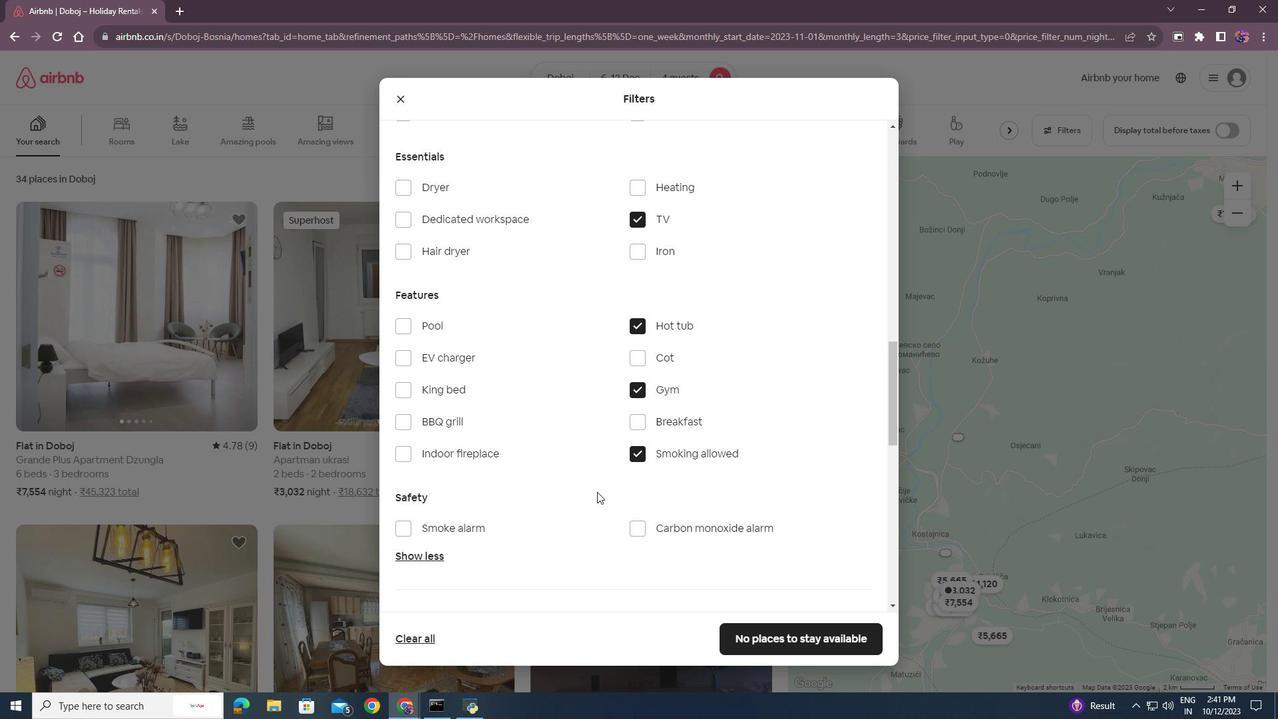 
Action: Mouse moved to (778, 634)
Screenshot: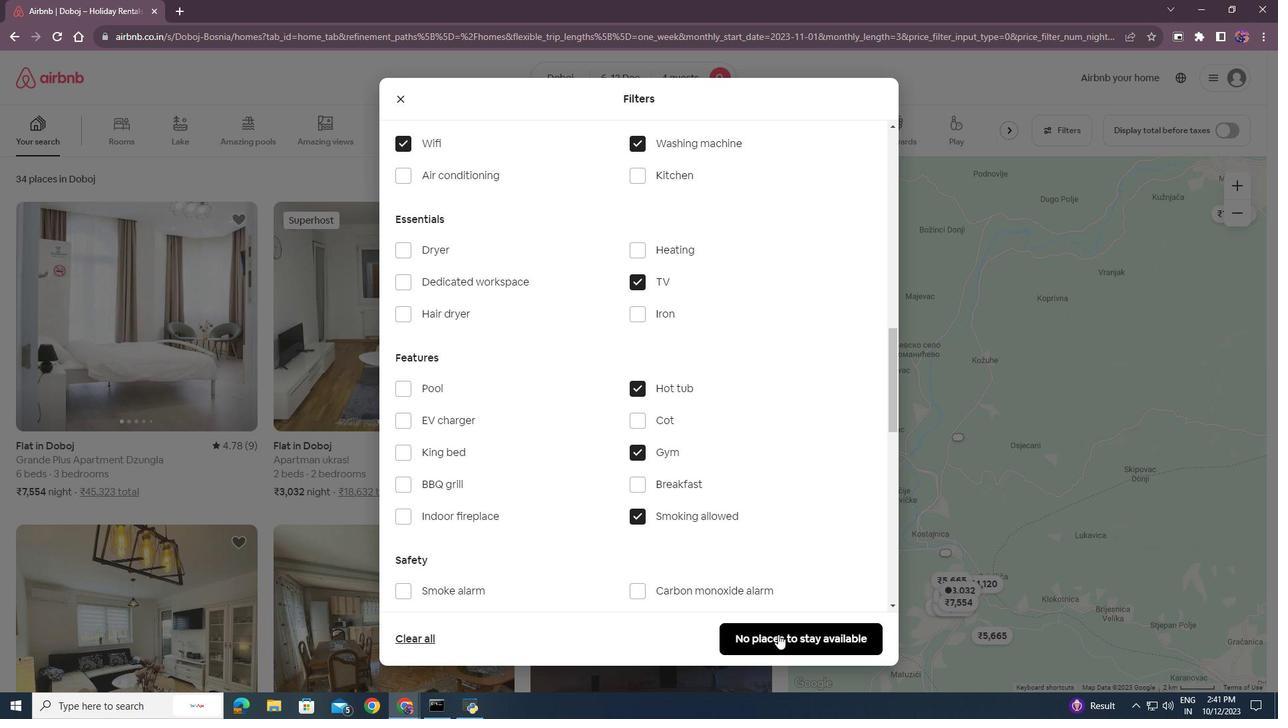 
Action: Mouse pressed left at (778, 634)
Screenshot: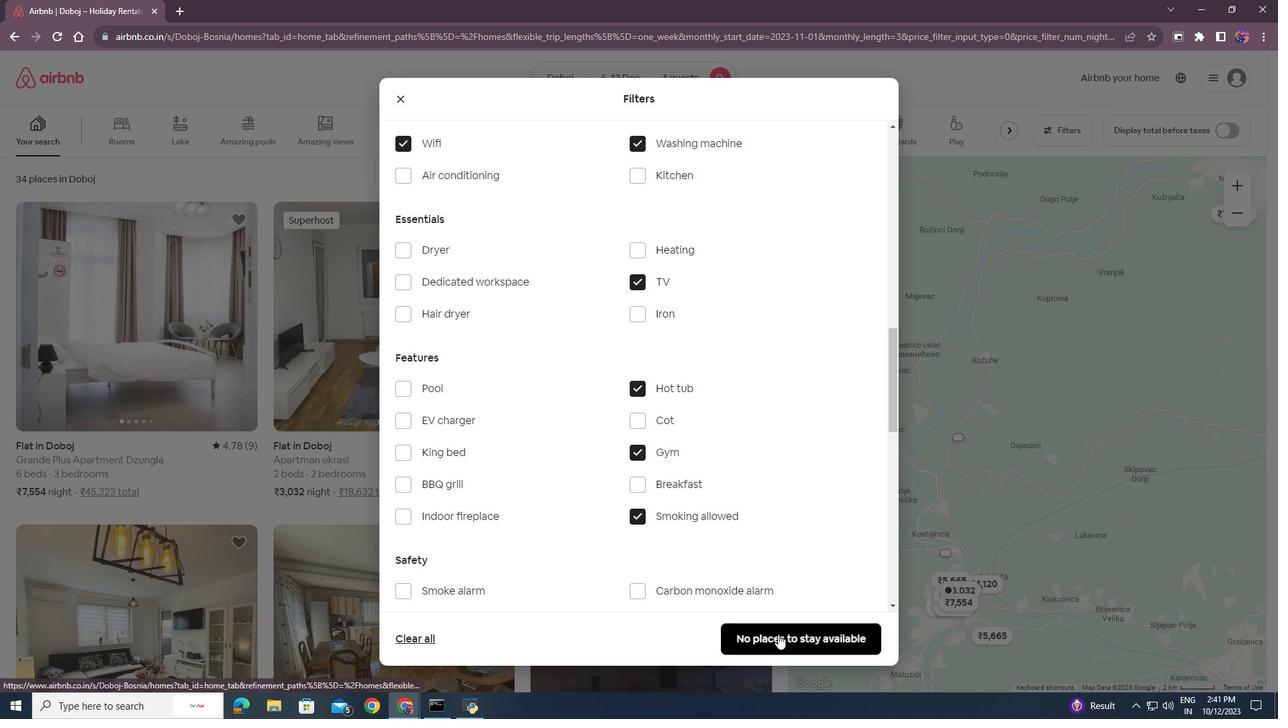 
Action: Mouse moved to (1079, 119)
Screenshot: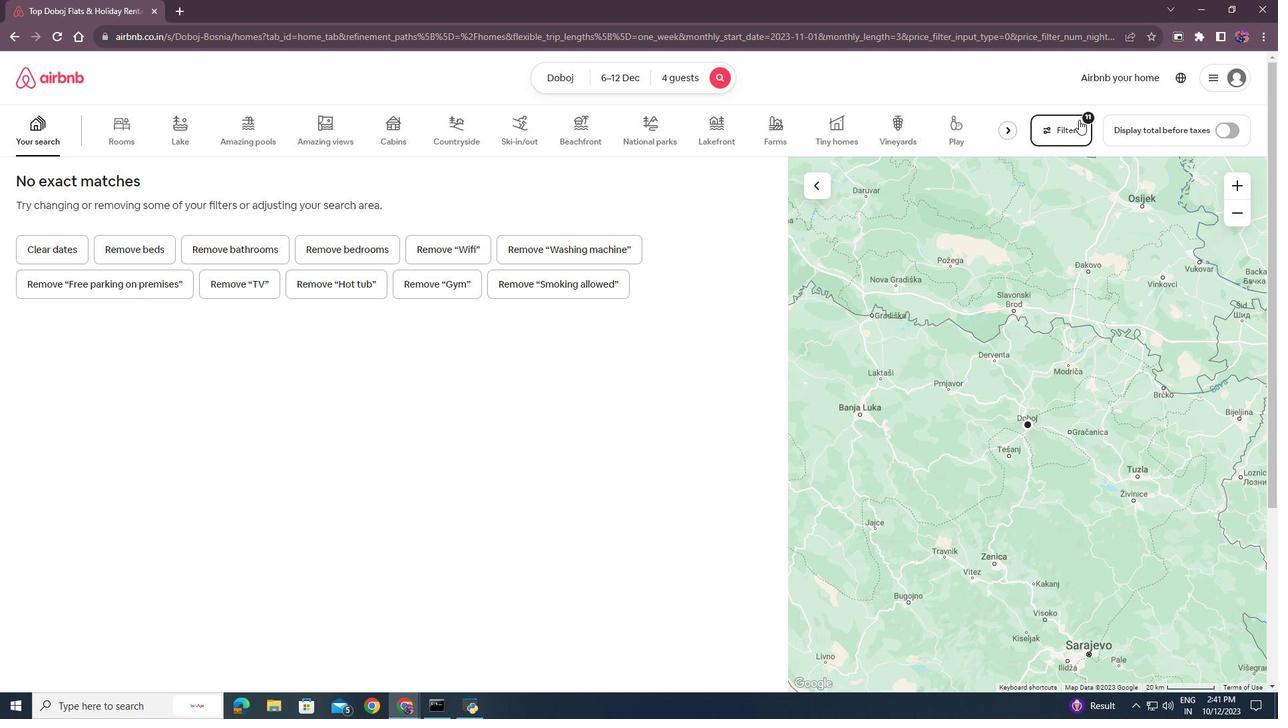 
